 Task: Buy 1 Differential Rings & Pinions from Transmission & Drive Train section under best seller category for shipping address: Alicia Thompson, 3625 Station Street, Austin, Texas 78702, Cell Number 5122113583. Pay from credit card ending with 5759, CVV 953
Action: Key pressed amazon.com<Key.enter>
Screenshot: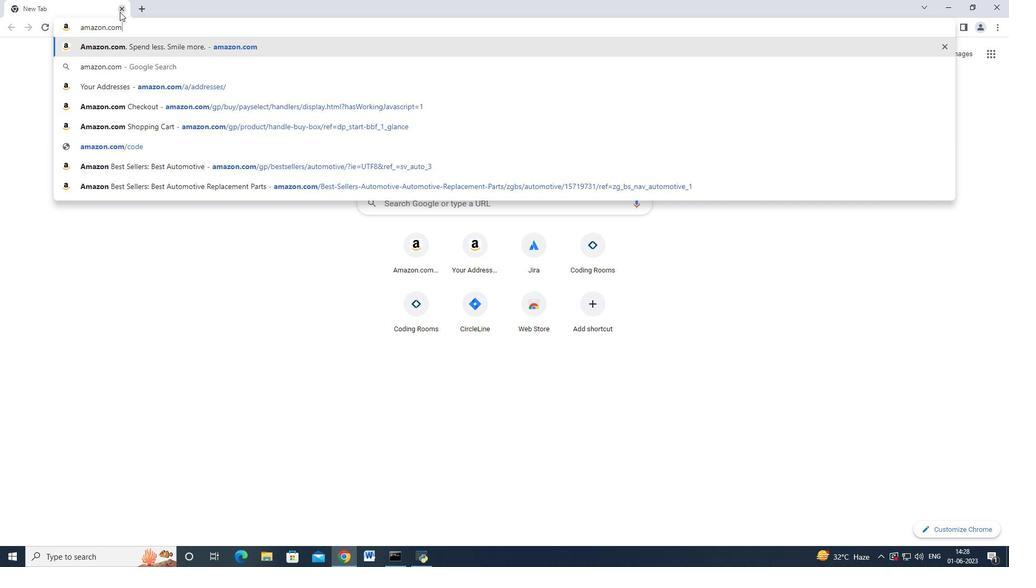 
Action: Mouse moved to (28, 74)
Screenshot: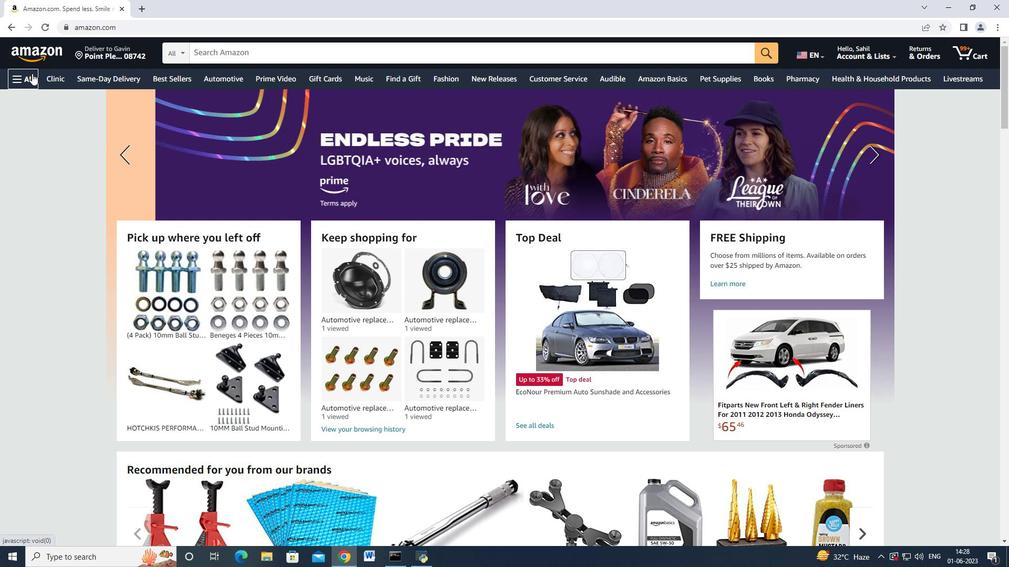 
Action: Mouse pressed left at (28, 74)
Screenshot: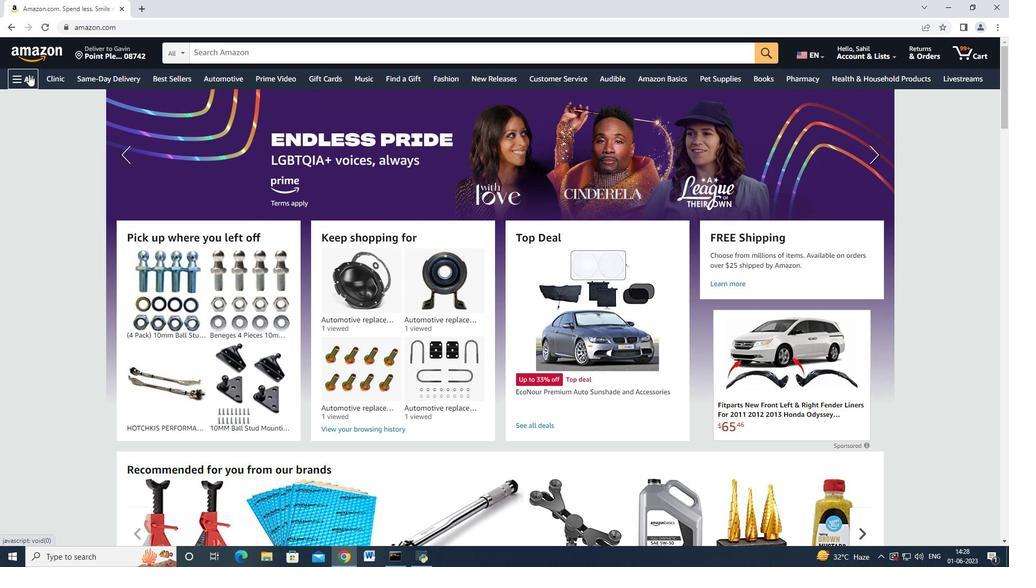 
Action: Mouse moved to (60, 126)
Screenshot: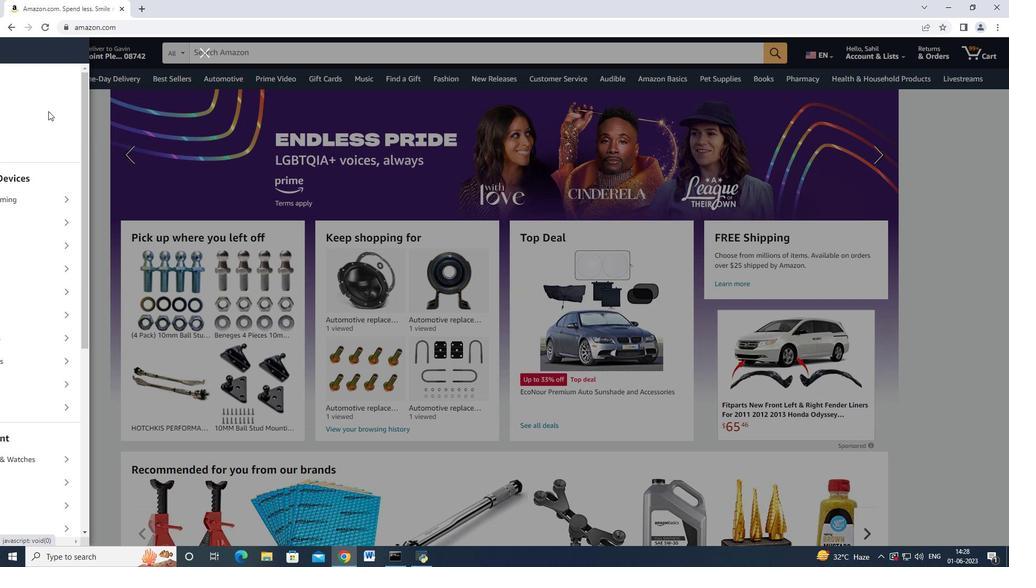 
Action: Mouse scrolled (60, 126) with delta (0, 0)
Screenshot: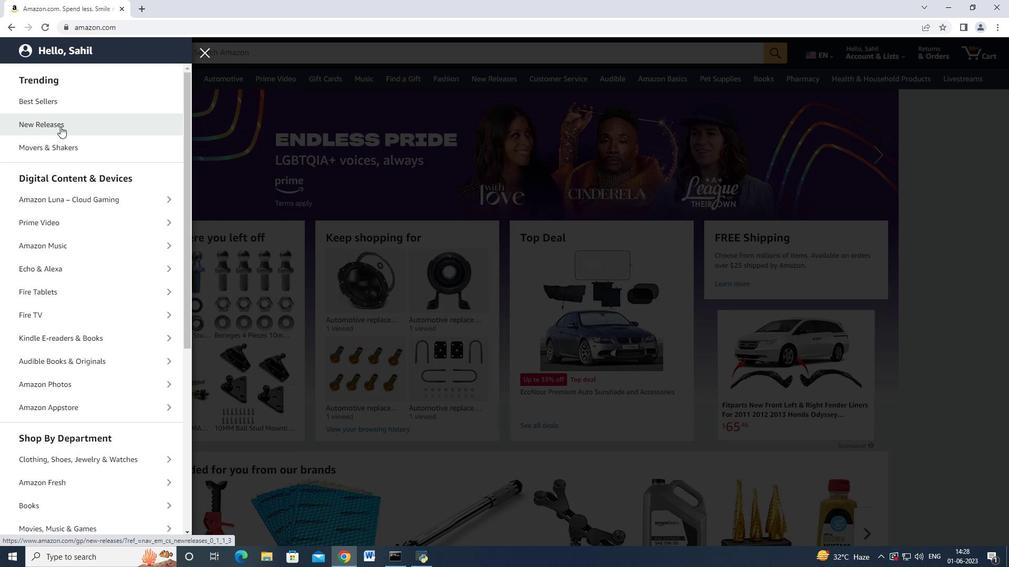
Action: Mouse scrolled (60, 126) with delta (0, 0)
Screenshot: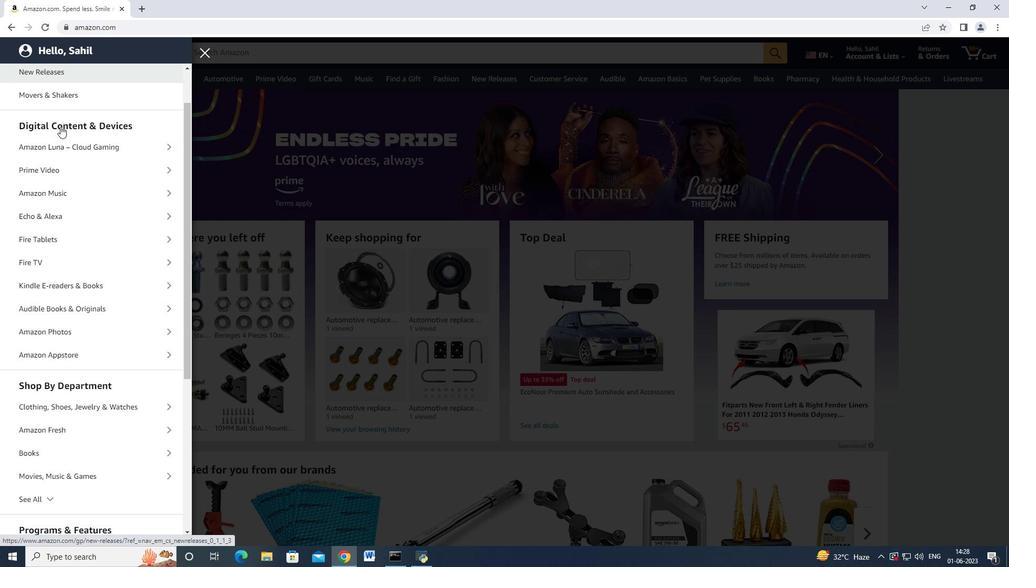 
Action: Mouse moved to (59, 126)
Screenshot: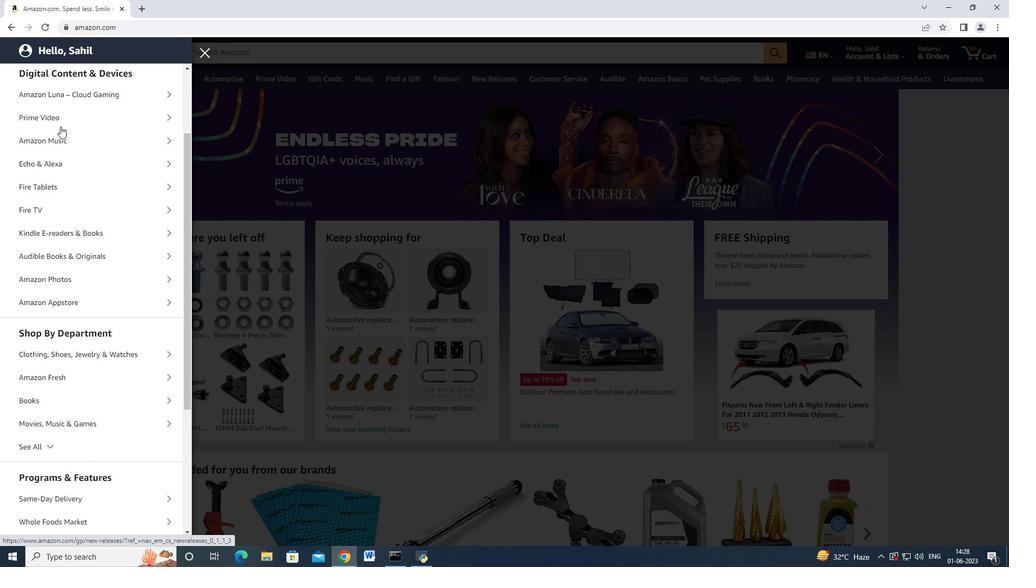 
Action: Mouse scrolled (59, 126) with delta (0, 0)
Screenshot: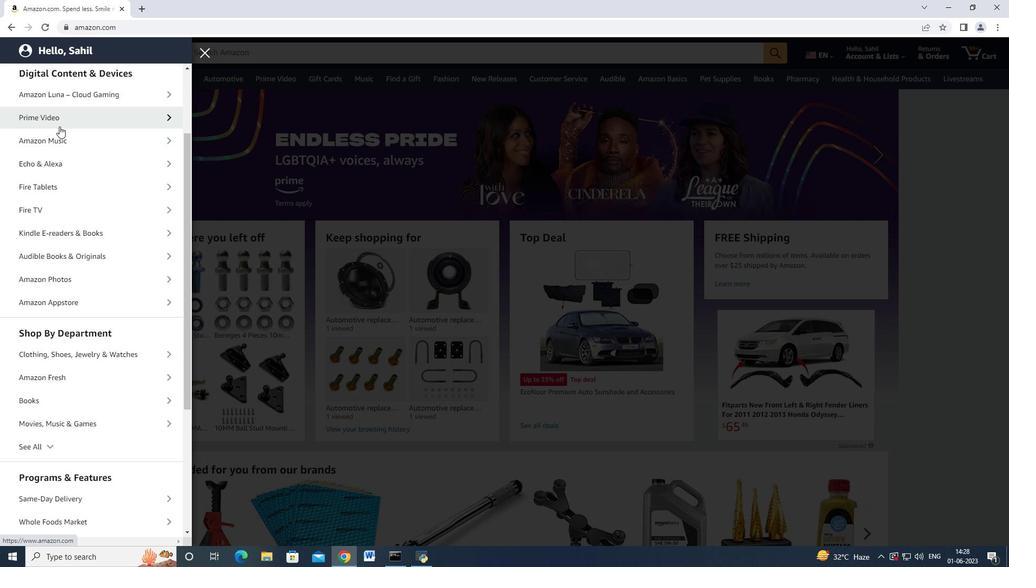 
Action: Mouse scrolled (59, 126) with delta (0, 0)
Screenshot: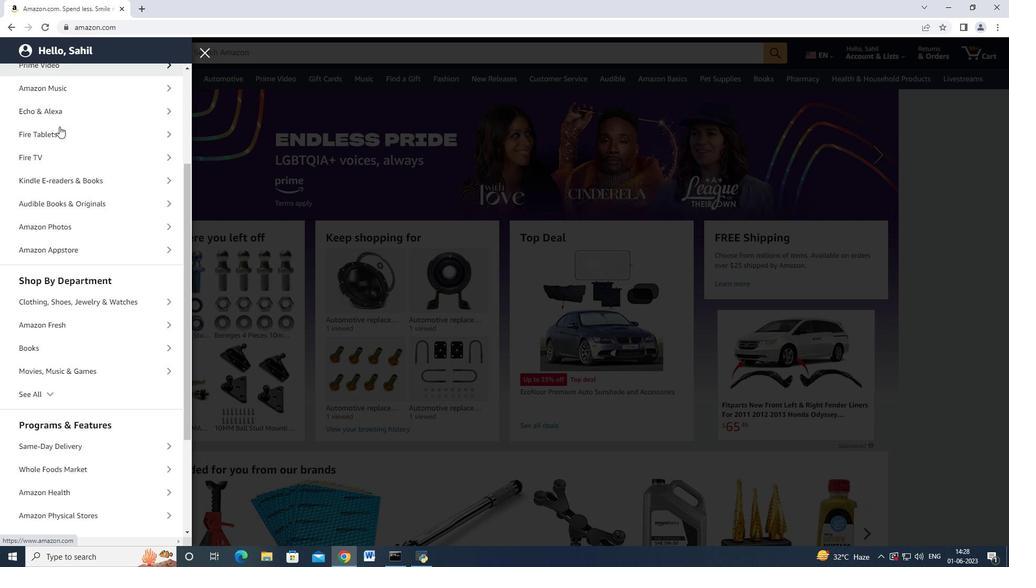 
Action: Mouse scrolled (59, 126) with delta (0, 0)
Screenshot: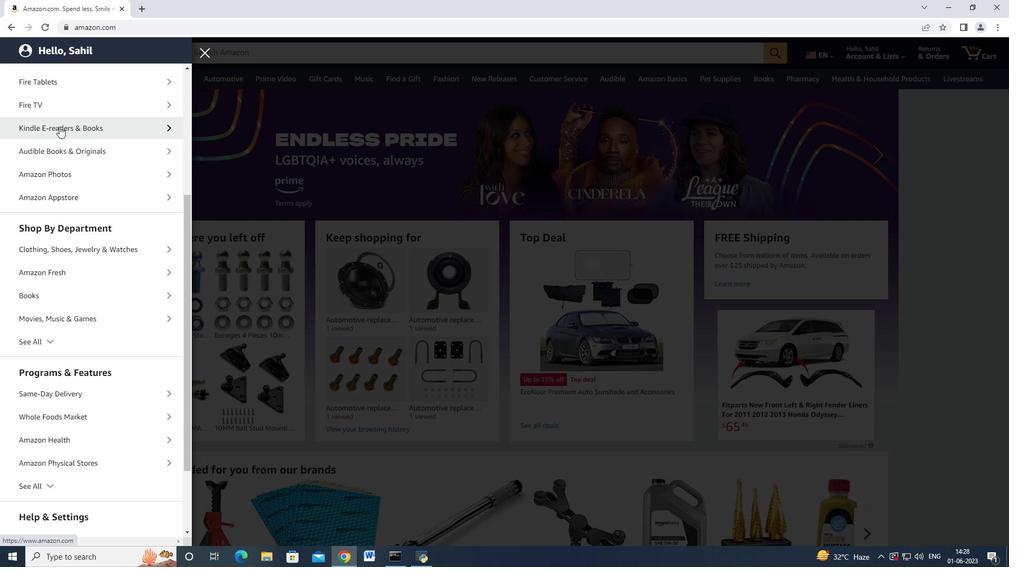
Action: Mouse scrolled (59, 126) with delta (0, 0)
Screenshot: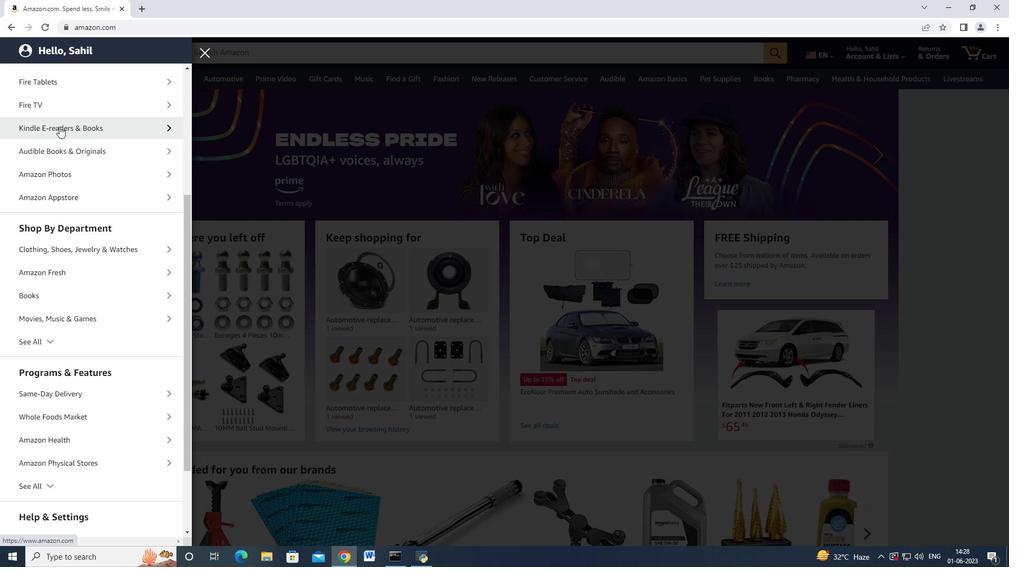 
Action: Mouse scrolled (59, 126) with delta (0, 0)
Screenshot: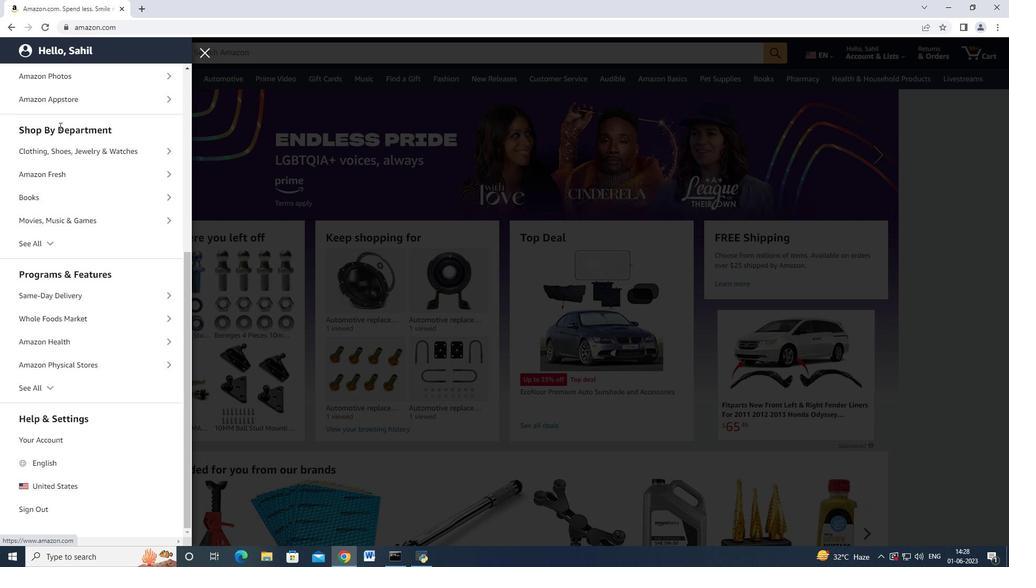 
Action: Mouse moved to (94, 160)
Screenshot: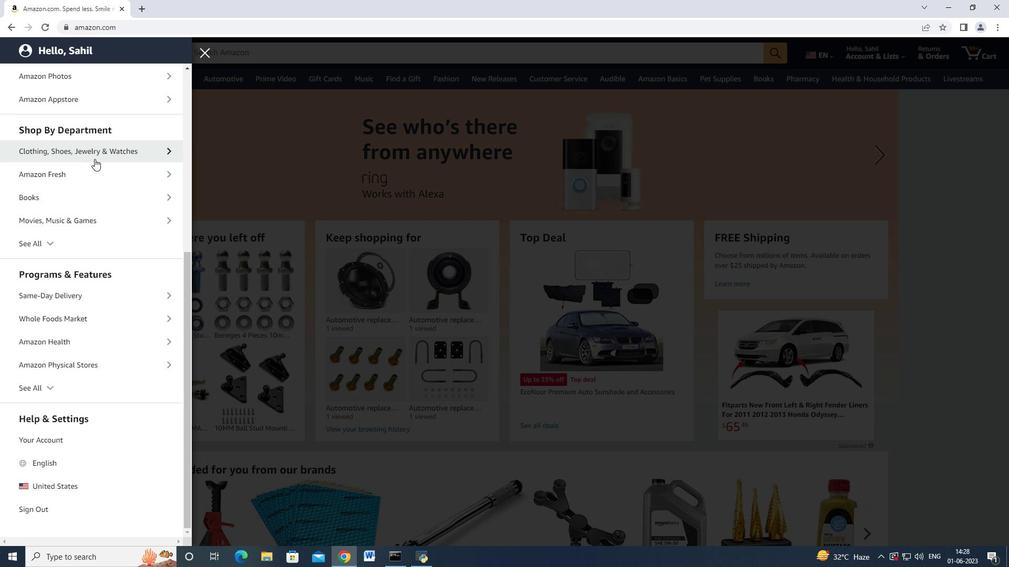
Action: Mouse scrolled (94, 160) with delta (0, 0)
Screenshot: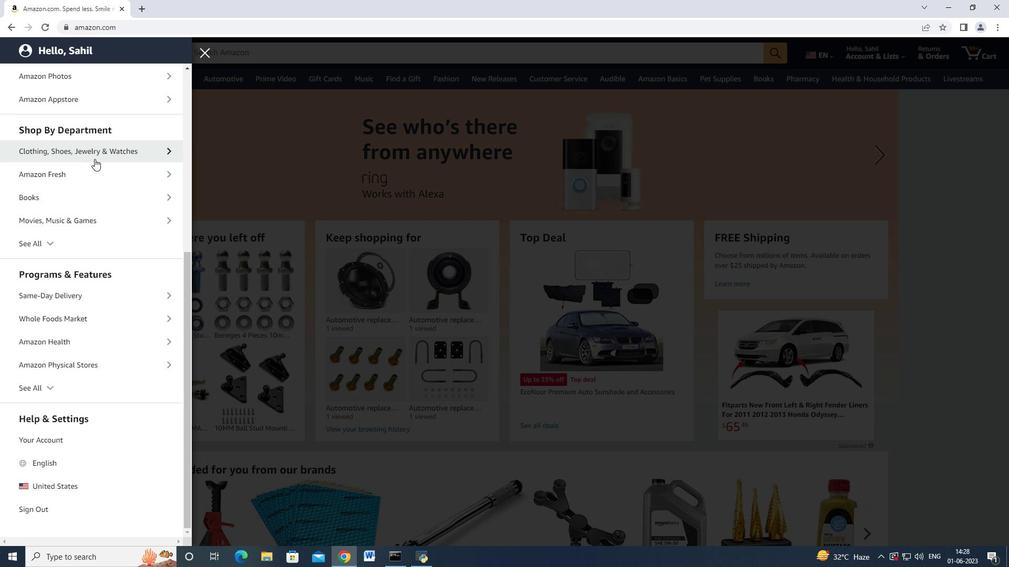 
Action: Mouse moved to (95, 180)
Screenshot: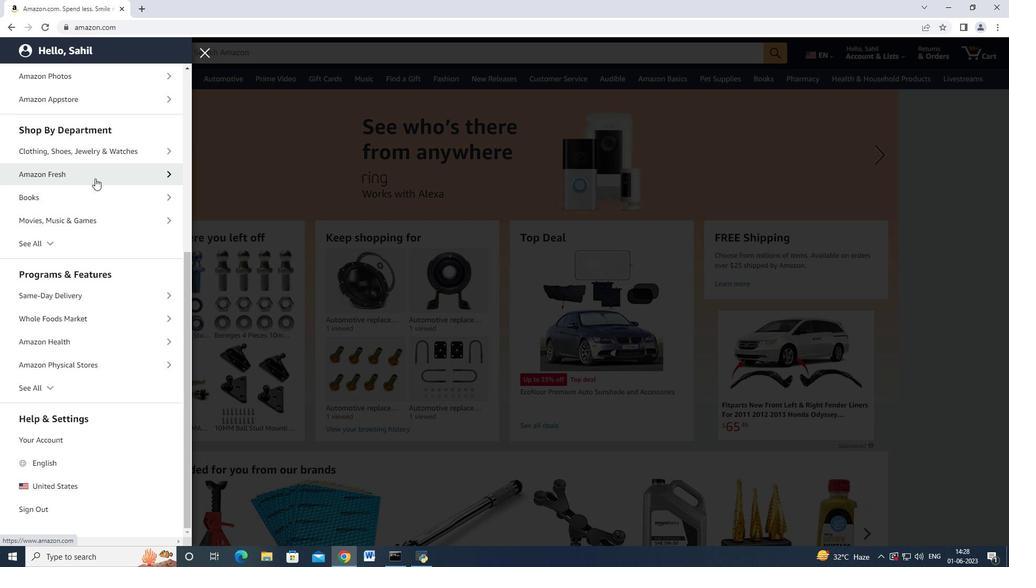 
Action: Mouse scrolled (95, 179) with delta (0, 0)
Screenshot: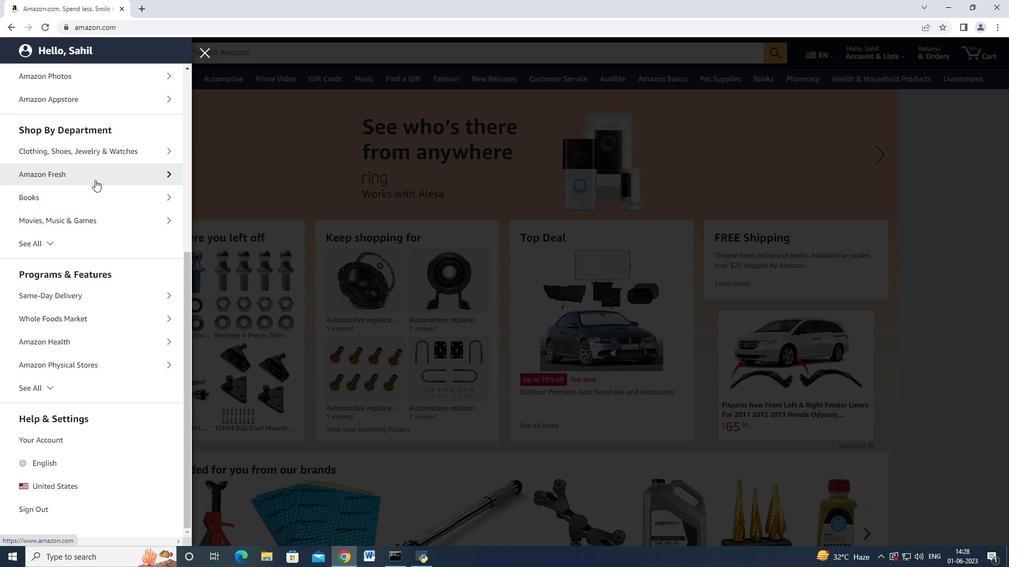 
Action: Mouse moved to (93, 188)
Screenshot: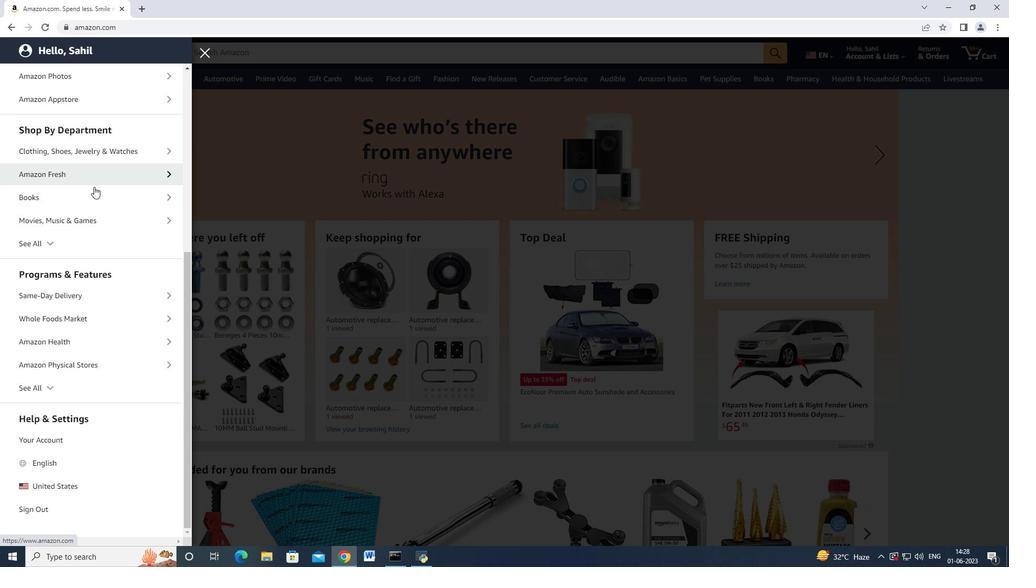
Action: Mouse scrolled (93, 188) with delta (0, 0)
Screenshot: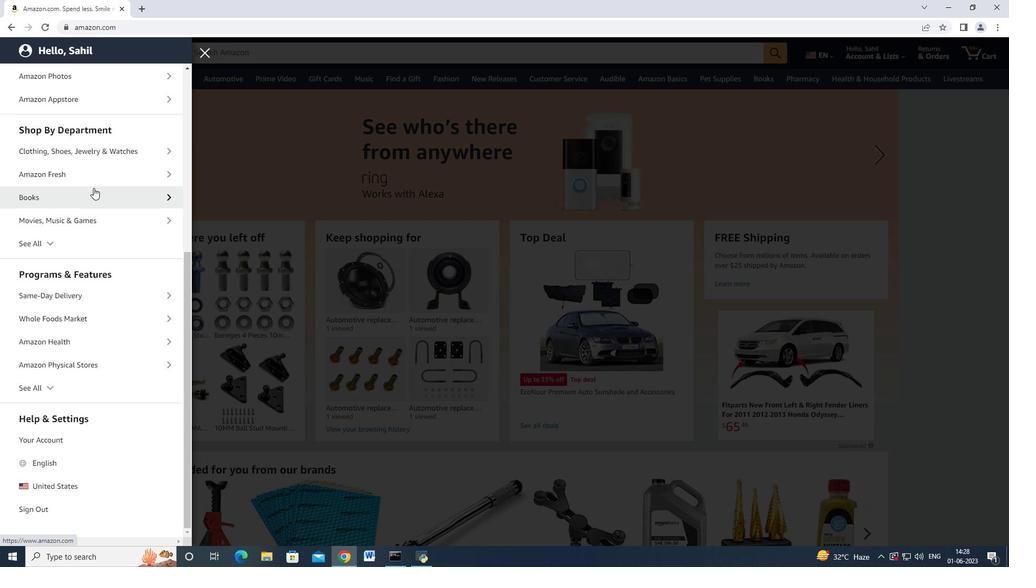 
Action: Mouse moved to (70, 241)
Screenshot: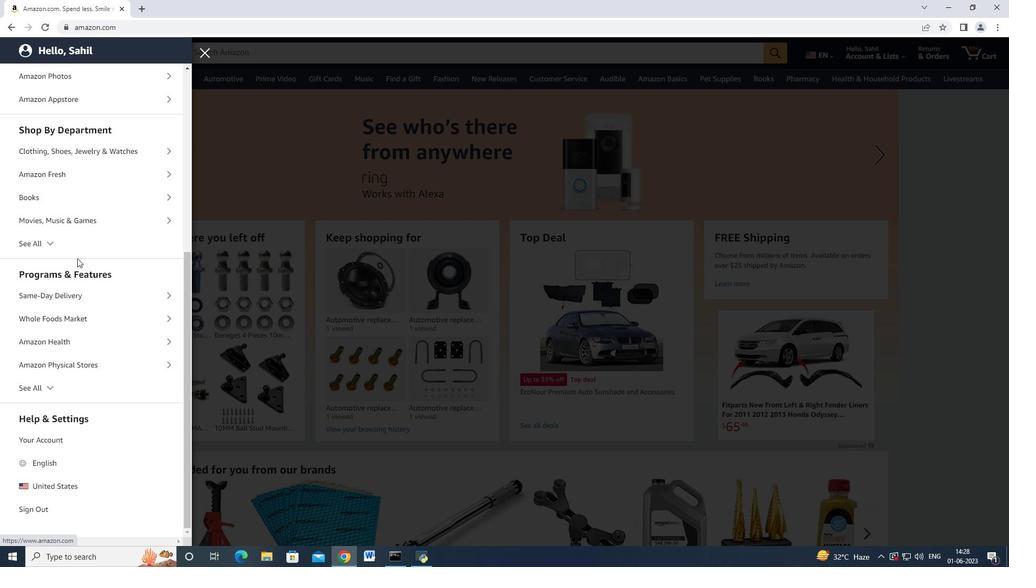 
Action: Mouse pressed left at (70, 241)
Screenshot: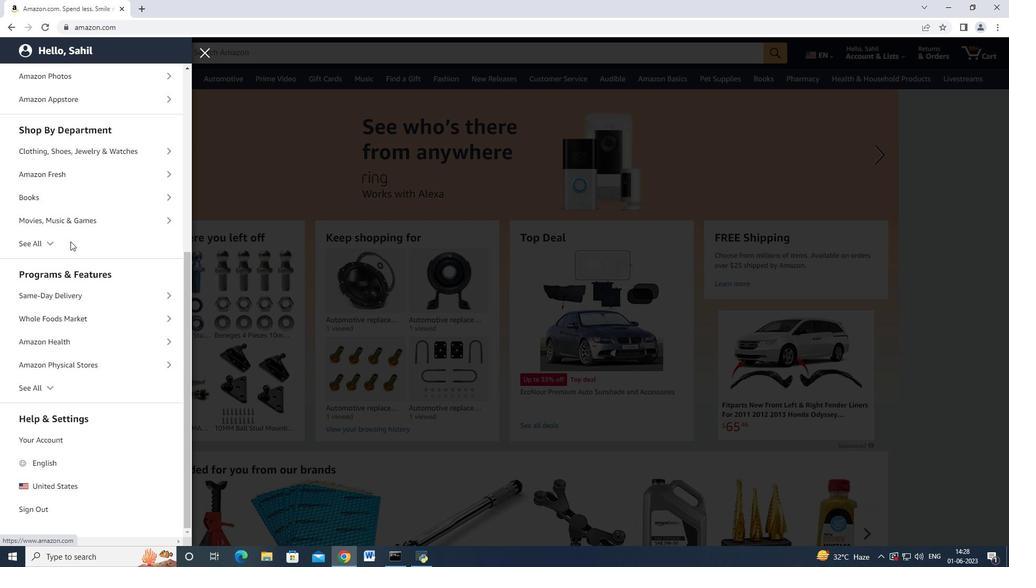 
Action: Mouse scrolled (70, 241) with delta (0, 0)
Screenshot: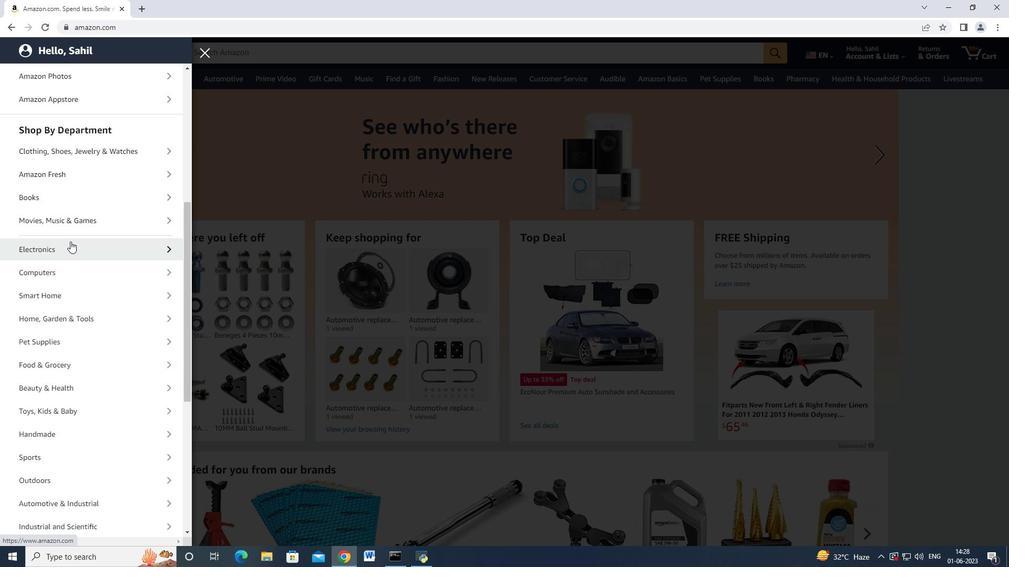 
Action: Mouse moved to (73, 246)
Screenshot: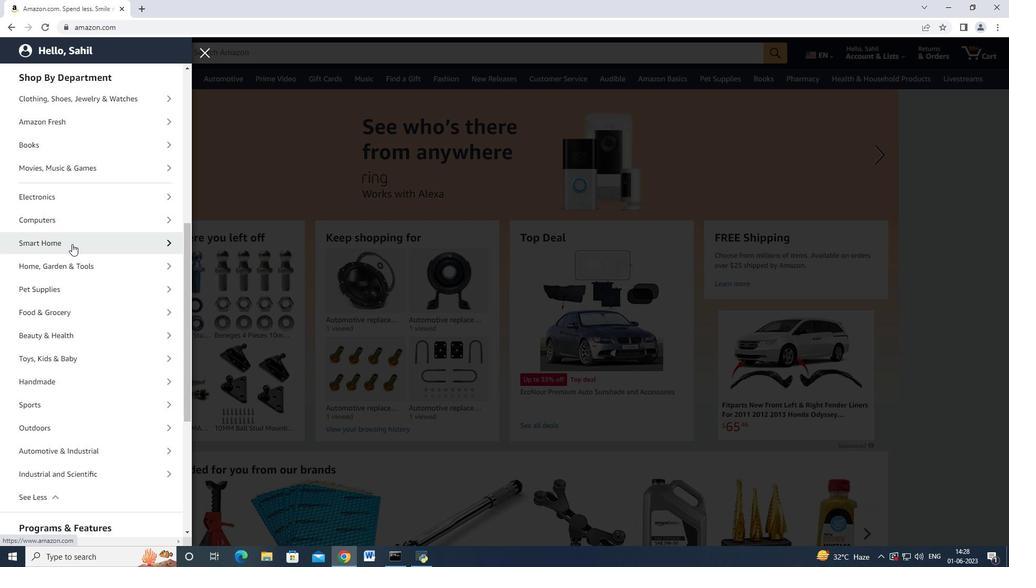 
Action: Mouse scrolled (73, 245) with delta (0, 0)
Screenshot: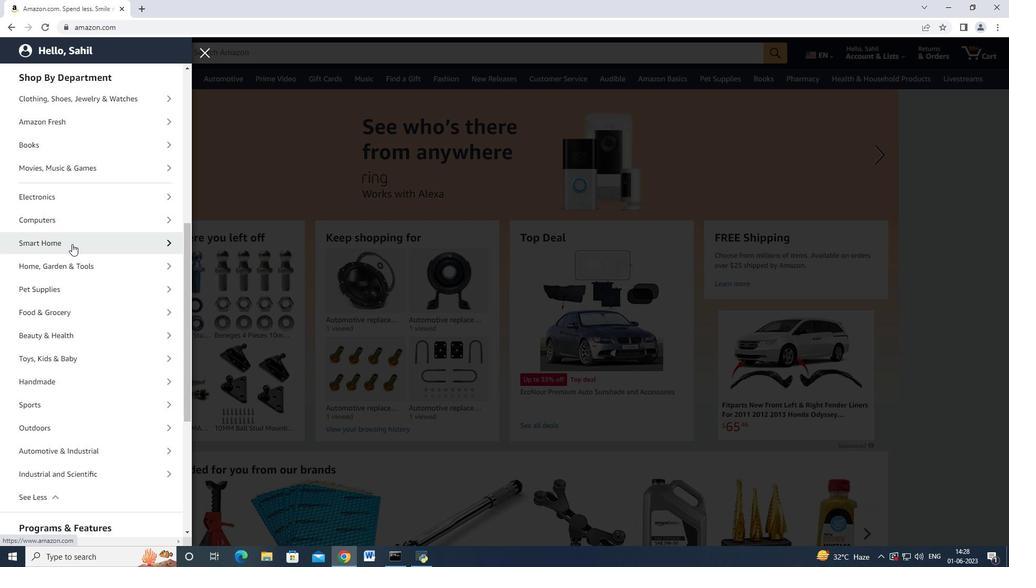 
Action: Mouse moved to (75, 252)
Screenshot: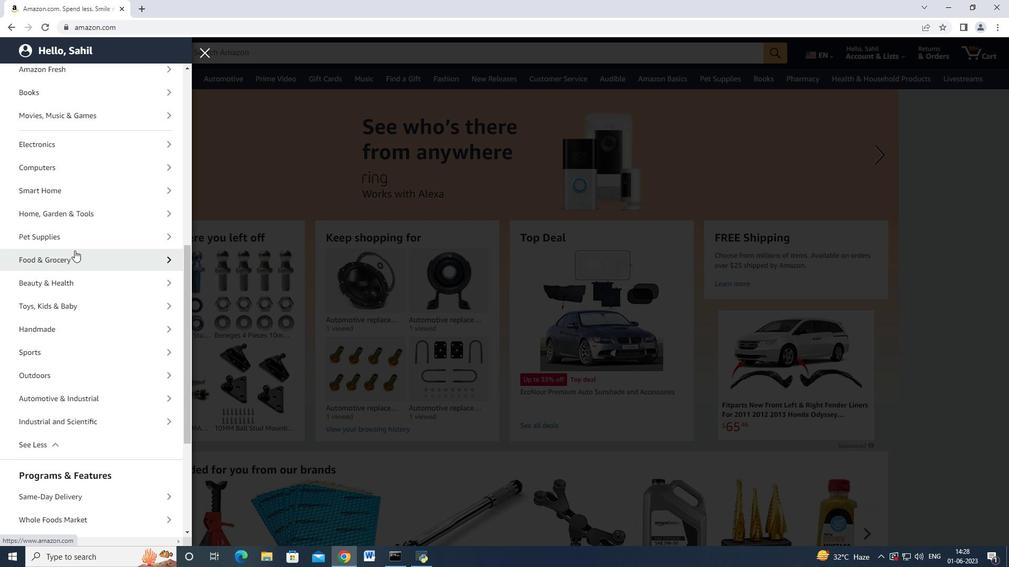 
Action: Mouse scrolled (75, 251) with delta (0, 0)
Screenshot: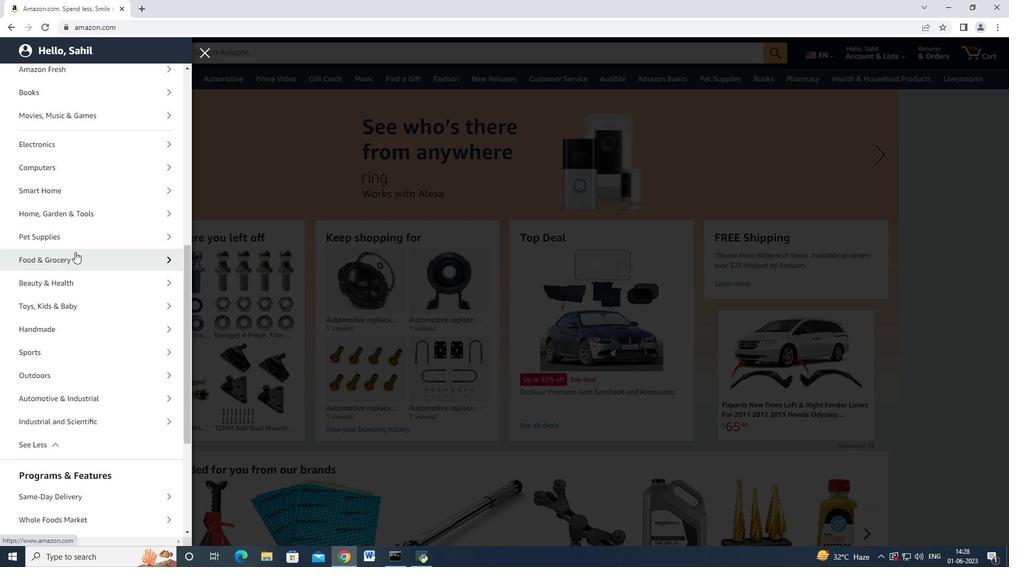 
Action: Mouse moved to (74, 263)
Screenshot: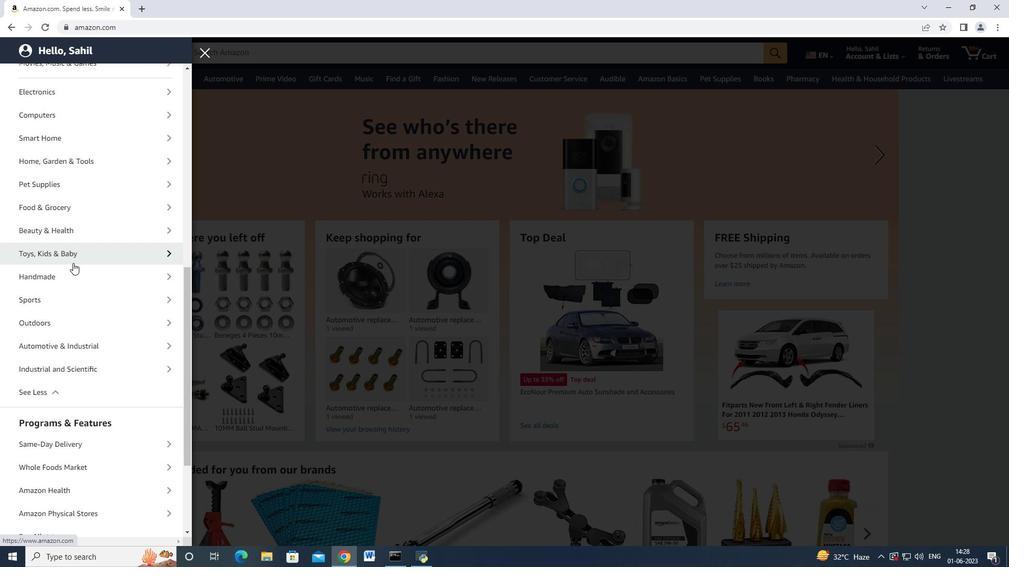 
Action: Mouse scrolled (74, 263) with delta (0, 0)
Screenshot: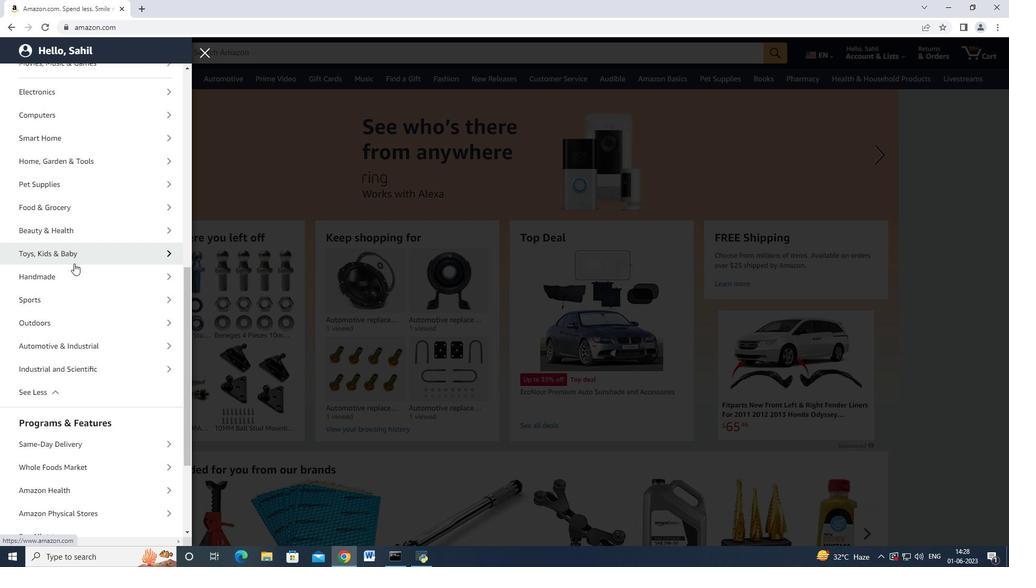 
Action: Mouse scrolled (74, 263) with delta (0, 0)
Screenshot: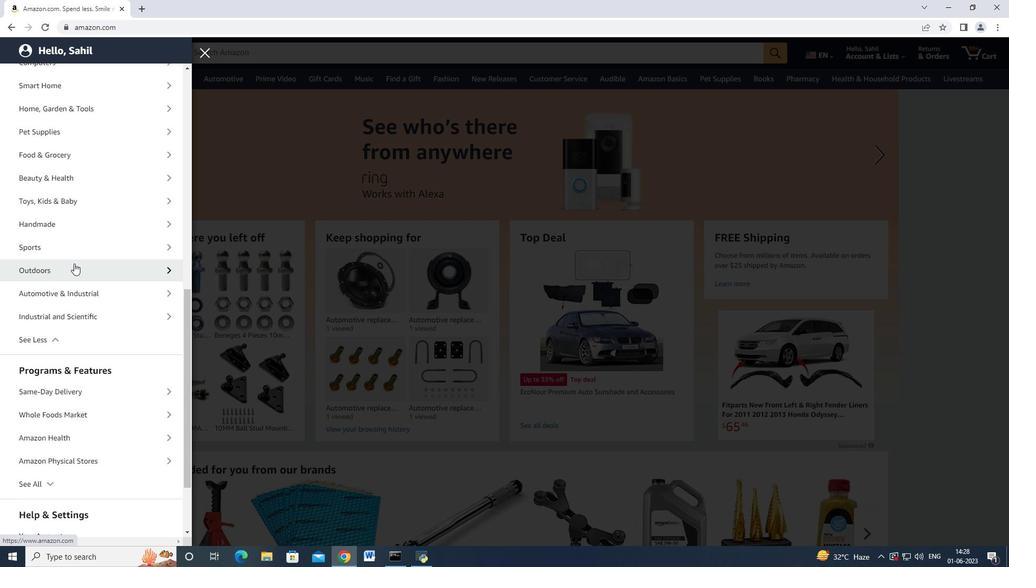 
Action: Mouse moved to (74, 265)
Screenshot: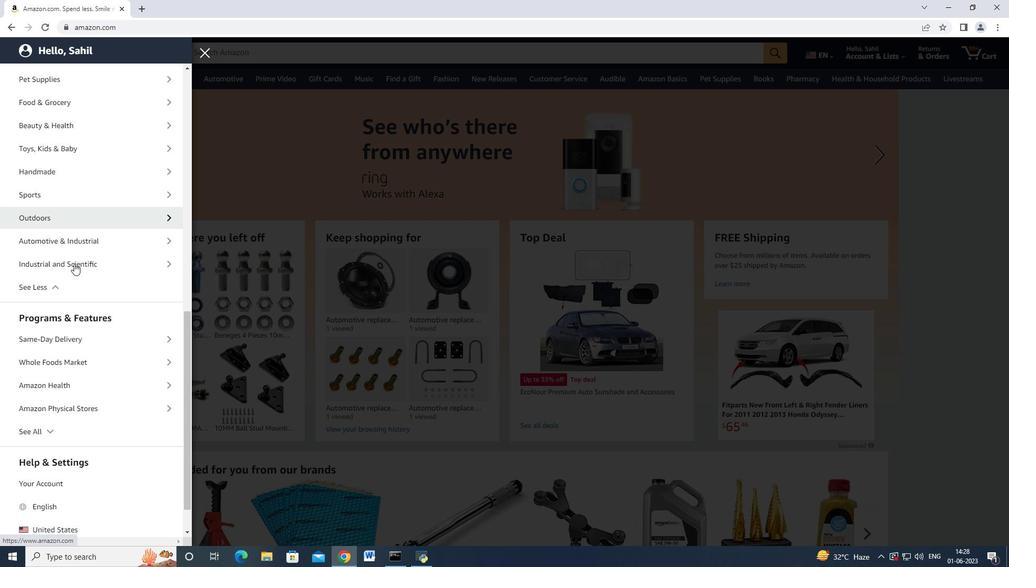 
Action: Mouse scrolled (74, 264) with delta (0, 0)
Screenshot: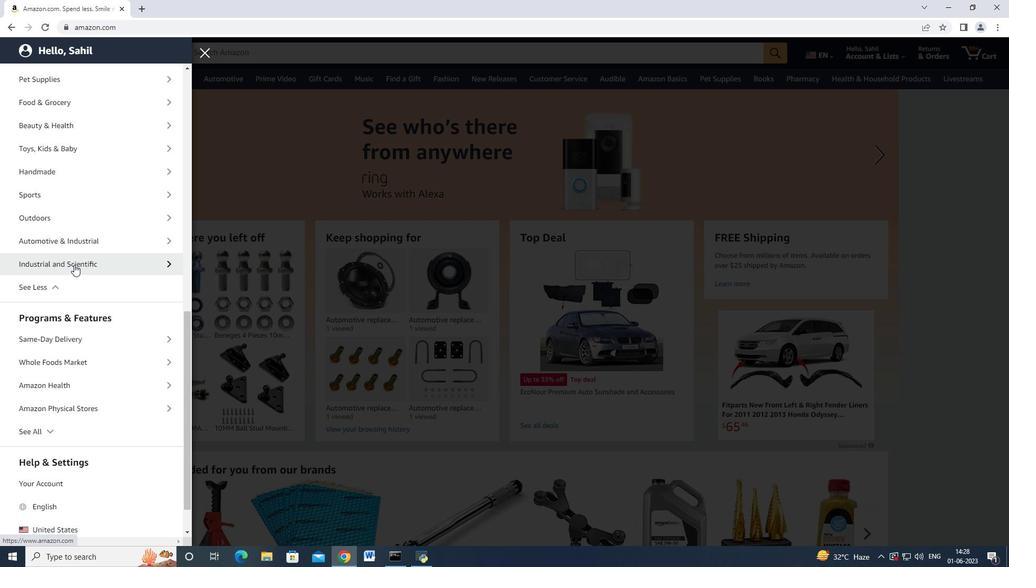 
Action: Mouse moved to (87, 197)
Screenshot: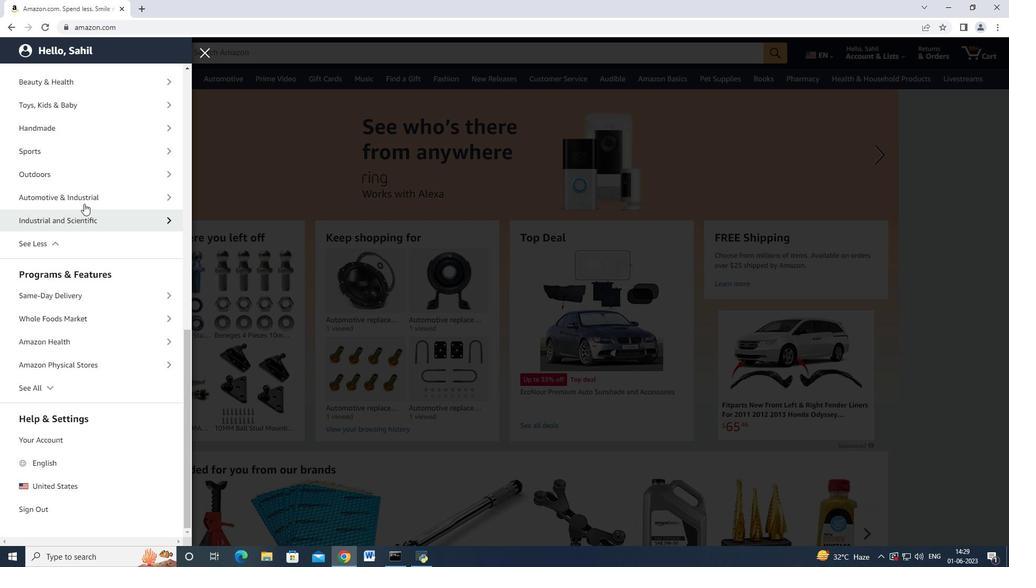 
Action: Mouse pressed left at (87, 197)
Screenshot: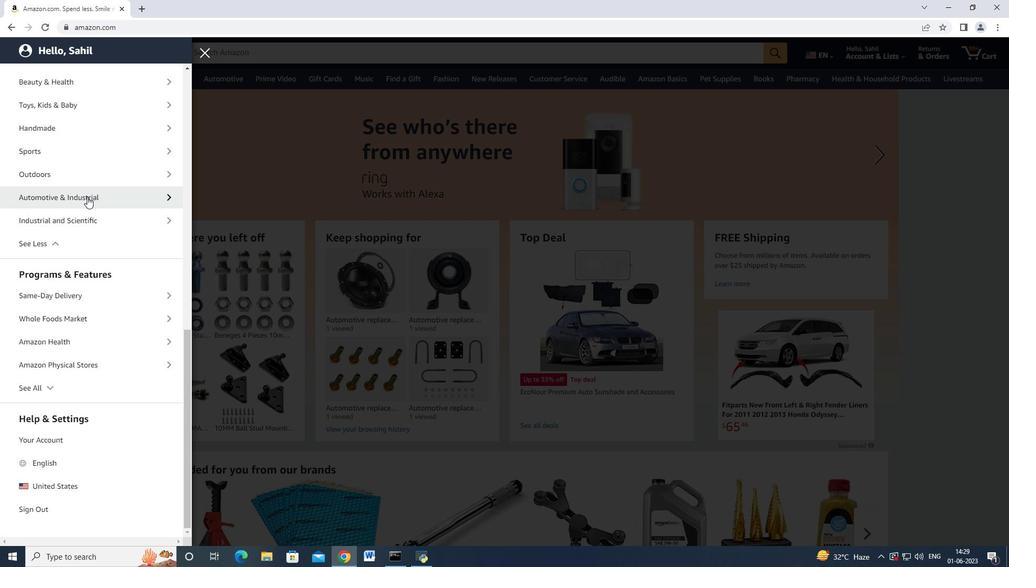 
Action: Mouse moved to (94, 174)
Screenshot: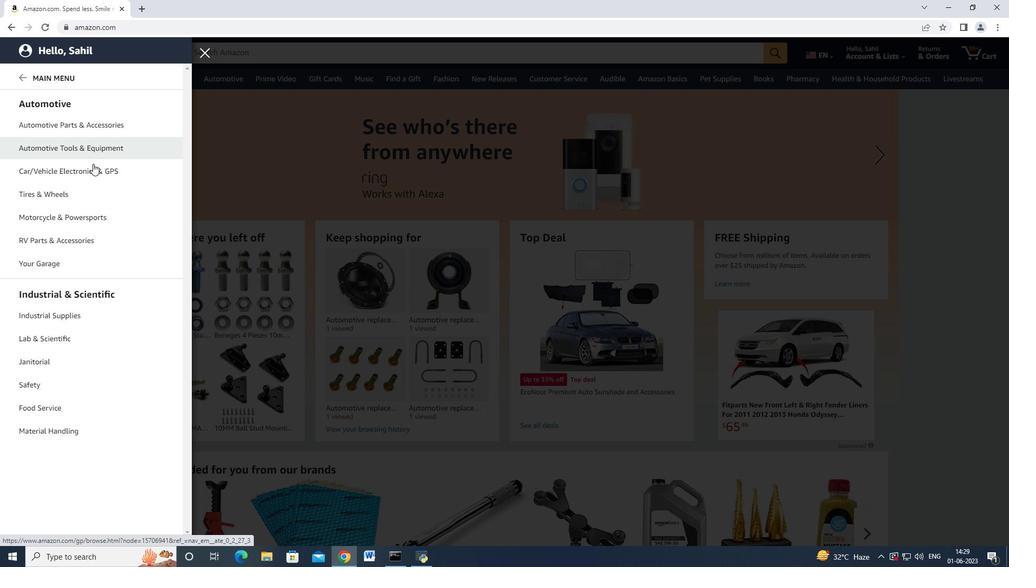 
Action: Mouse scrolled (94, 175) with delta (0, 0)
Screenshot: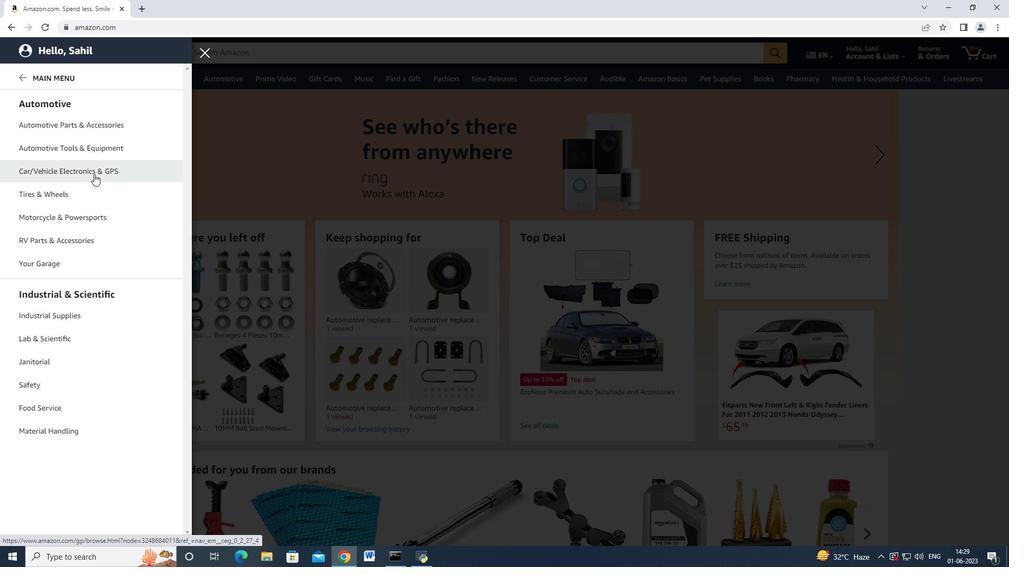 
Action: Mouse scrolled (94, 175) with delta (0, 0)
Screenshot: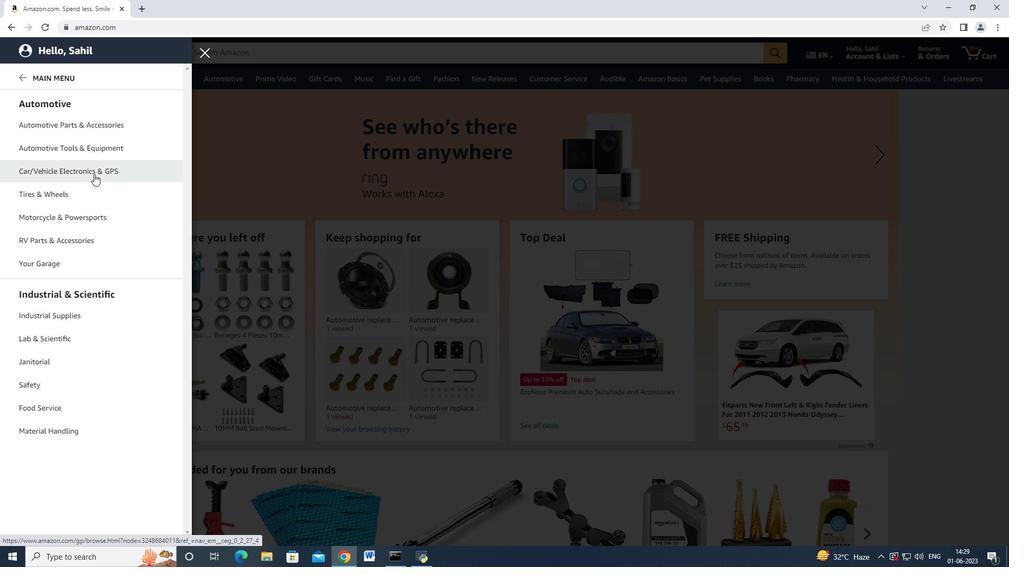 
Action: Mouse scrolled (94, 175) with delta (0, 0)
Screenshot: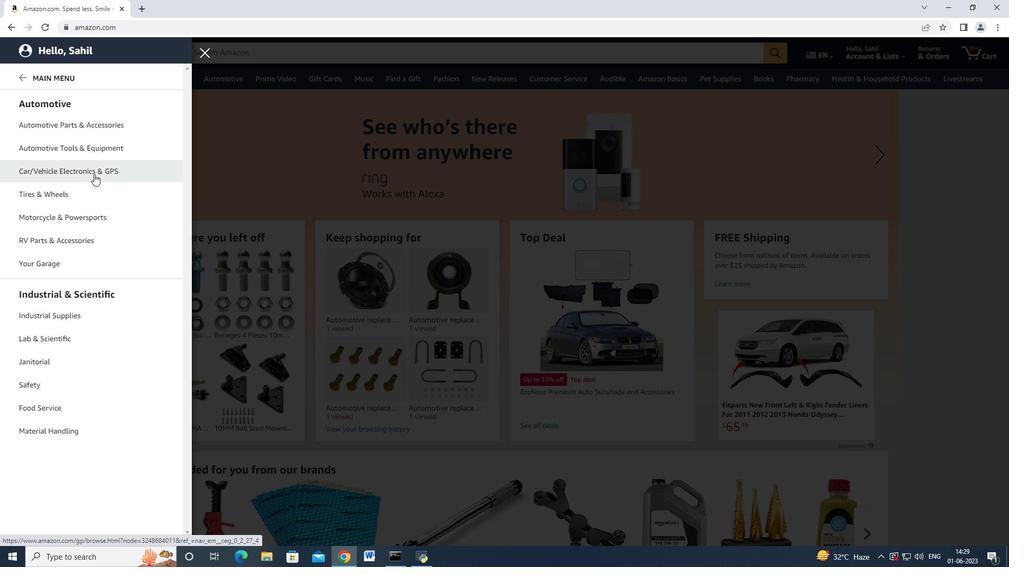 
Action: Mouse scrolled (94, 175) with delta (0, 0)
Screenshot: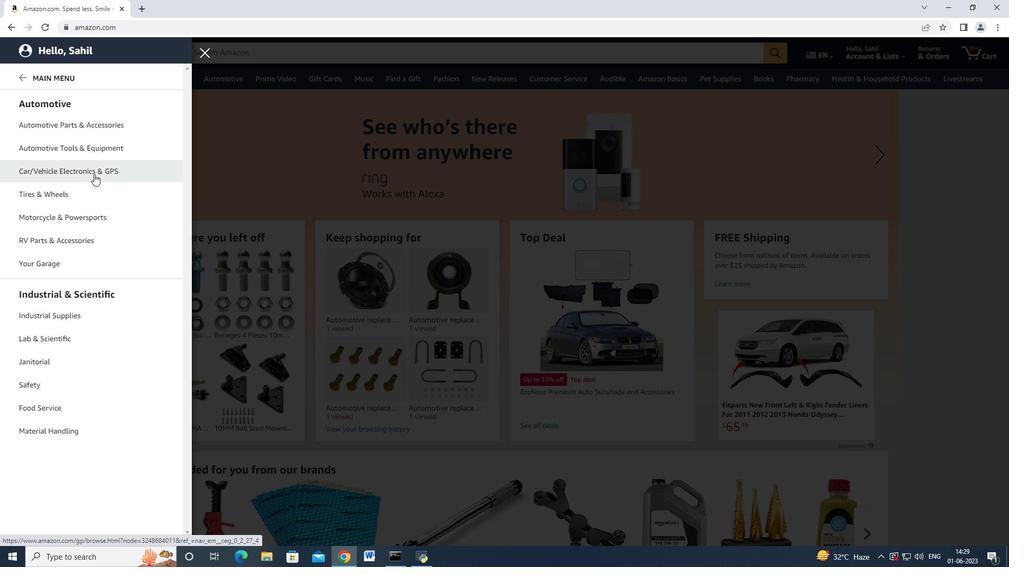 
Action: Mouse scrolled (94, 175) with delta (0, 0)
Screenshot: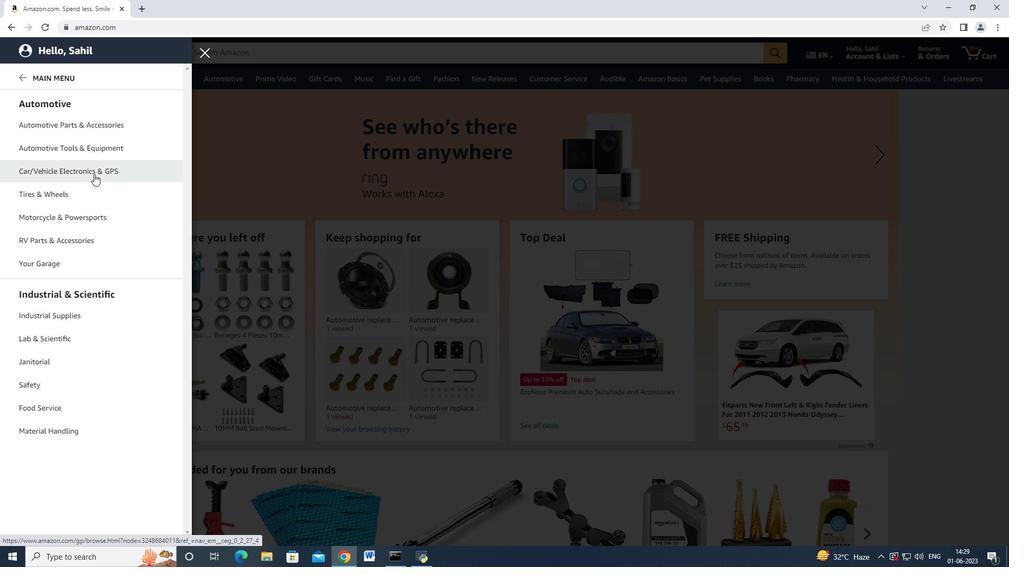 
Action: Mouse scrolled (94, 174) with delta (0, 0)
Screenshot: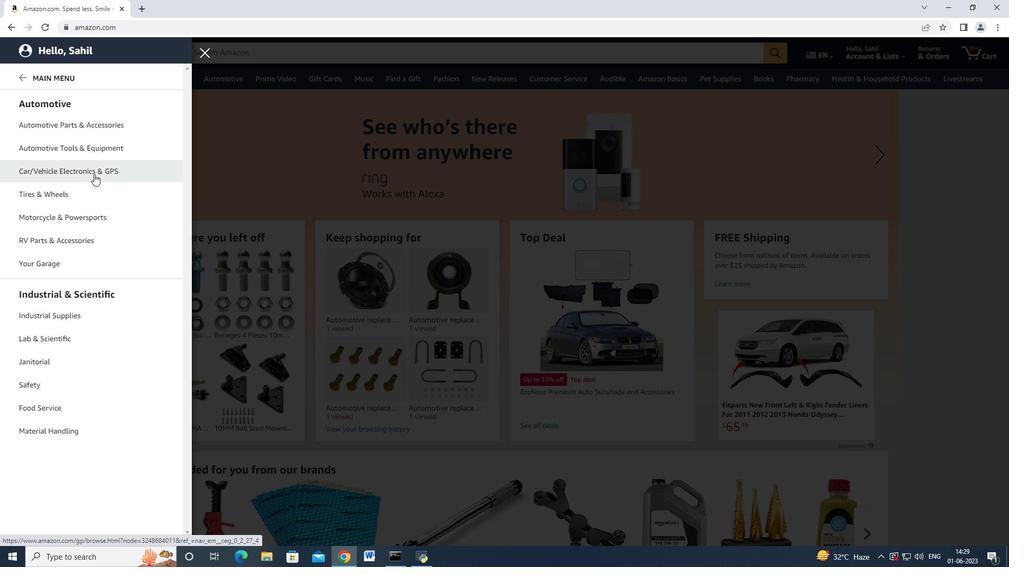 
Action: Mouse moved to (87, 122)
Screenshot: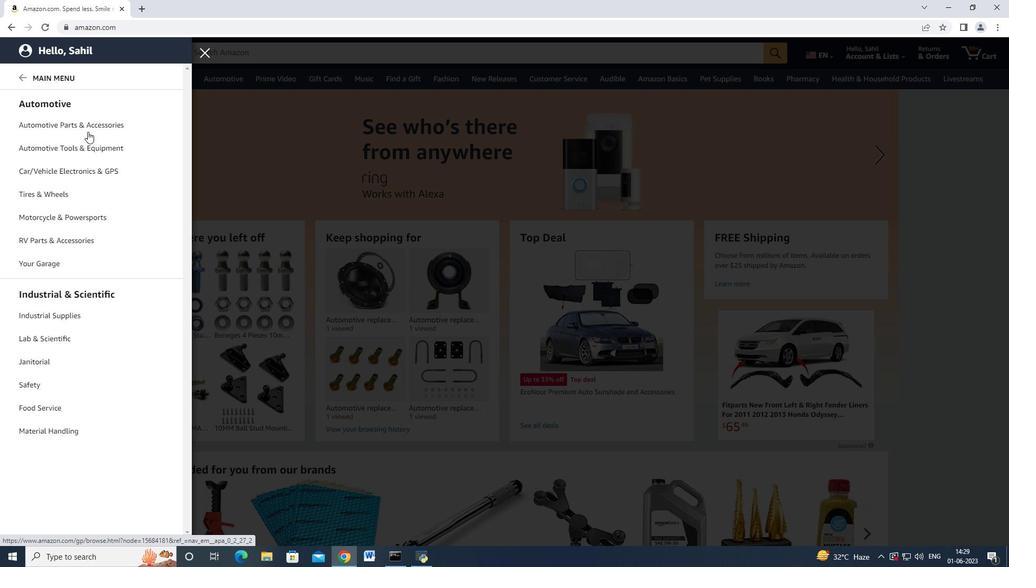 
Action: Mouse pressed left at (87, 122)
Screenshot: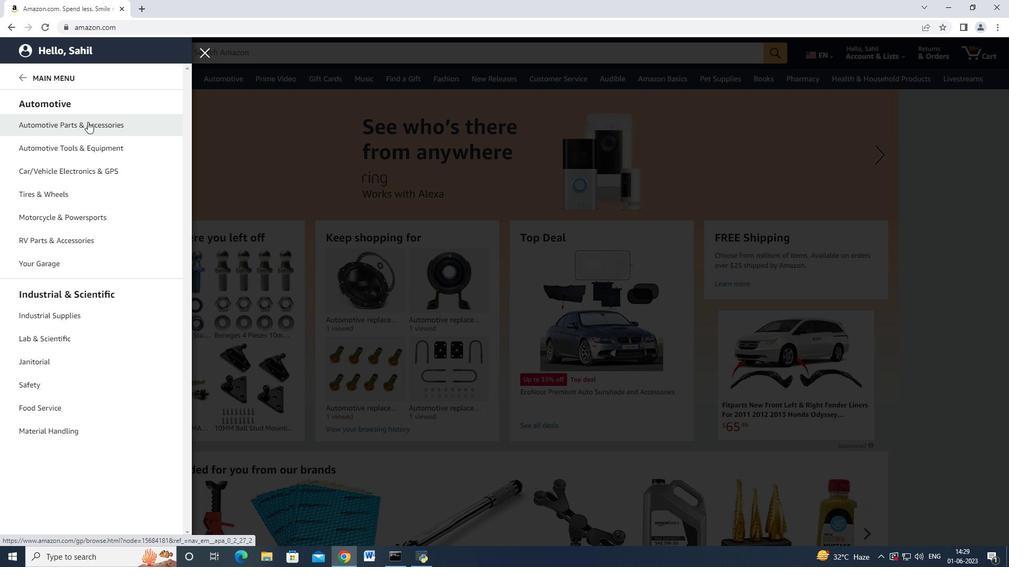 
Action: Mouse moved to (178, 101)
Screenshot: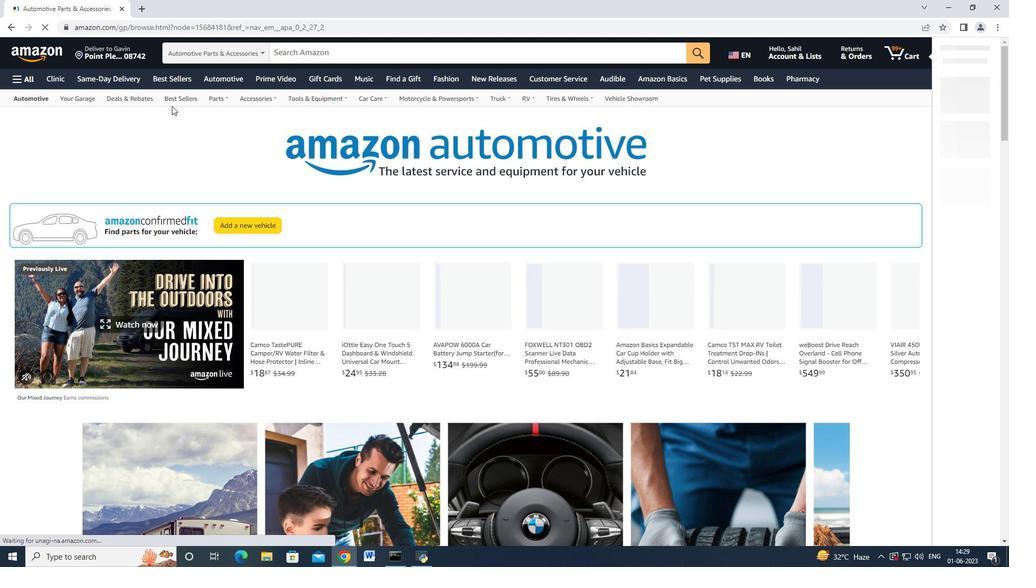 
Action: Mouse pressed left at (178, 101)
Screenshot: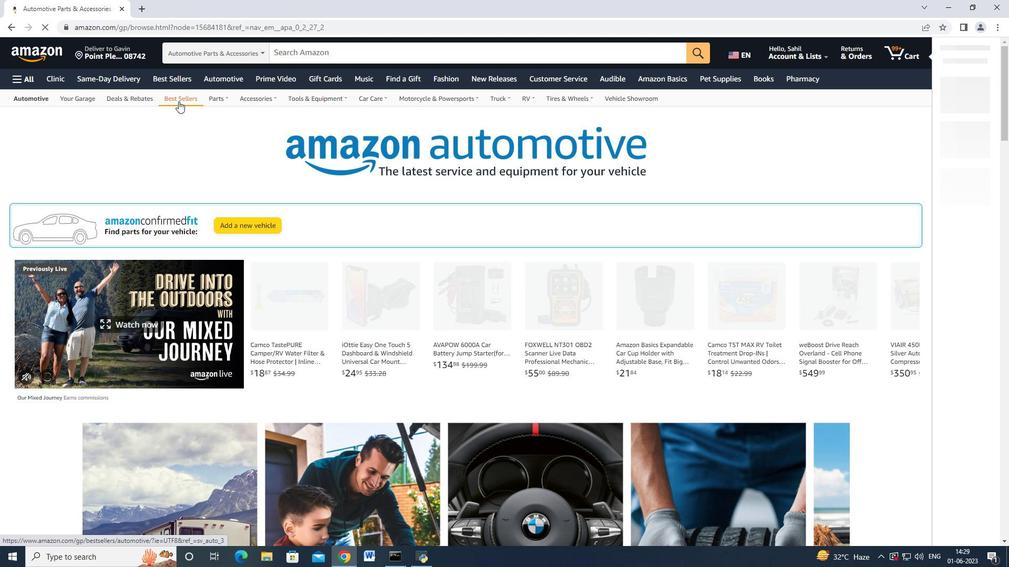 
Action: Mouse moved to (199, 100)
Screenshot: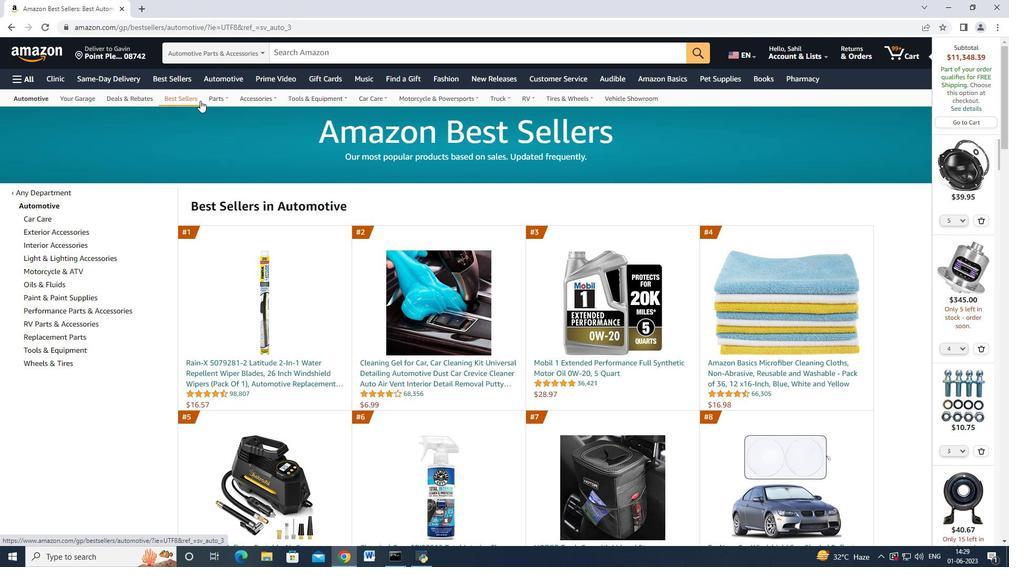 
Action: Mouse scrolled (199, 100) with delta (0, 0)
Screenshot: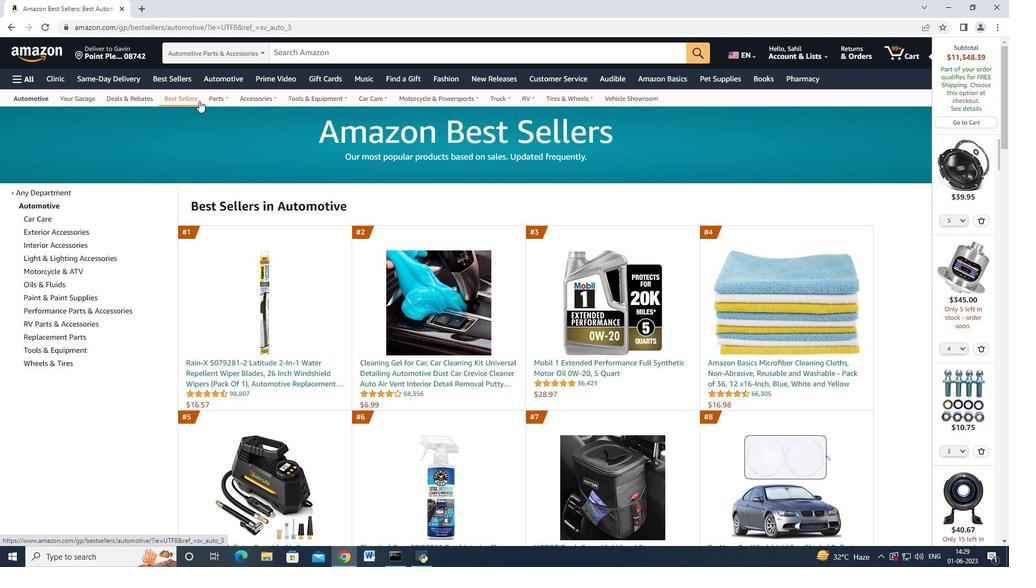 
Action: Mouse moved to (197, 103)
Screenshot: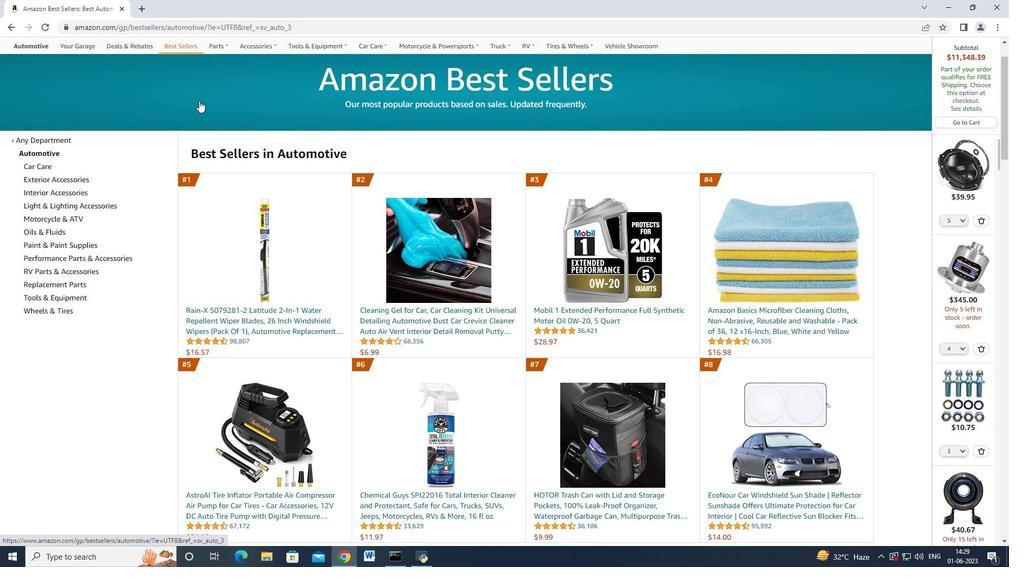 
Action: Mouse scrolled (197, 103) with delta (0, 0)
Screenshot: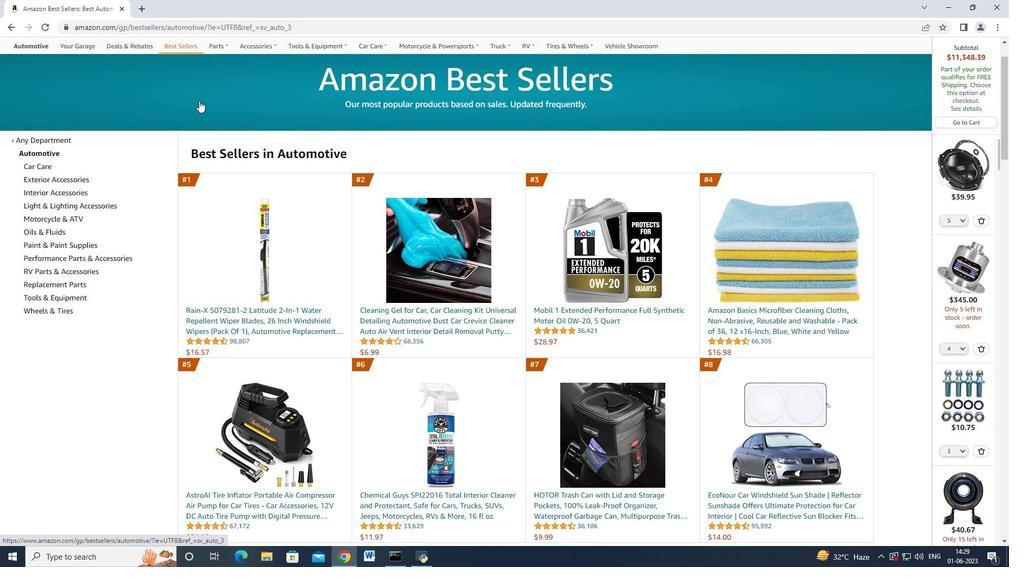 
Action: Mouse moved to (71, 336)
Screenshot: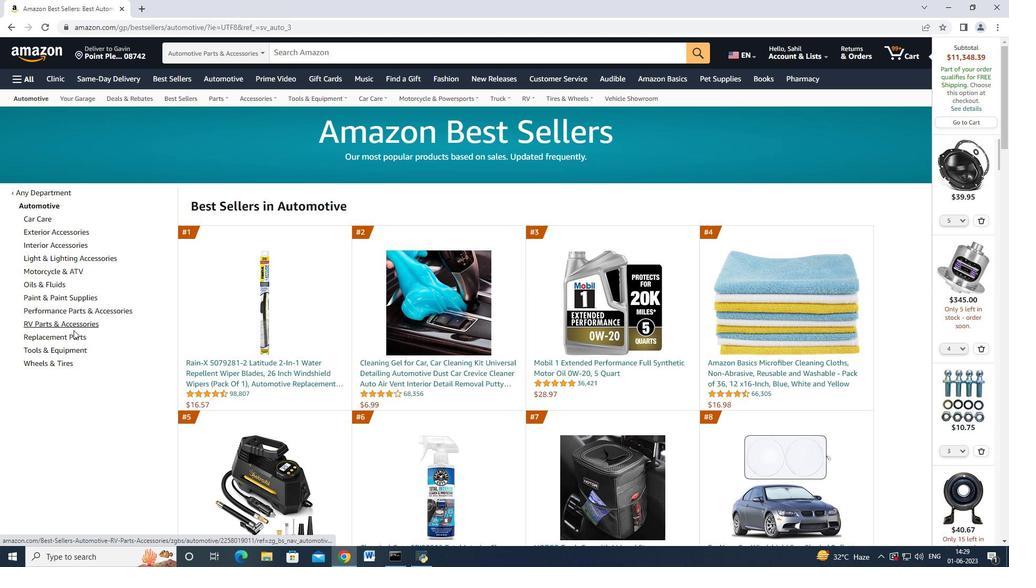 
Action: Mouse pressed left at (71, 336)
Screenshot: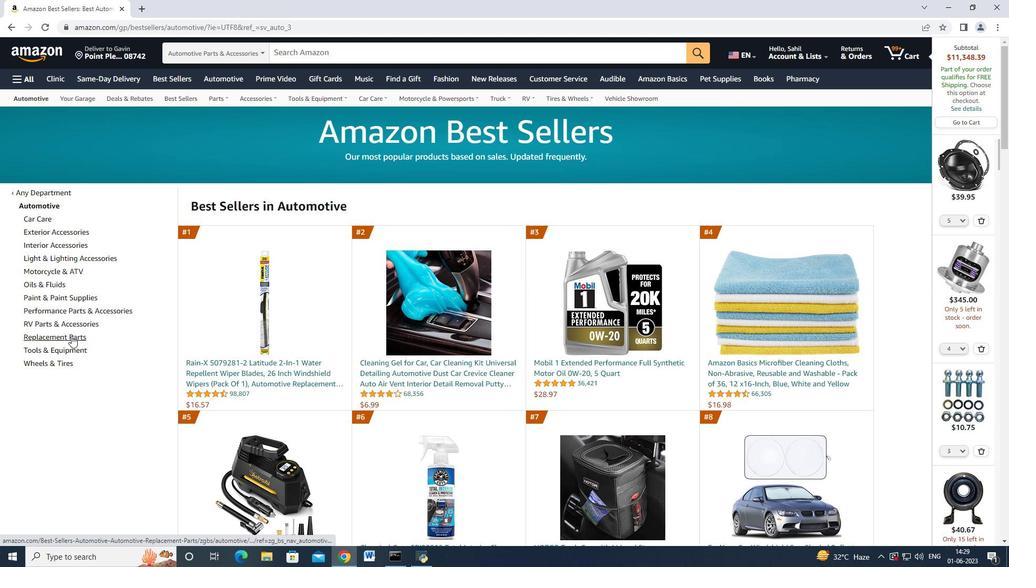 
Action: Mouse moved to (182, 308)
Screenshot: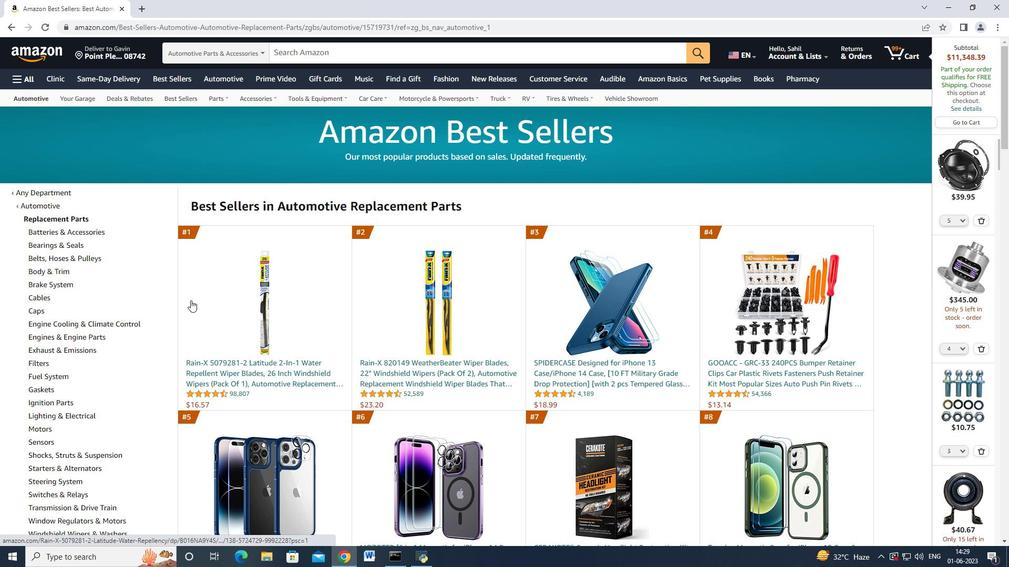 
Action: Mouse scrolled (182, 307) with delta (0, 0)
Screenshot: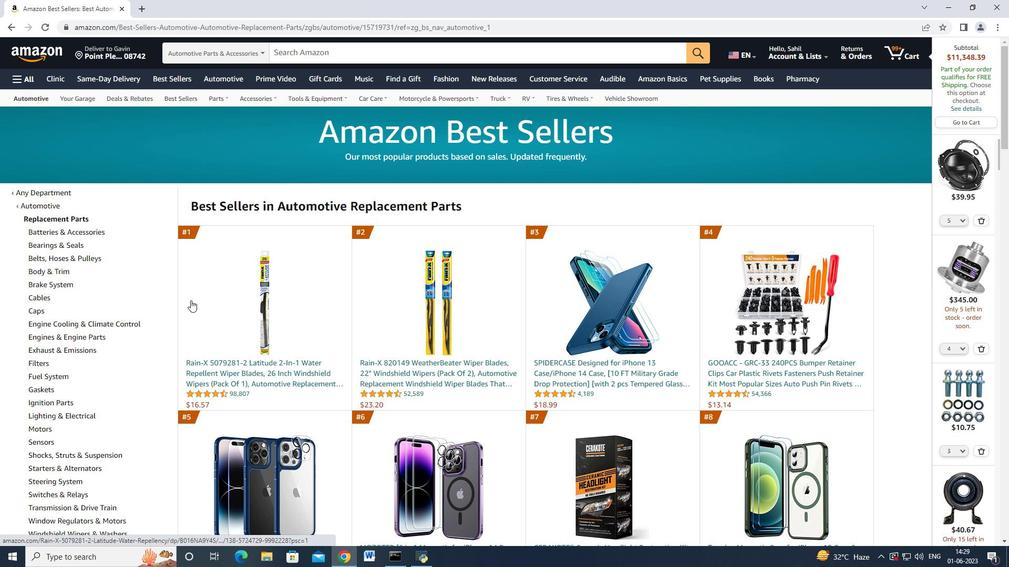 
Action: Mouse moved to (181, 309)
Screenshot: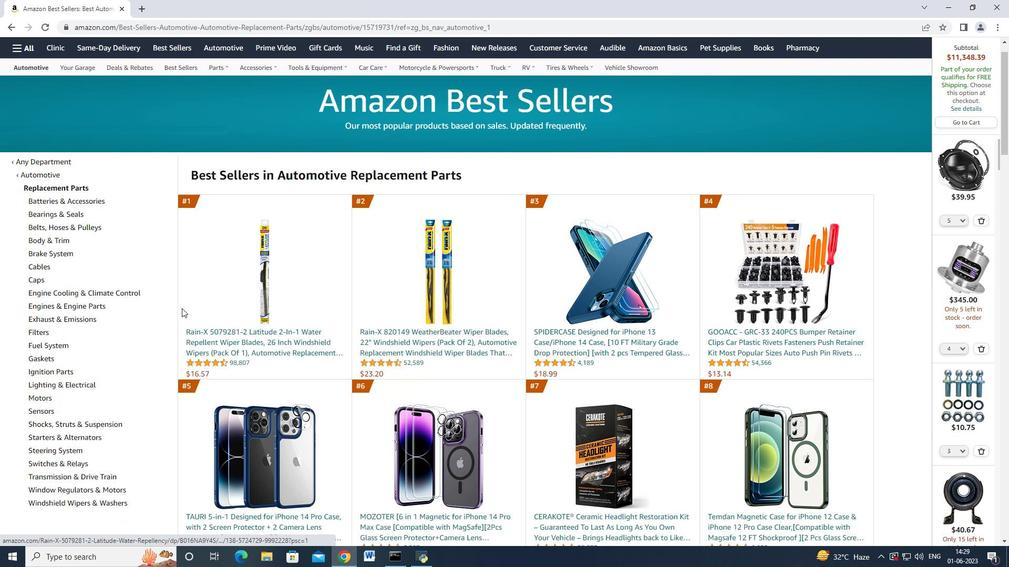 
Action: Mouse scrolled (181, 308) with delta (0, 0)
Screenshot: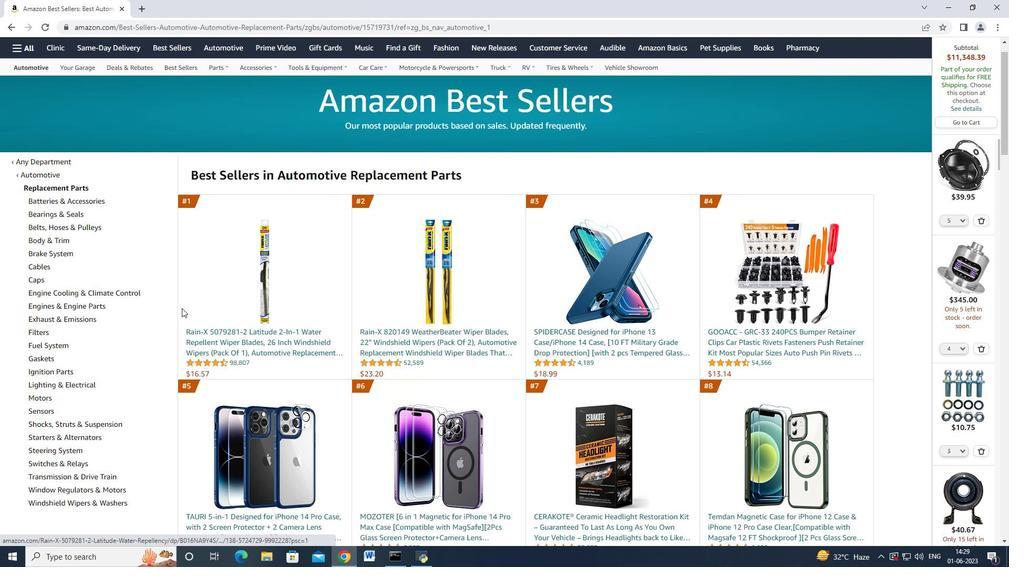 
Action: Mouse moved to (117, 272)
Screenshot: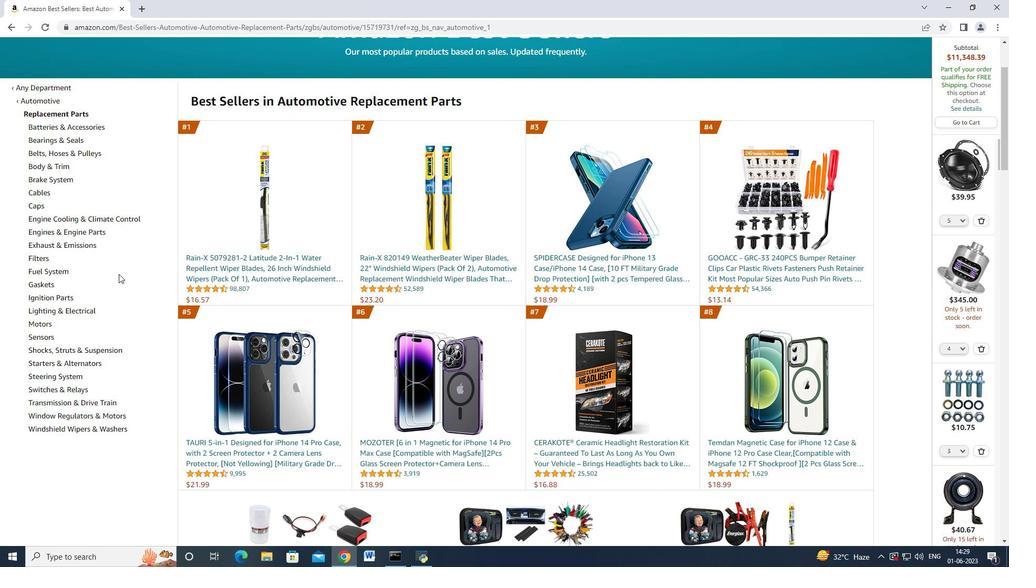 
Action: Mouse scrolled (118, 271) with delta (0, 0)
Screenshot: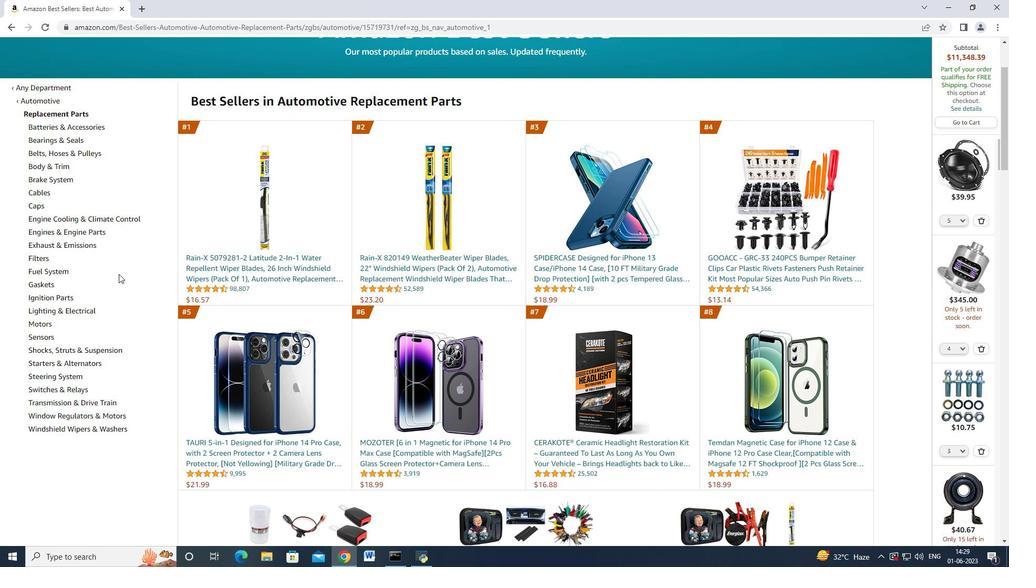 
Action: Mouse moved to (116, 275)
Screenshot: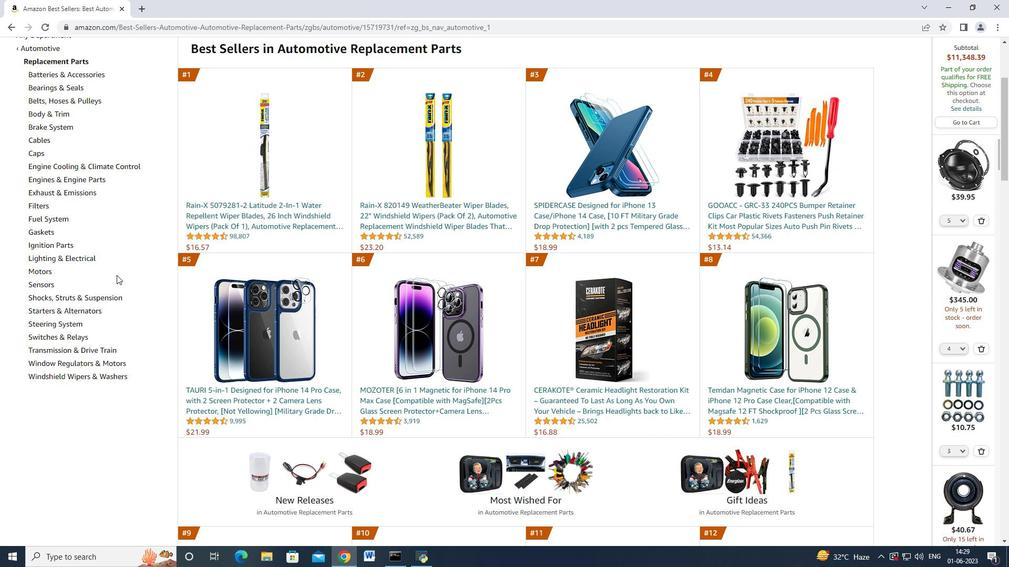 
Action: Mouse scrolled (116, 275) with delta (0, 0)
Screenshot: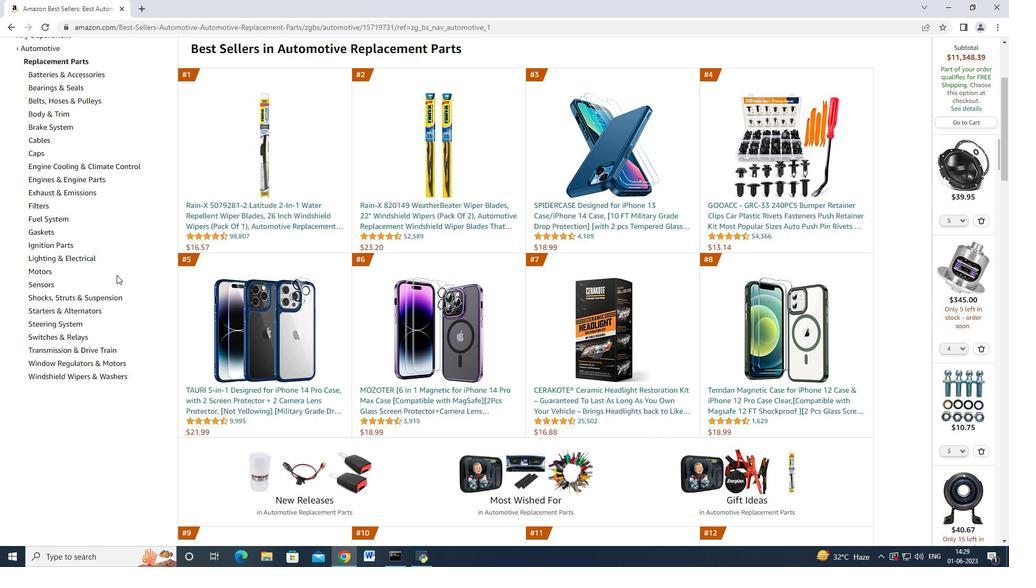 
Action: Mouse moved to (116, 275)
Screenshot: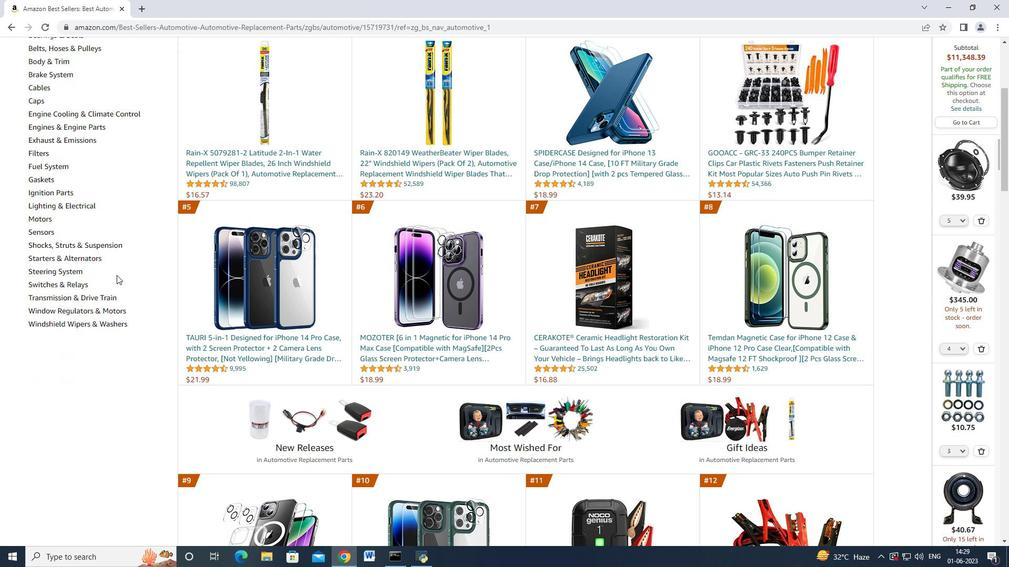 
Action: Mouse scrolled (116, 276) with delta (0, 0)
Screenshot: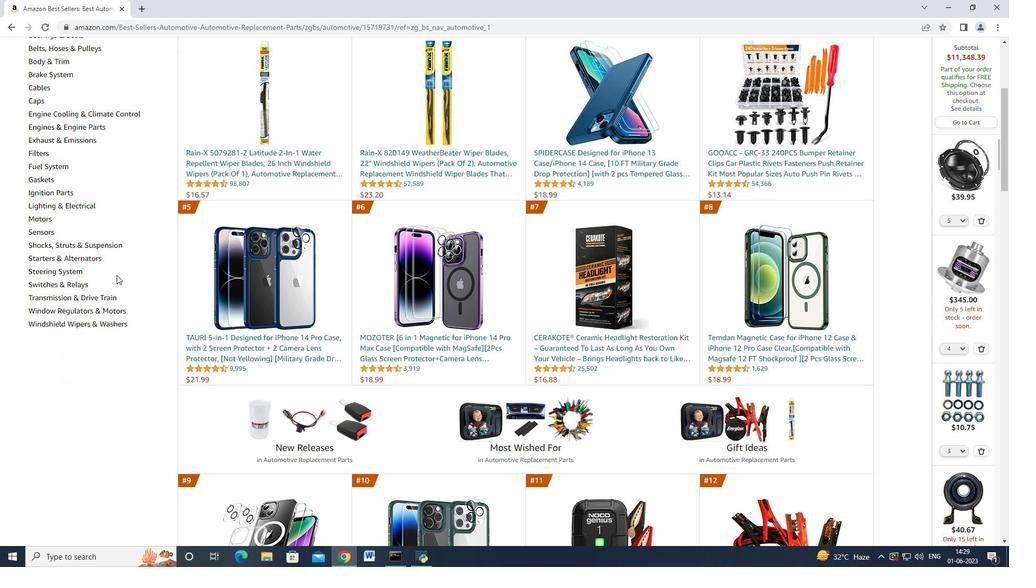 
Action: Mouse moved to (63, 348)
Screenshot: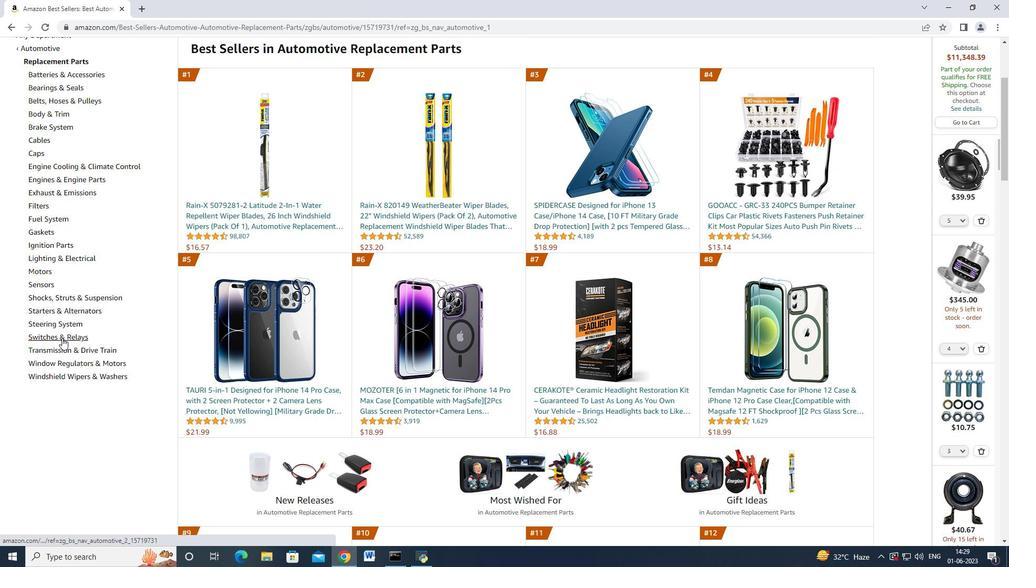 
Action: Mouse pressed left at (63, 348)
Screenshot: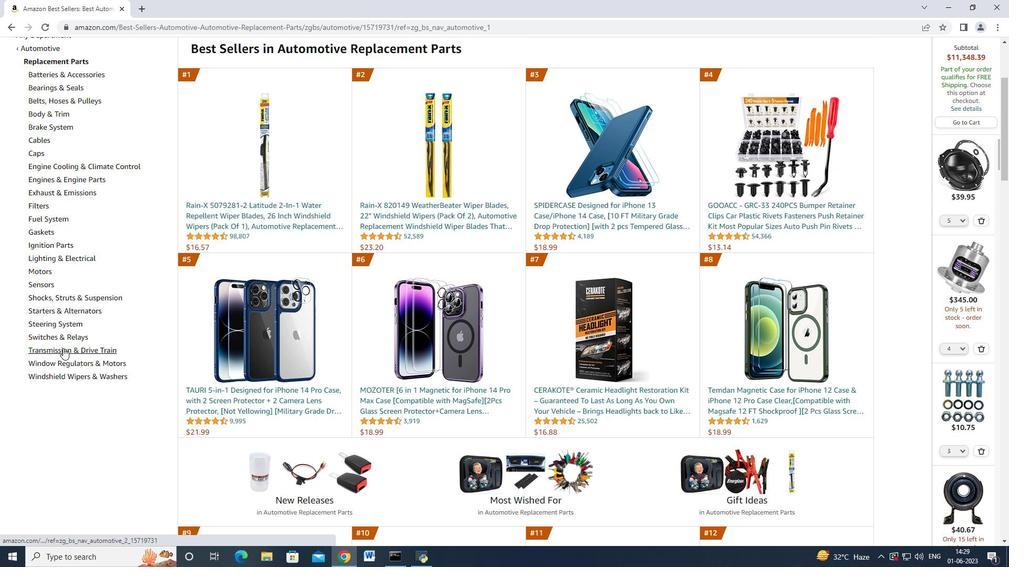
Action: Mouse moved to (78, 353)
Screenshot: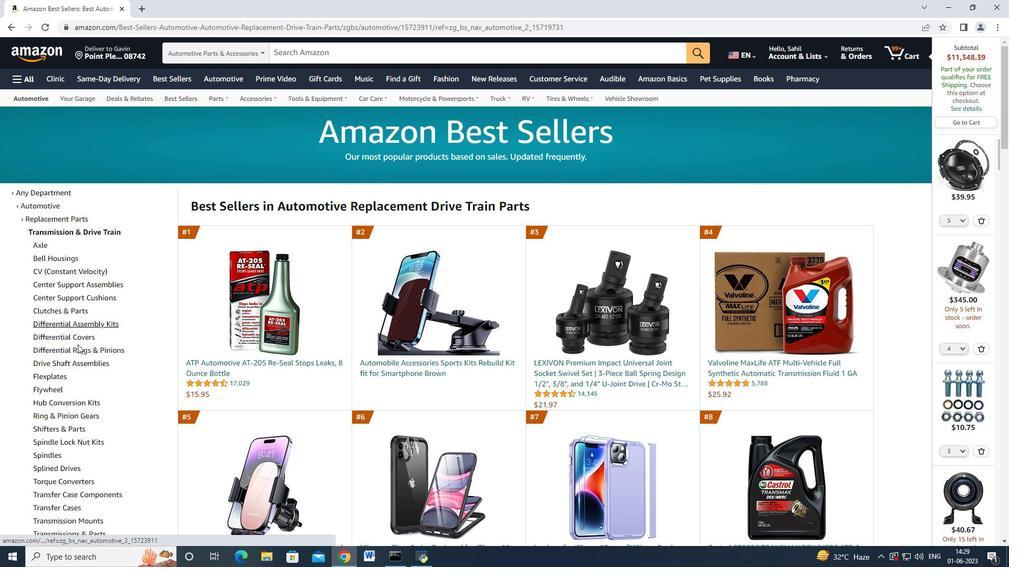 
Action: Mouse pressed left at (78, 353)
Screenshot: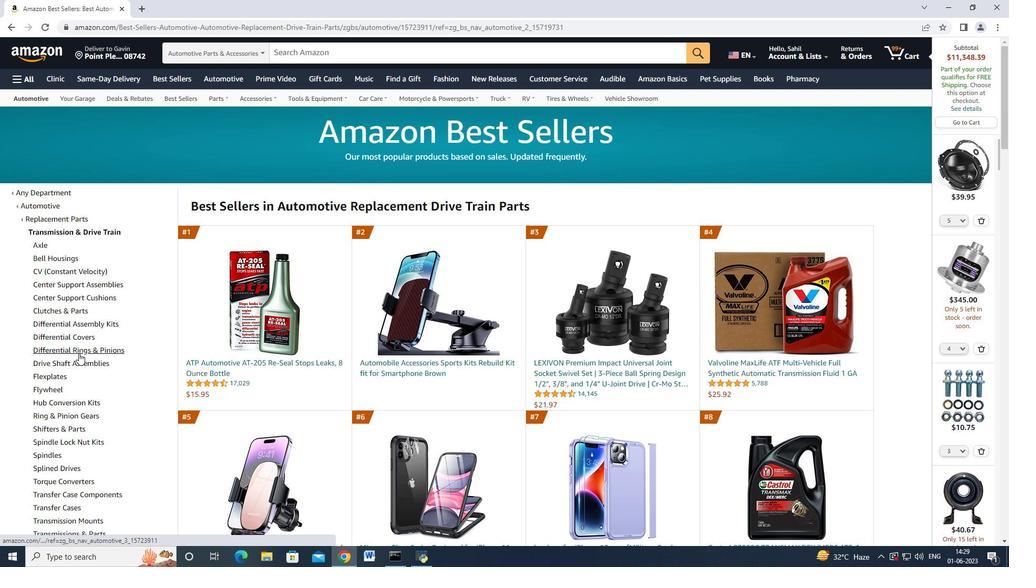 
Action: Mouse moved to (307, 357)
Screenshot: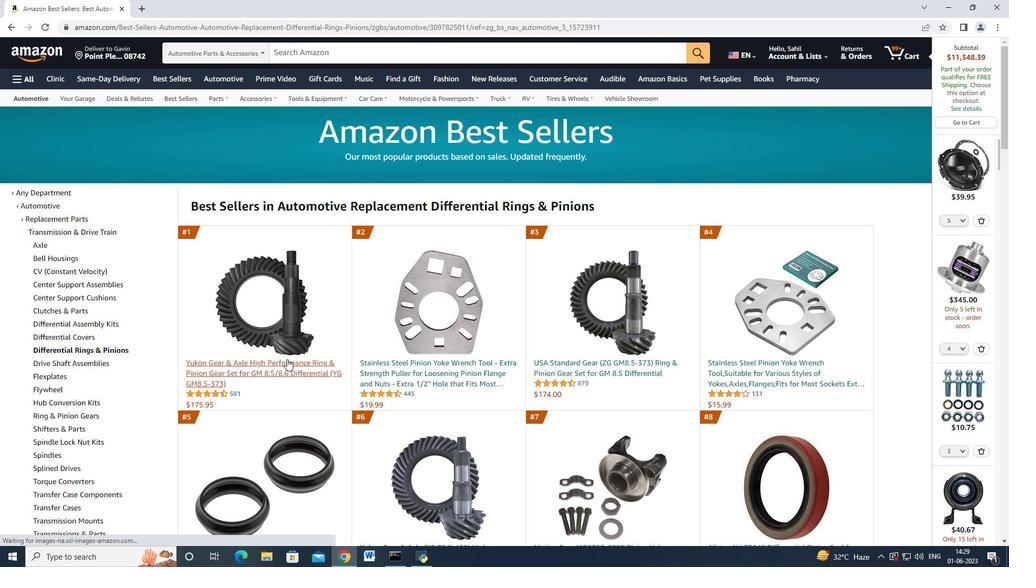 
Action: Mouse scrolled (307, 356) with delta (0, 0)
Screenshot: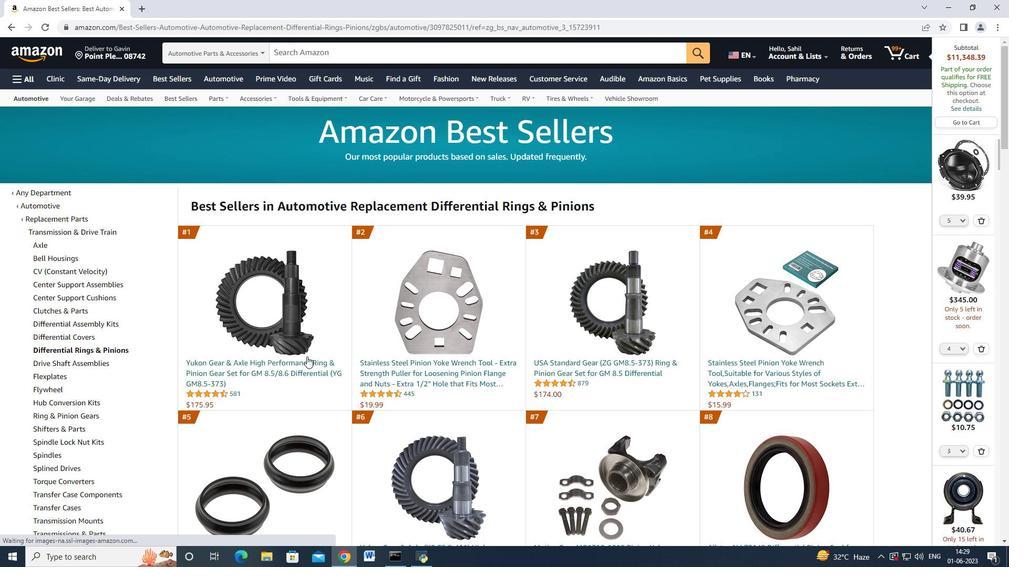 
Action: Mouse moved to (307, 358)
Screenshot: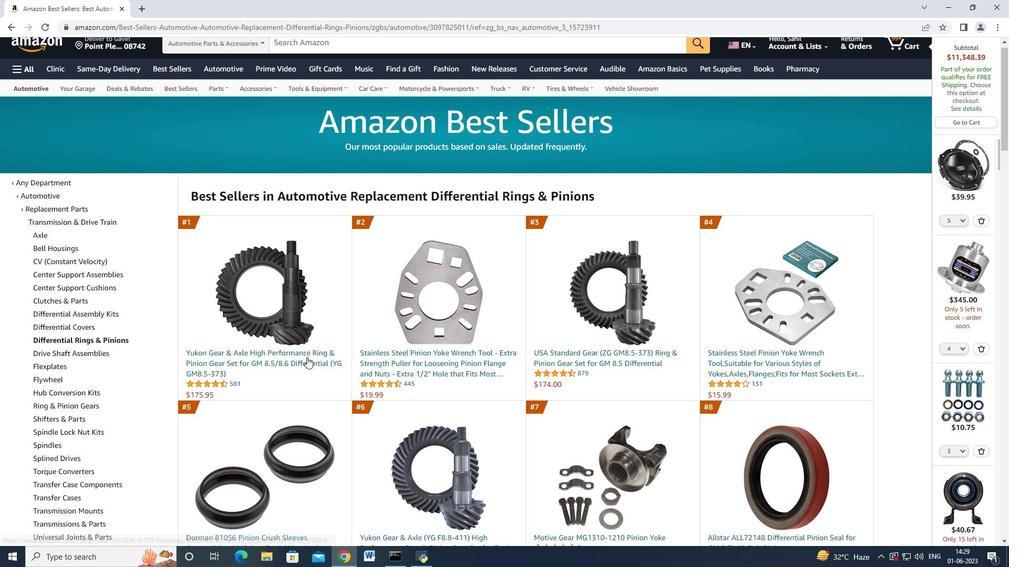 
Action: Mouse scrolled (307, 357) with delta (0, 0)
Screenshot: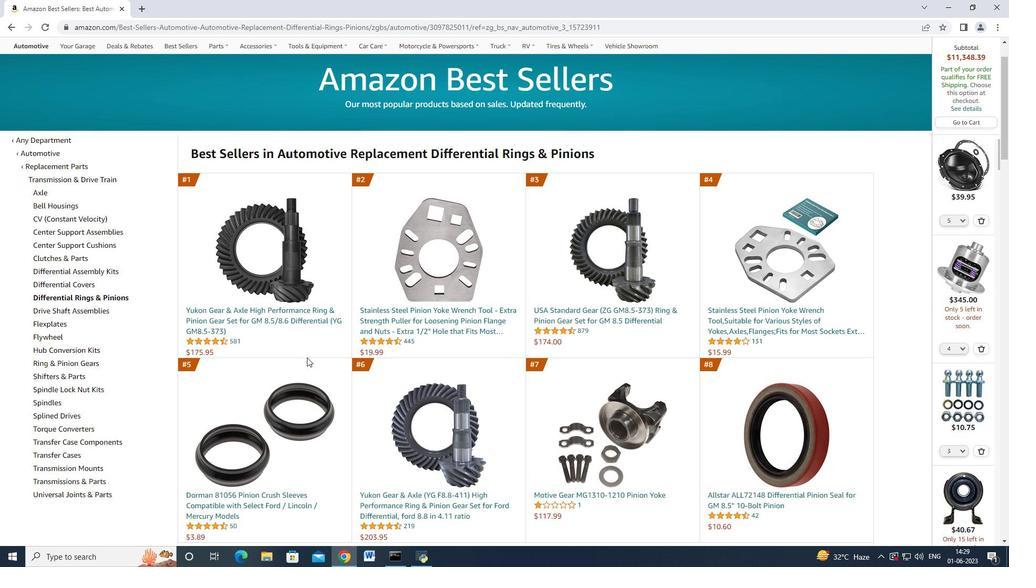 
Action: Mouse scrolled (307, 357) with delta (0, 0)
Screenshot: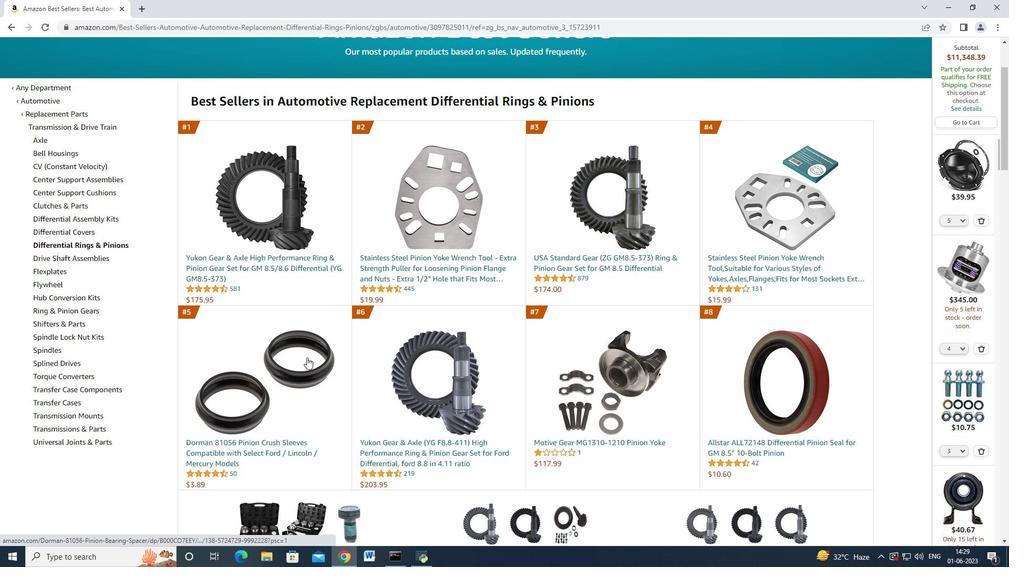 
Action: Mouse moved to (307, 358)
Screenshot: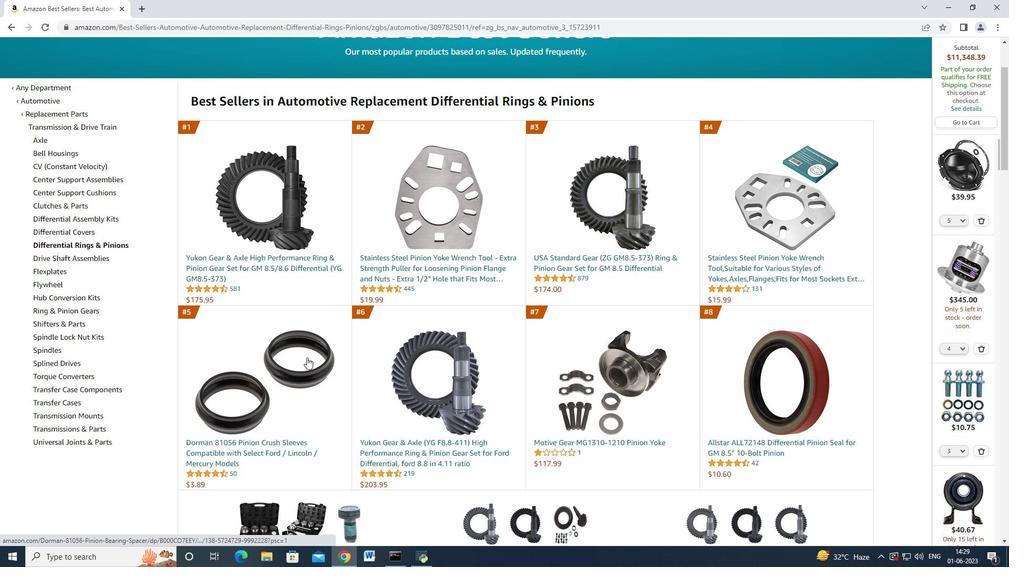 
Action: Mouse scrolled (307, 358) with delta (0, 0)
Screenshot: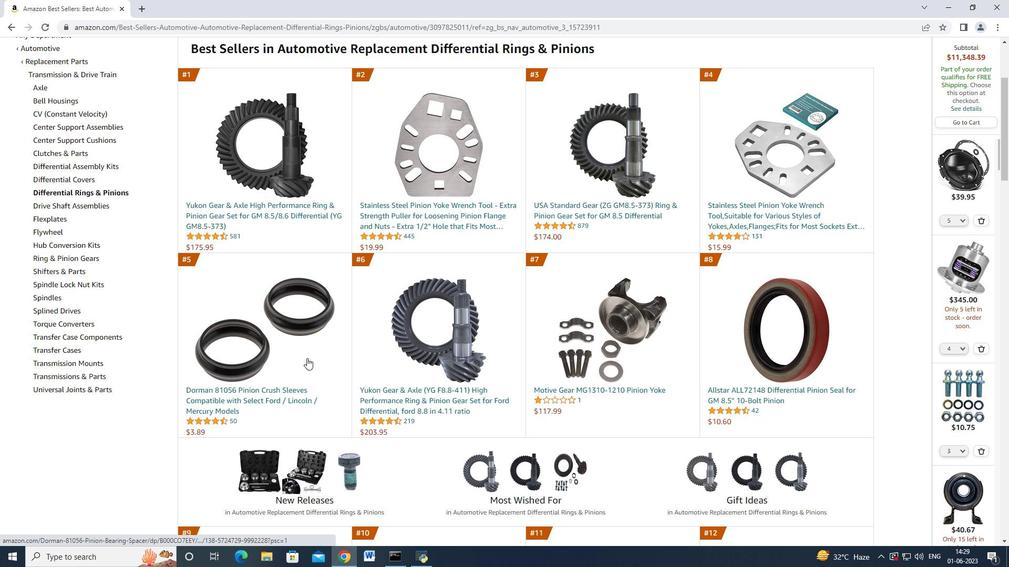 
Action: Mouse moved to (307, 359)
Screenshot: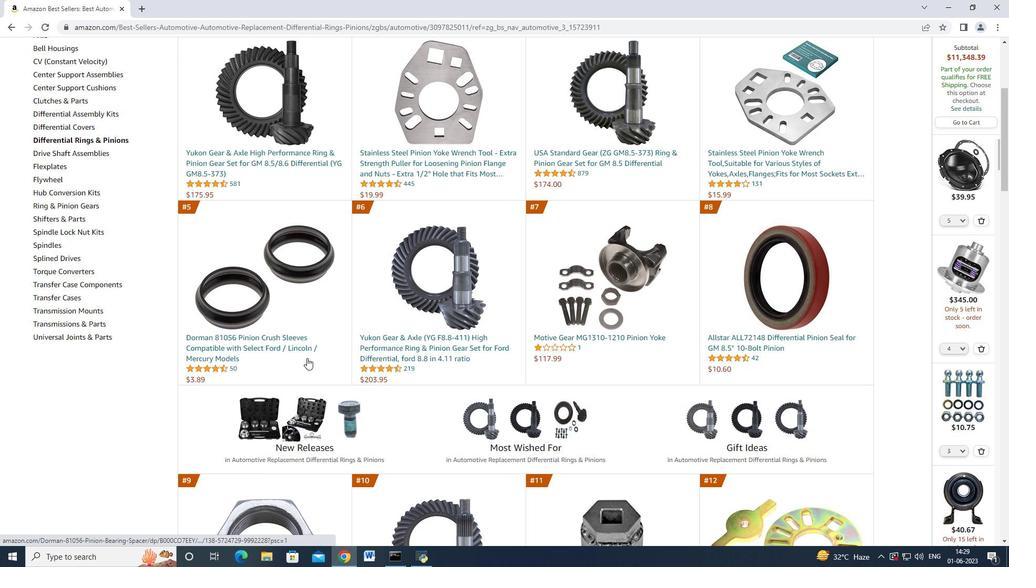 
Action: Mouse scrolled (307, 359) with delta (0, 0)
Screenshot: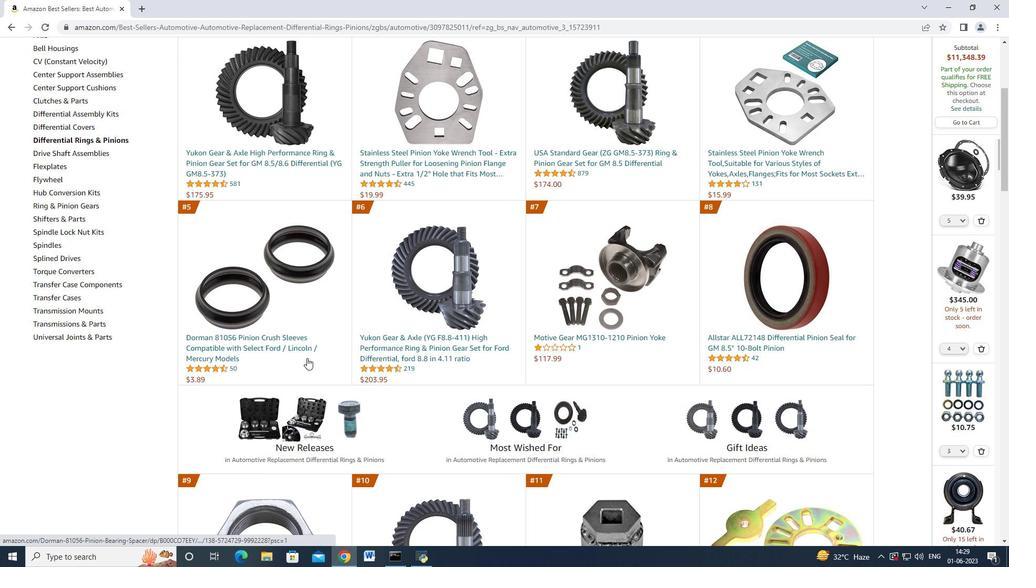 
Action: Mouse moved to (308, 360)
Screenshot: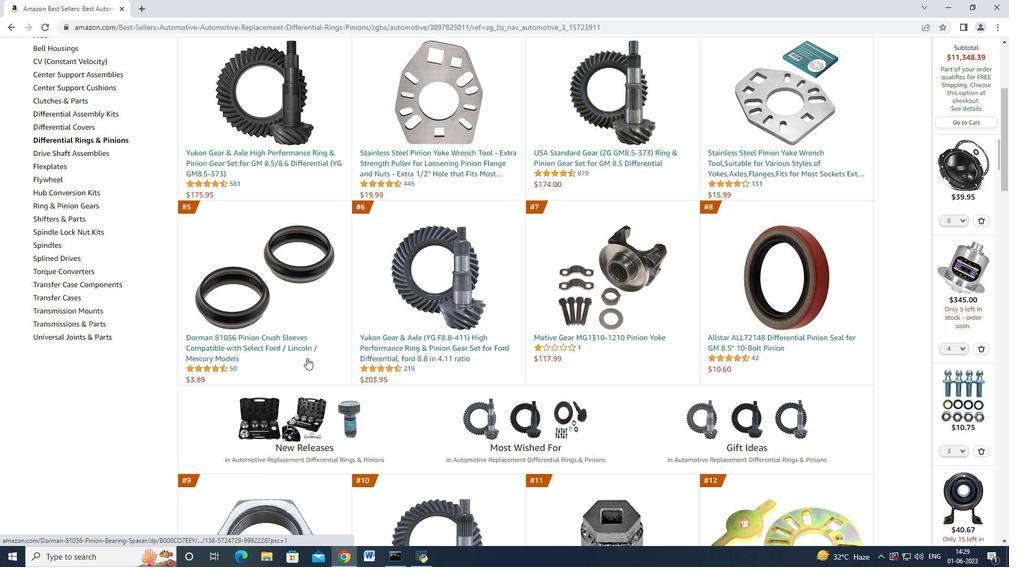 
Action: Mouse scrolled (308, 360) with delta (0, 0)
Screenshot: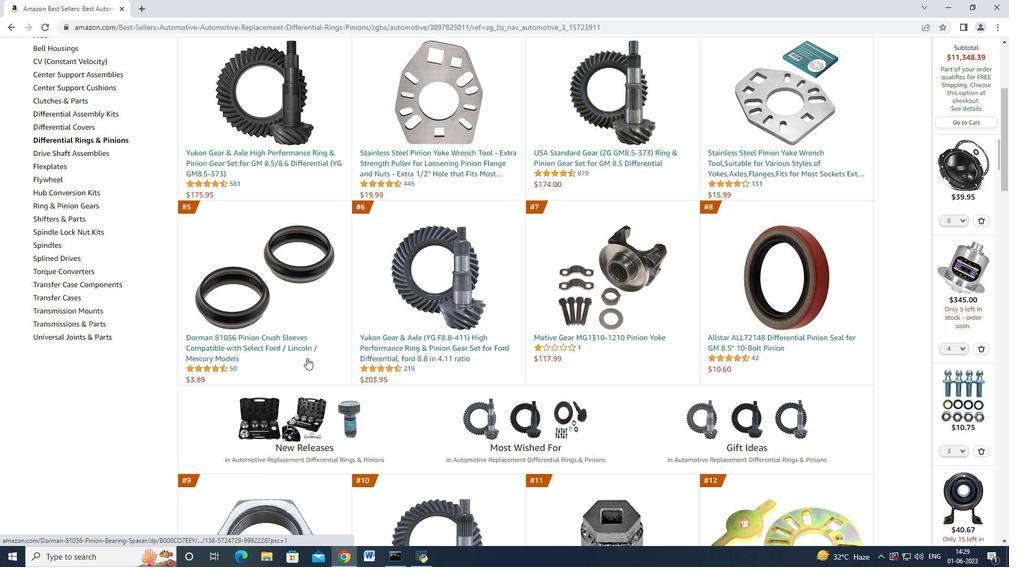 
Action: Mouse moved to (302, 366)
Screenshot: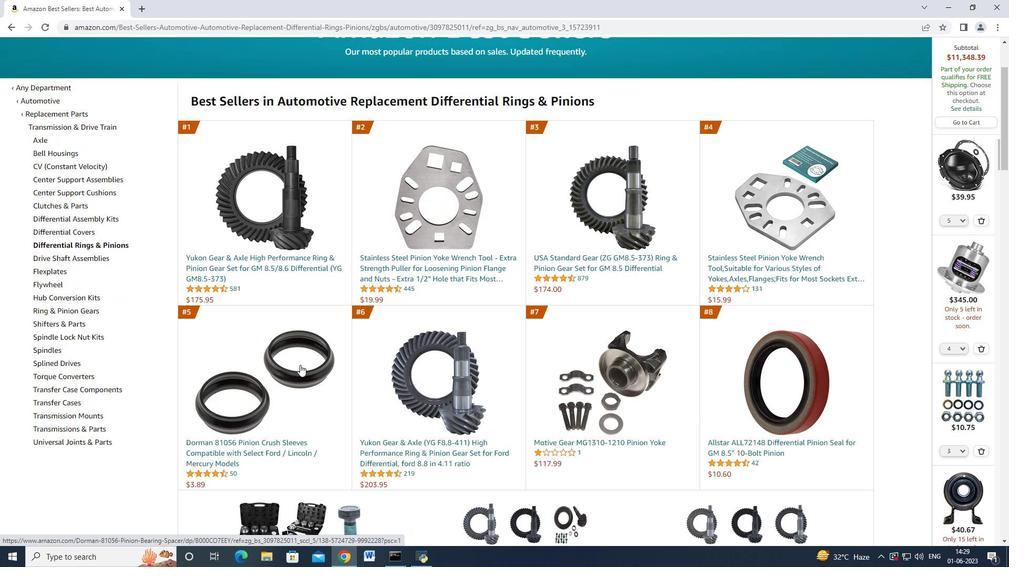 
Action: Mouse scrolled (302, 367) with delta (0, 0)
Screenshot: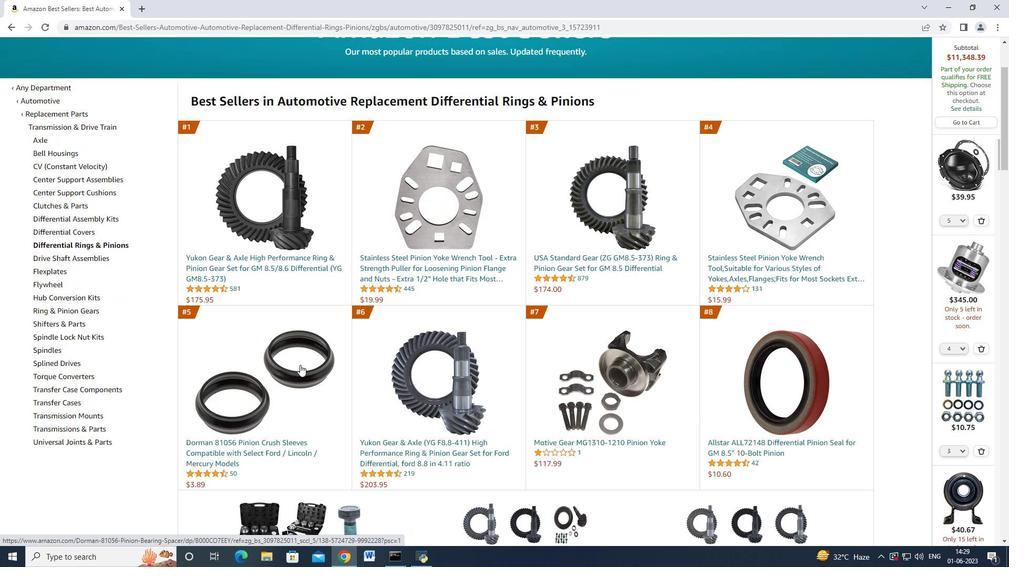 
Action: Mouse moved to (286, 313)
Screenshot: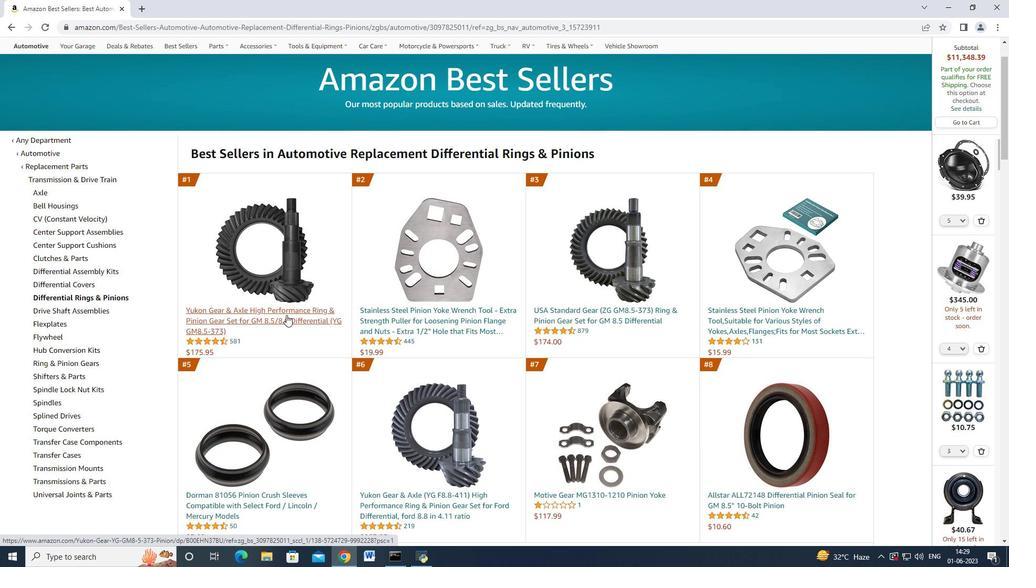 
Action: Mouse pressed left at (286, 313)
Screenshot: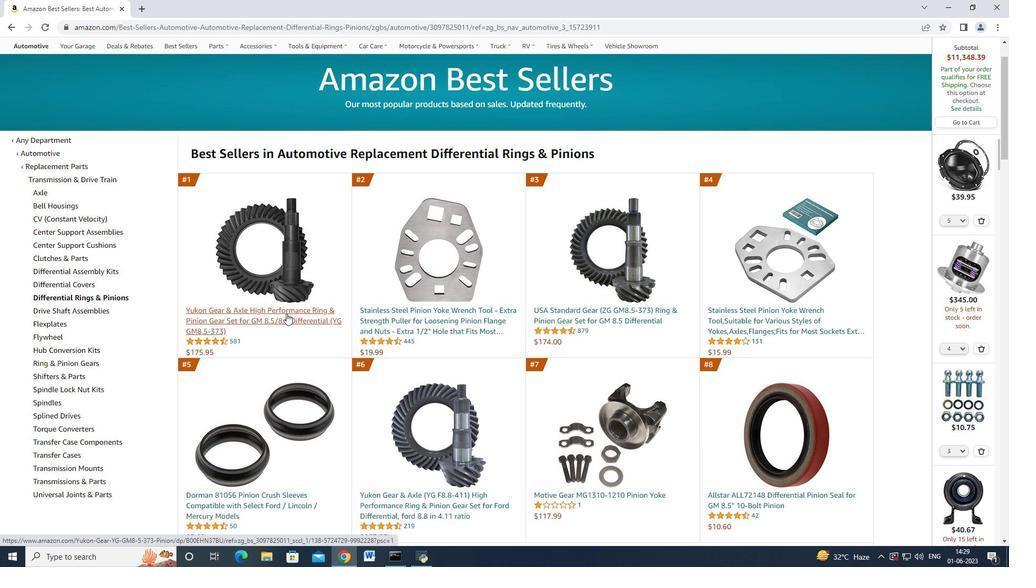 
Action: Mouse moved to (786, 350)
Screenshot: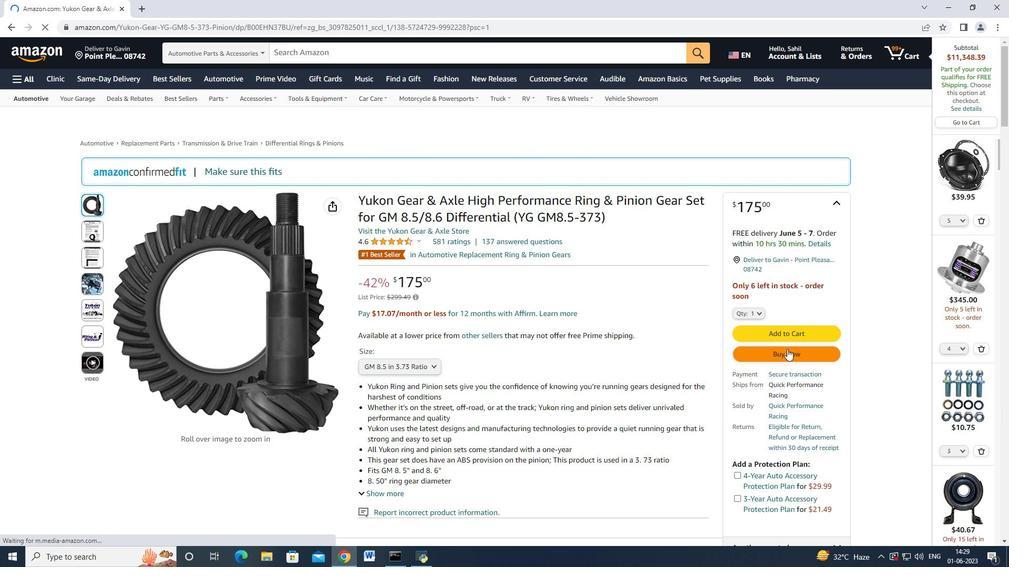 
Action: Mouse pressed left at (786, 350)
Screenshot: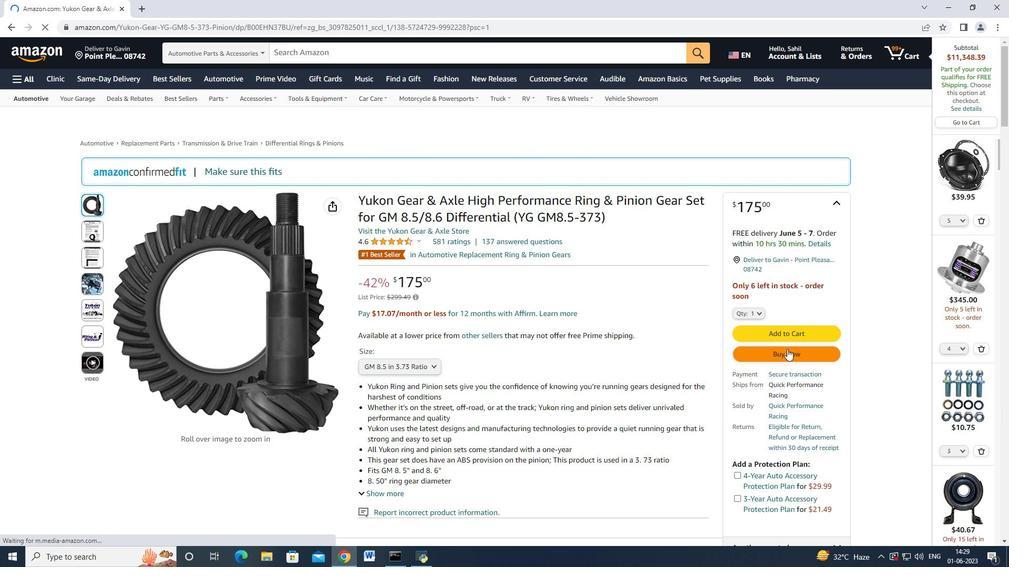
Action: Mouse moved to (349, 247)
Screenshot: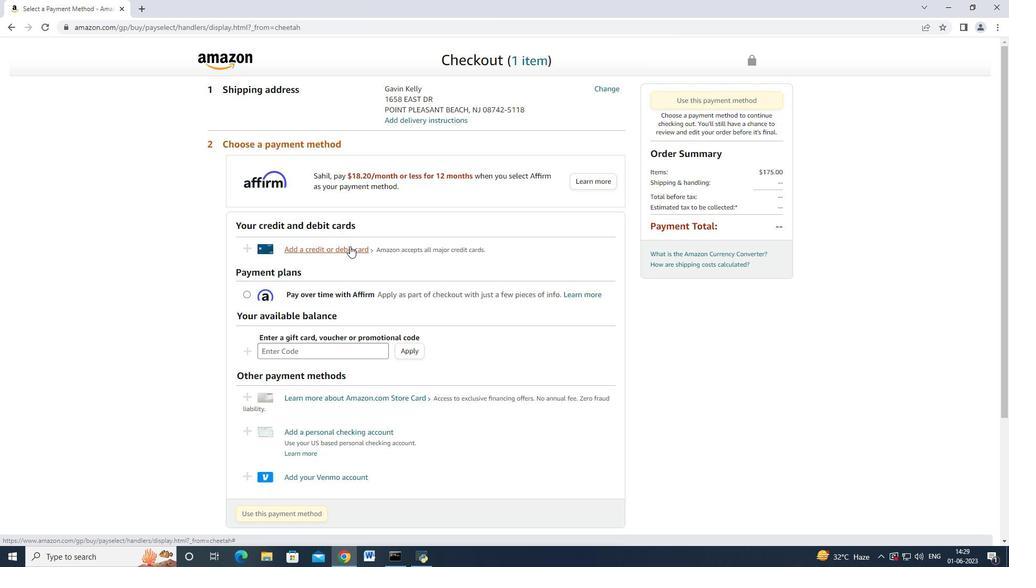 
Action: Mouse pressed left at (349, 247)
Screenshot: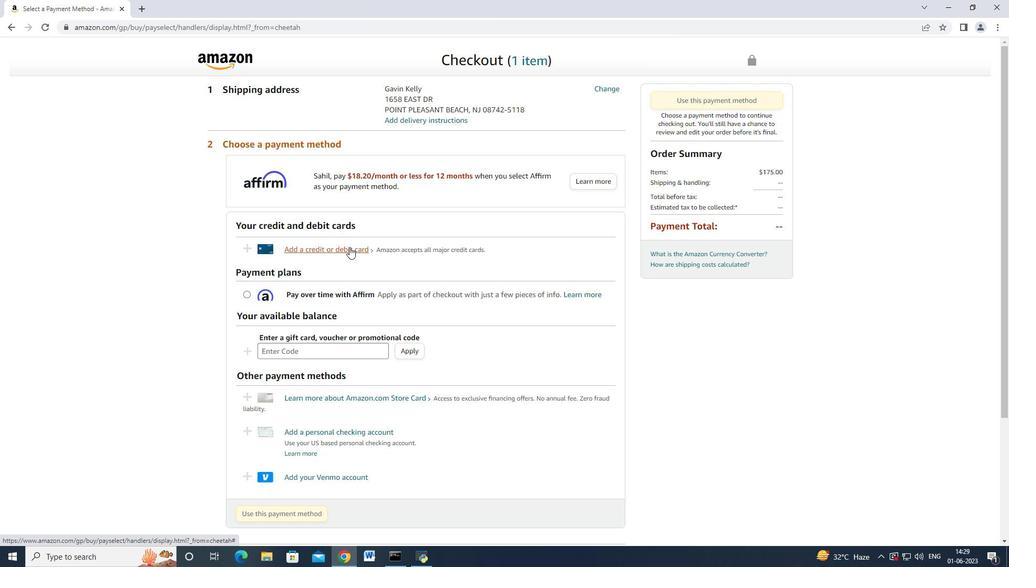 
Action: Mouse moved to (610, 87)
Screenshot: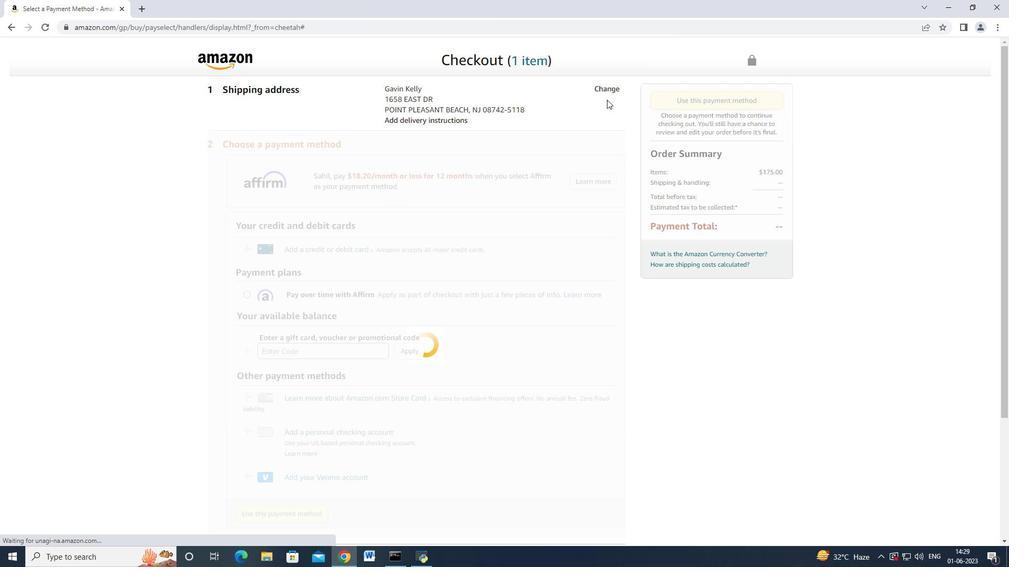 
Action: Mouse pressed left at (610, 87)
Screenshot: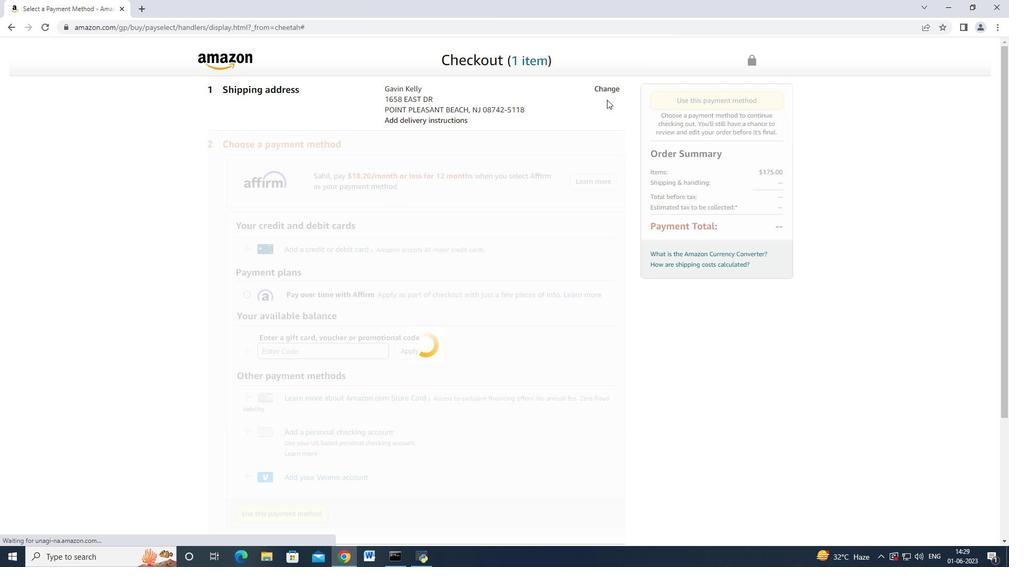 
Action: Mouse moved to (682, 212)
Screenshot: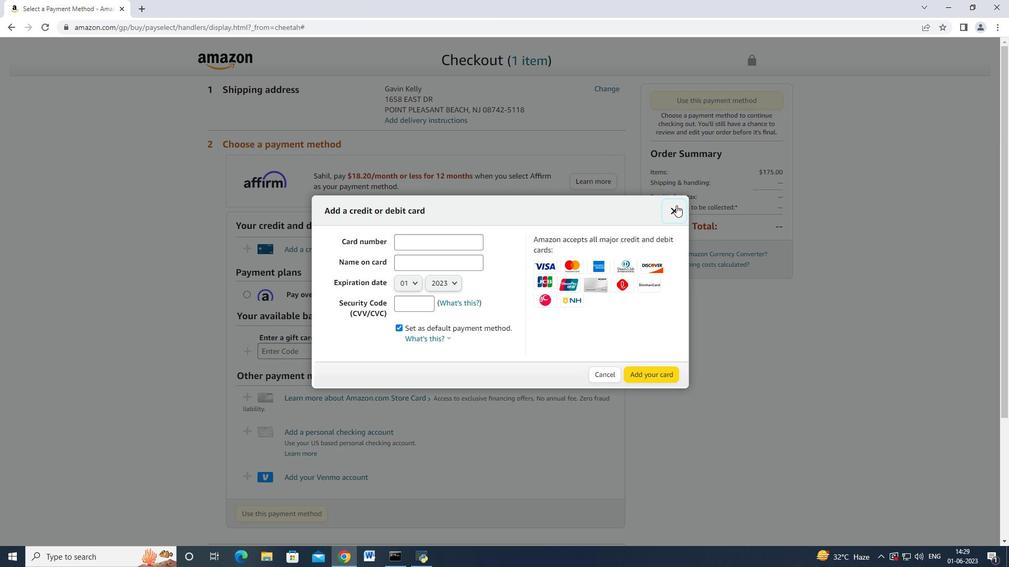 
Action: Mouse pressed left at (682, 212)
Screenshot: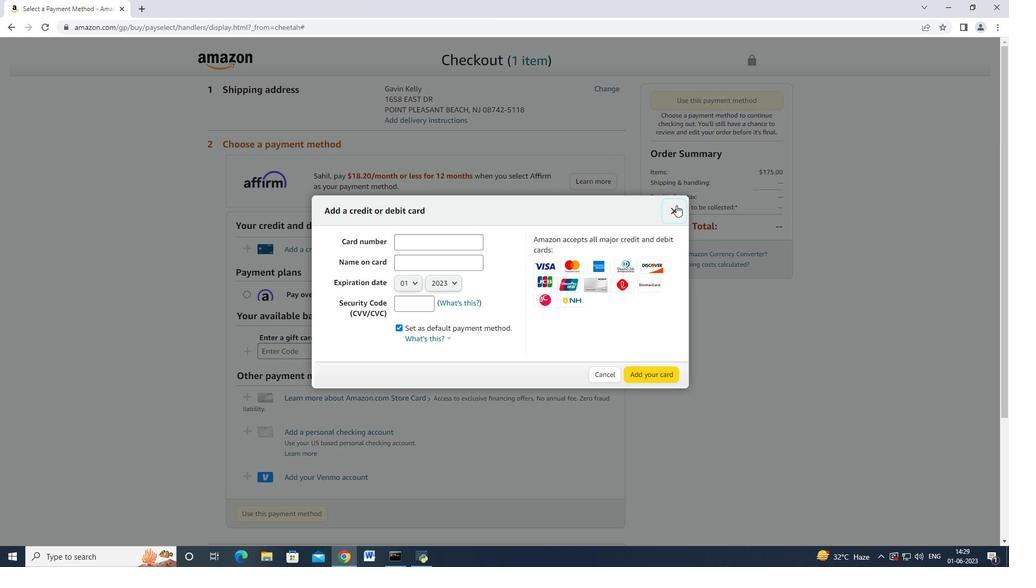 
Action: Mouse moved to (603, 90)
Screenshot: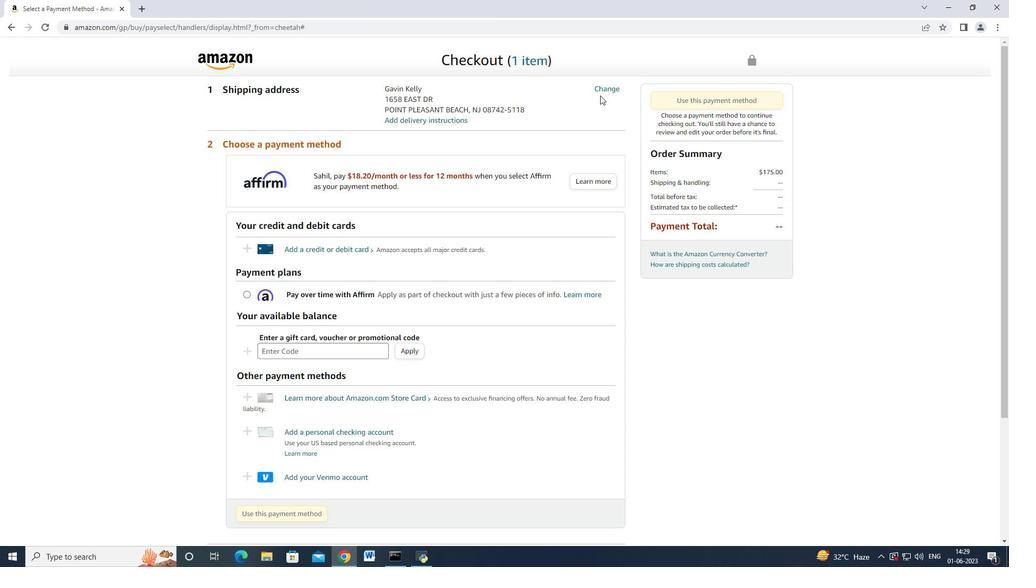 
Action: Mouse pressed left at (603, 90)
Screenshot: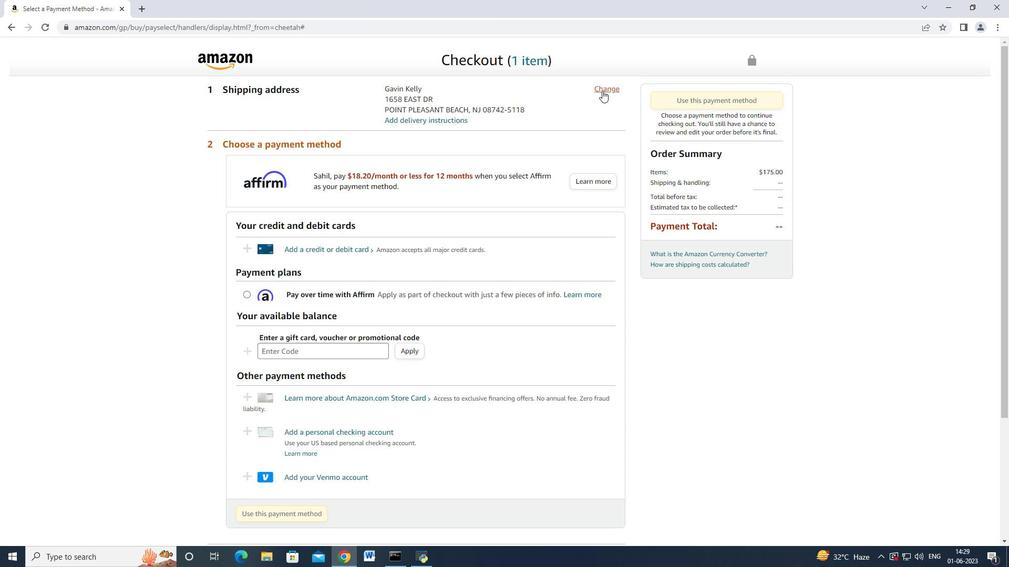 
Action: Mouse moved to (1003, 58)
Screenshot: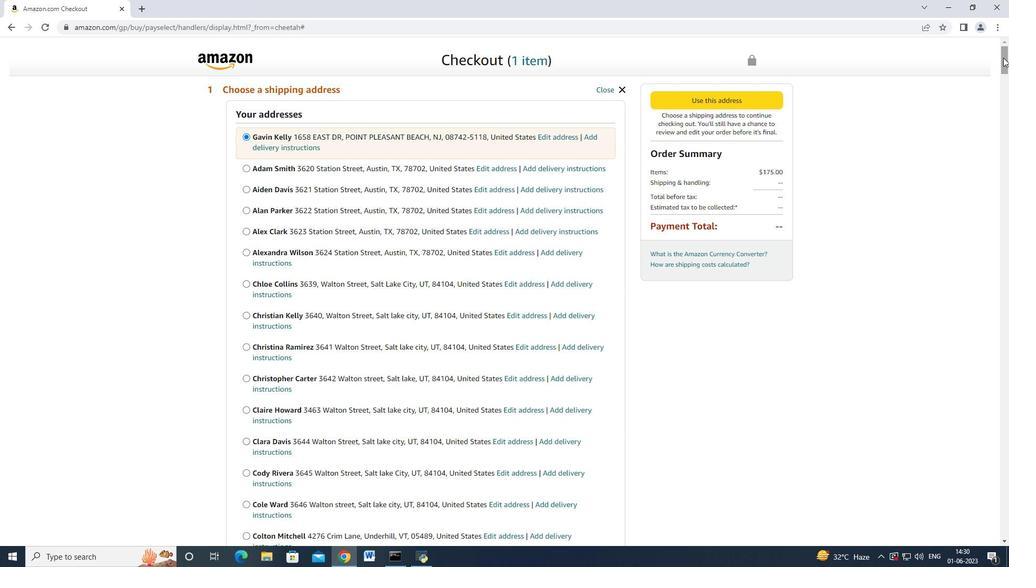 
Action: Mouse pressed left at (1003, 58)
Screenshot: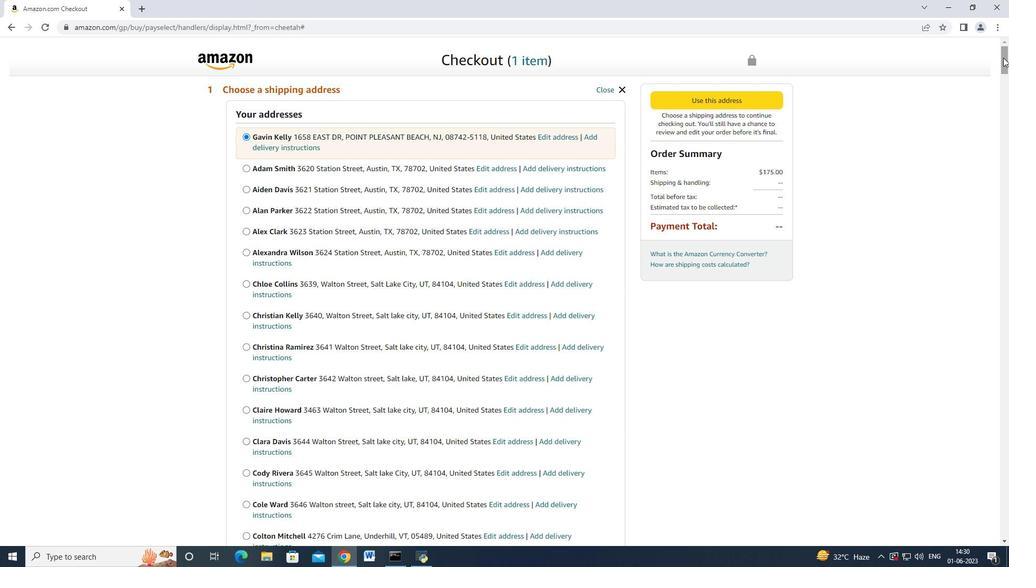 
Action: Mouse moved to (286, 410)
Screenshot: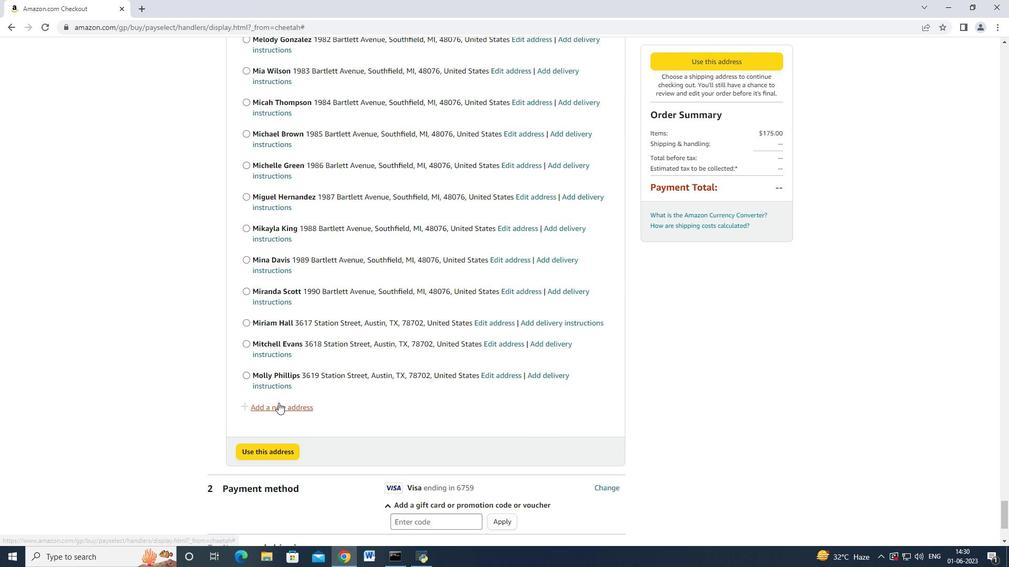 
Action: Mouse pressed left at (286, 410)
Screenshot: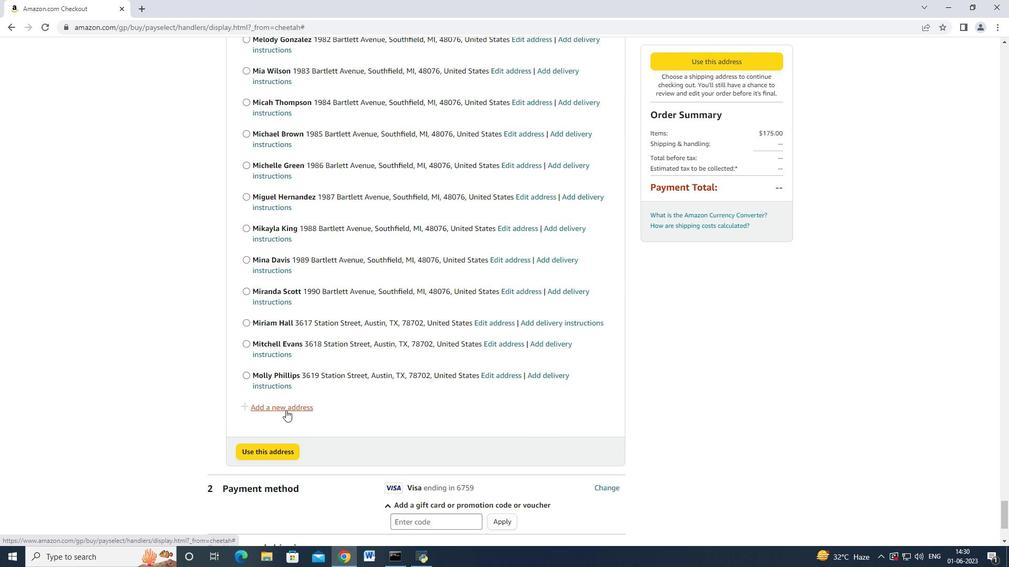 
Action: Mouse moved to (359, 252)
Screenshot: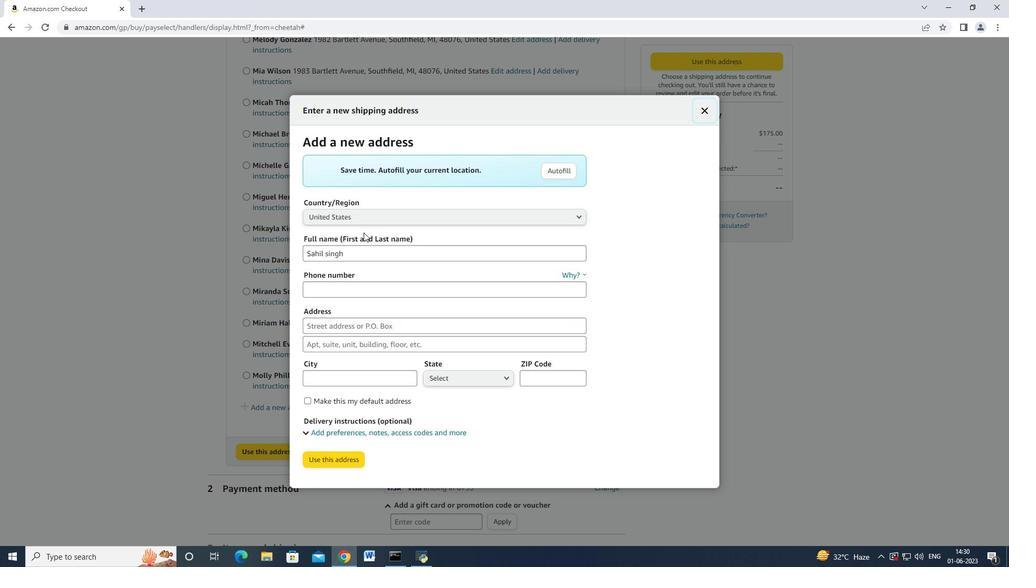 
Action: Mouse pressed left at (359, 252)
Screenshot: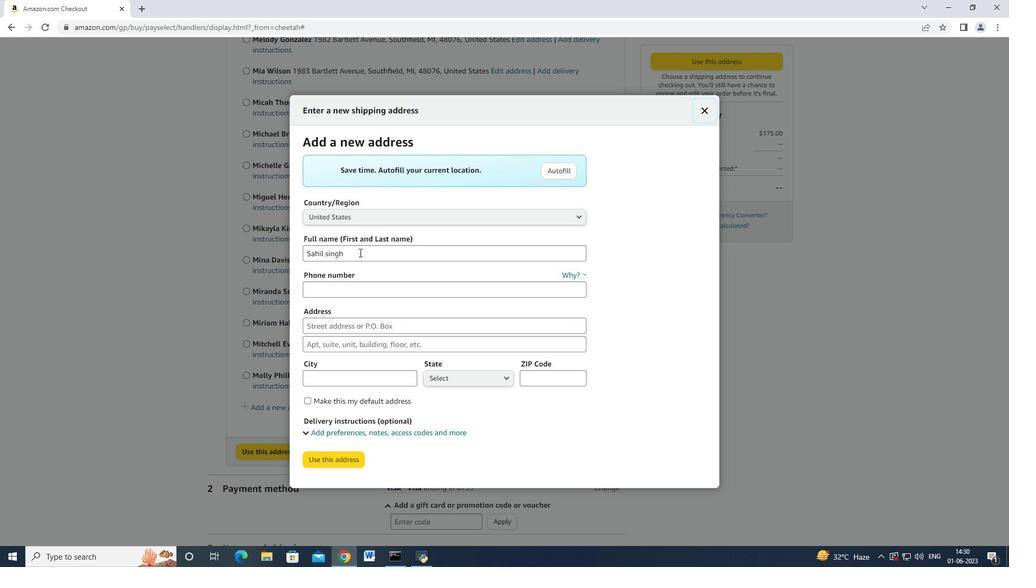
Action: Mouse moved to (308, 252)
Screenshot: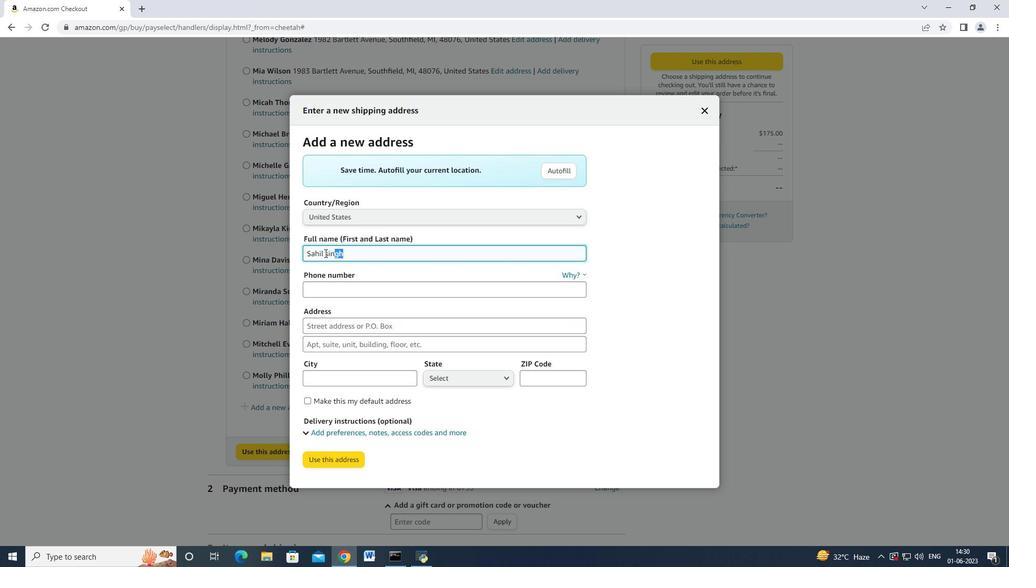 
Action: Key pressed <Key.backspace><Key.shift>Alicia<Key.space><Key.shift>THom<Key.backspace><Key.backspace><Key.backspace>hompson<Key.tab><Key.tab>5122113589<Key.tab>
Screenshot: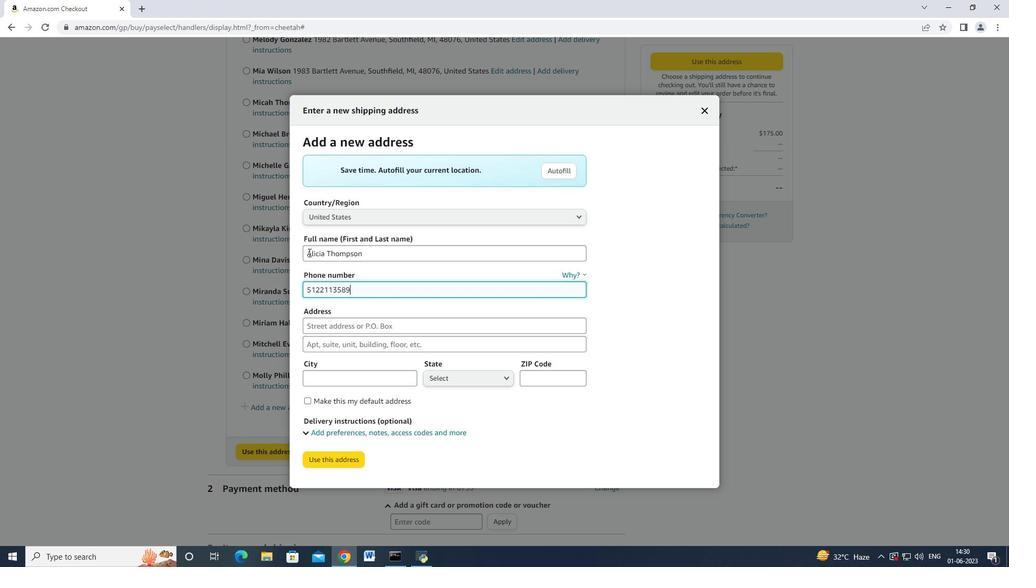 
Action: Mouse moved to (361, 295)
Screenshot: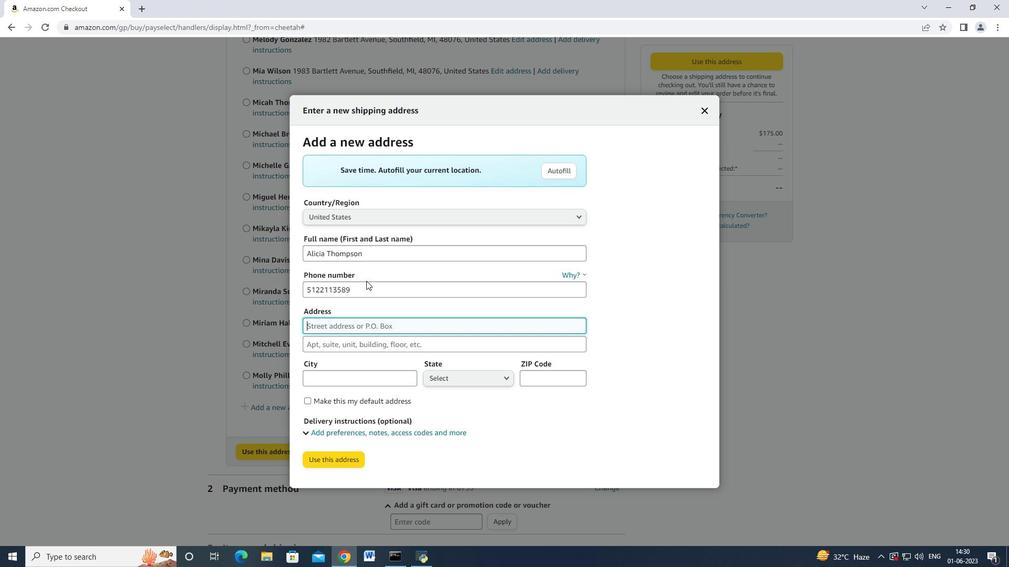 
Action: Mouse pressed left at (361, 295)
Screenshot: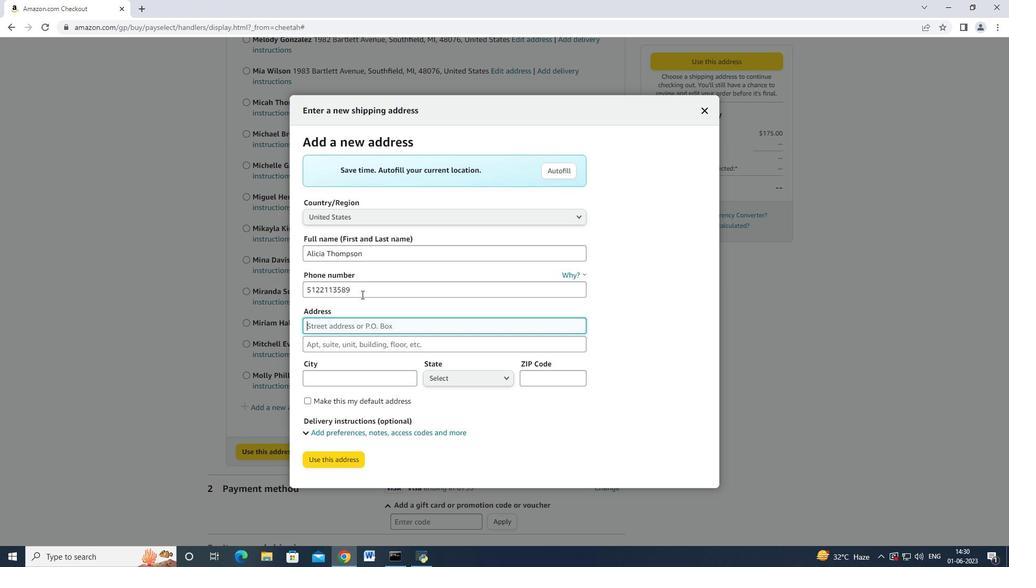 
Action: Key pressed <Key.backspace>3<Key.tab>3625<Key.space><Key.shift>Station<Key.space><Key.shift_r>Street<Key.tab><Key.tab><Key.shift_r>Text<Key.backspace>as<Key.space>
Screenshot: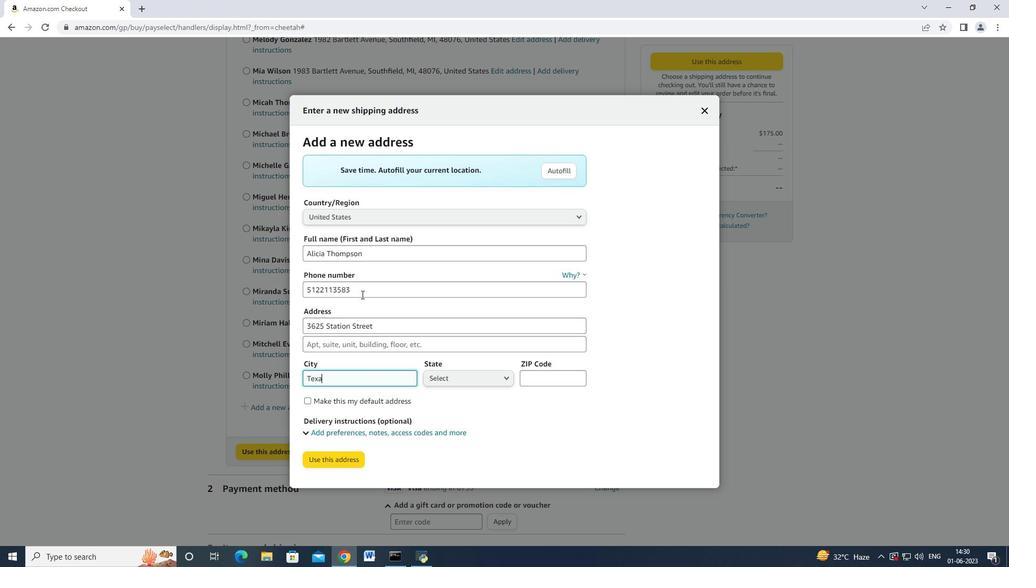 
Action: Mouse moved to (449, 373)
Screenshot: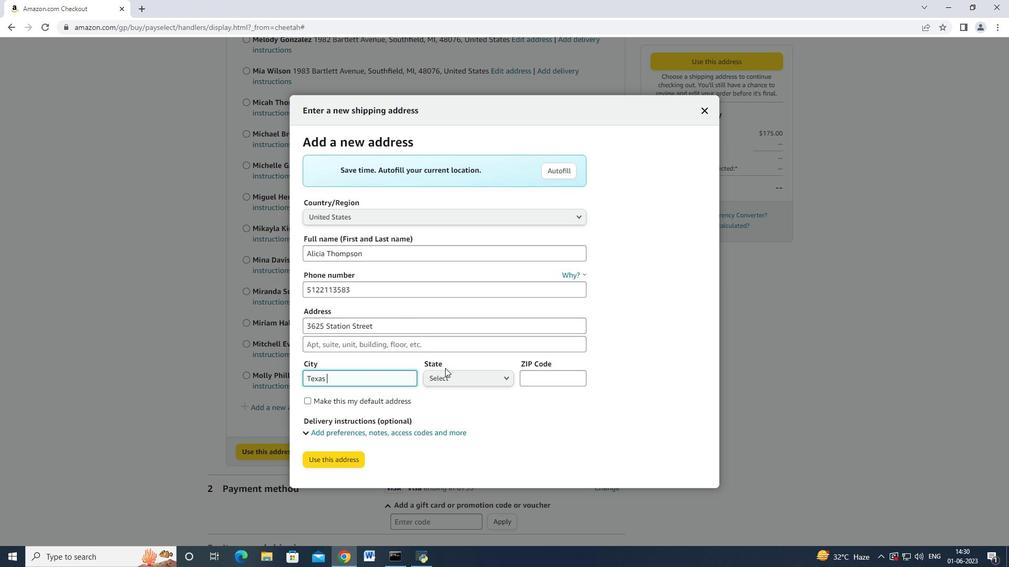 
Action: Mouse pressed left at (449, 373)
Screenshot: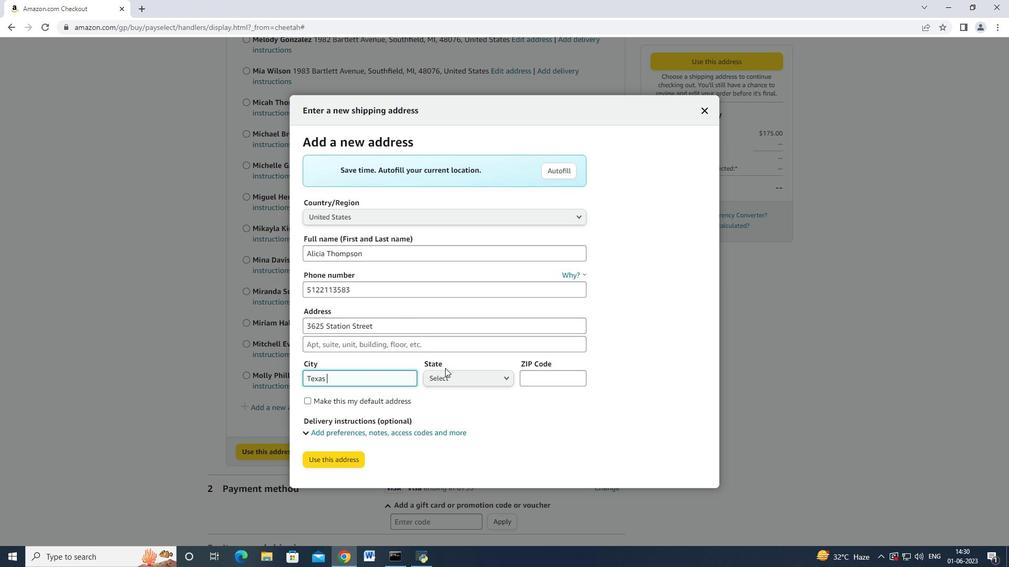 
Action: Mouse moved to (485, 301)
Screenshot: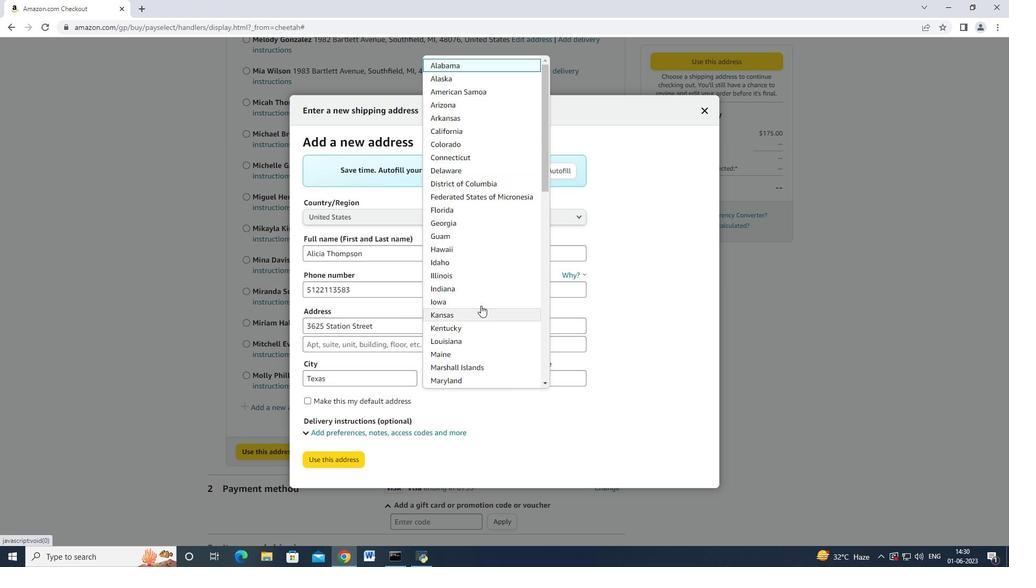 
Action: Mouse scrolled (485, 301) with delta (0, 0)
Screenshot: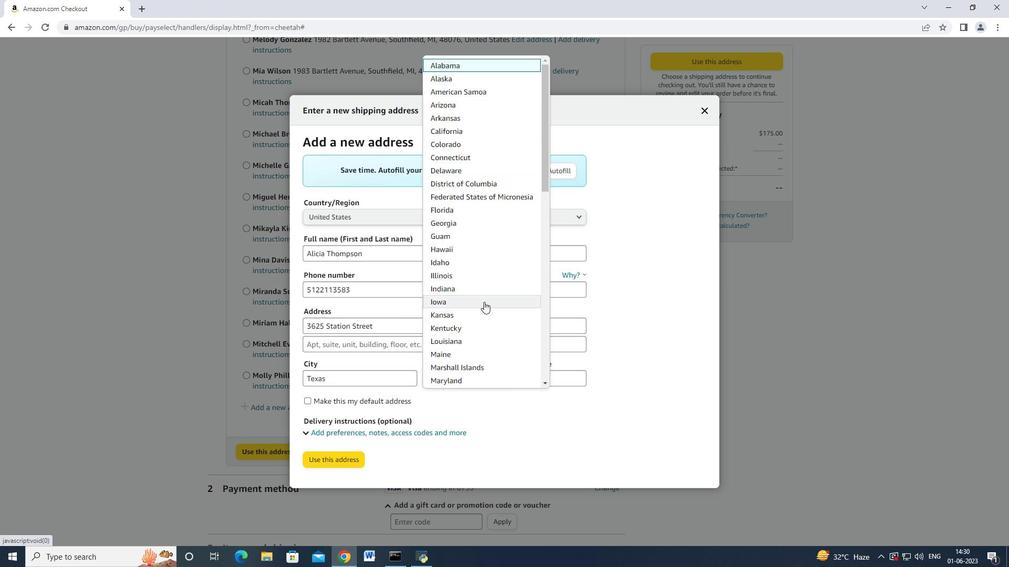 
Action: Mouse scrolled (485, 301) with delta (0, 0)
Screenshot: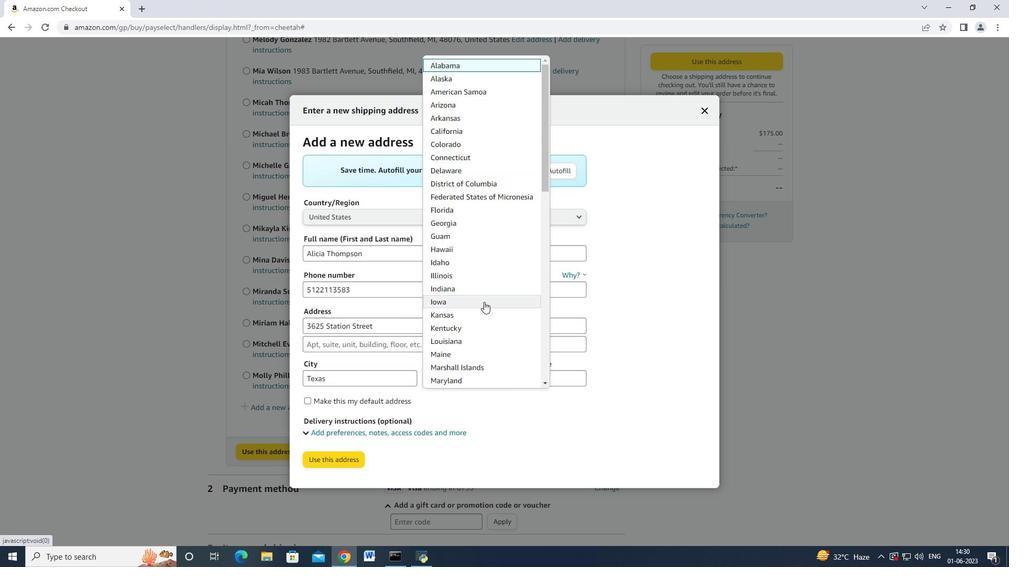 
Action: Mouse scrolled (485, 301) with delta (0, 0)
Screenshot: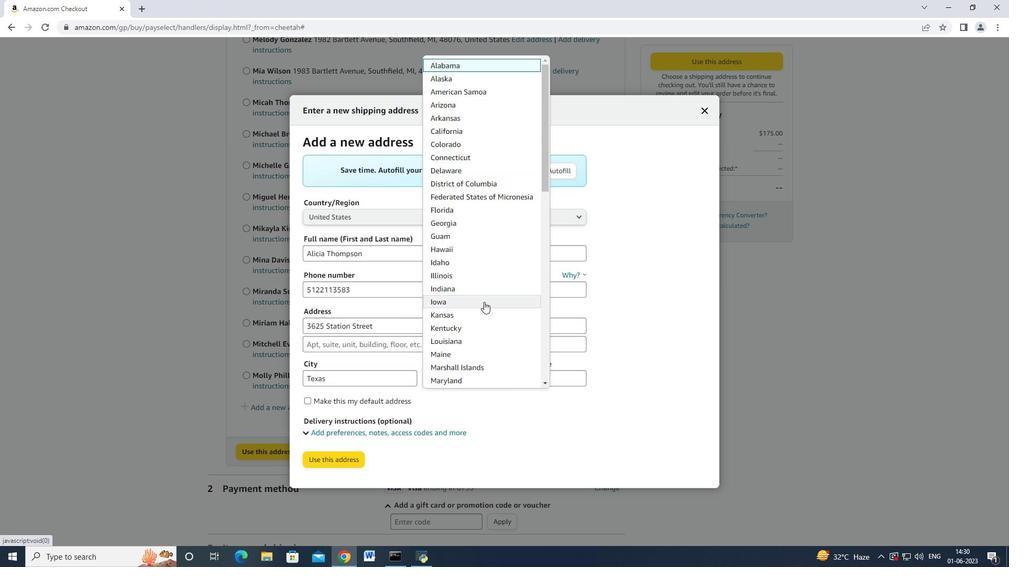 
Action: Mouse moved to (485, 301)
Screenshot: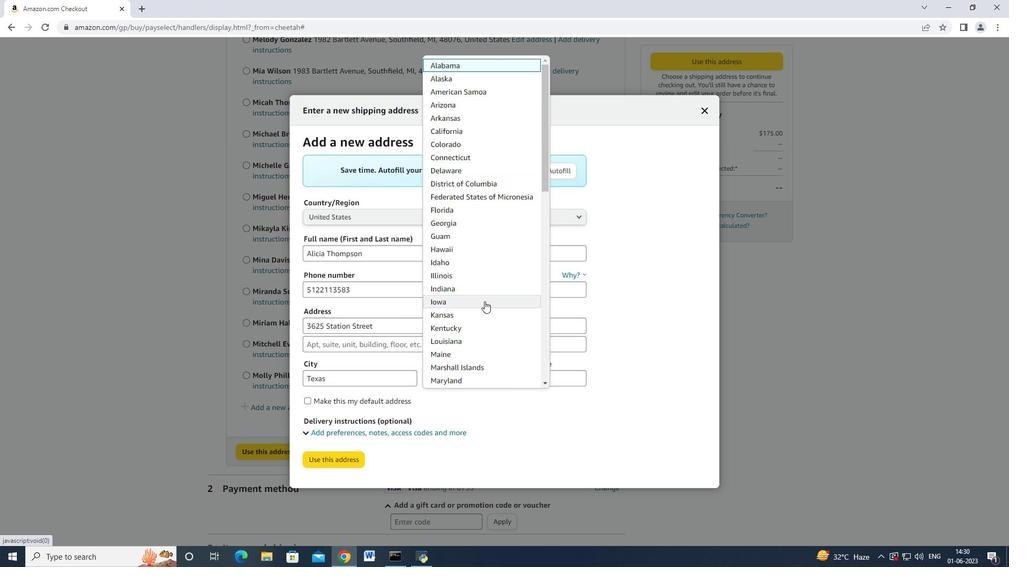 
Action: Mouse scrolled (485, 301) with delta (0, 0)
Screenshot: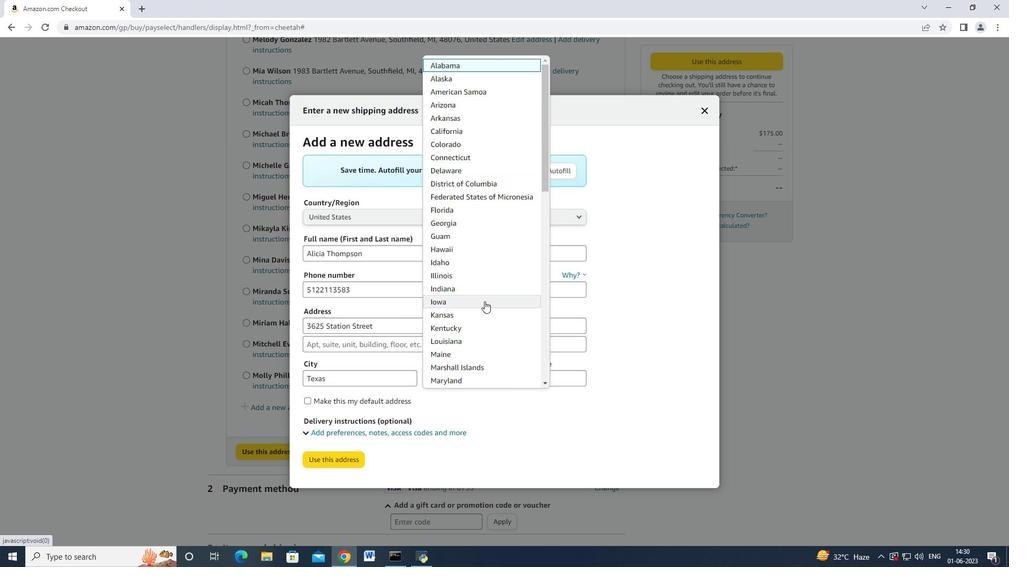 
Action: Mouse moved to (485, 301)
Screenshot: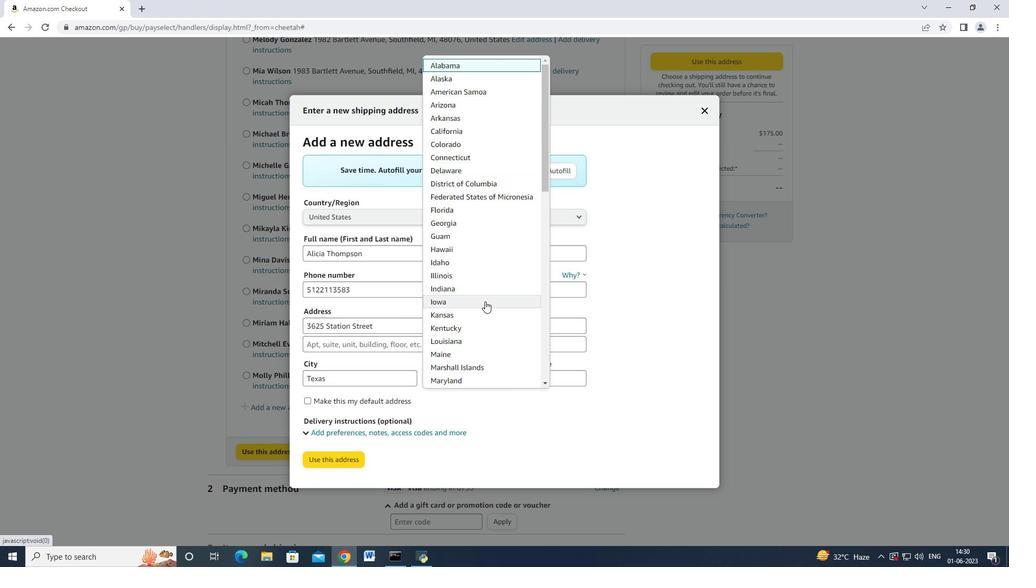 
Action: Mouse scrolled (485, 301) with delta (0, 0)
Screenshot: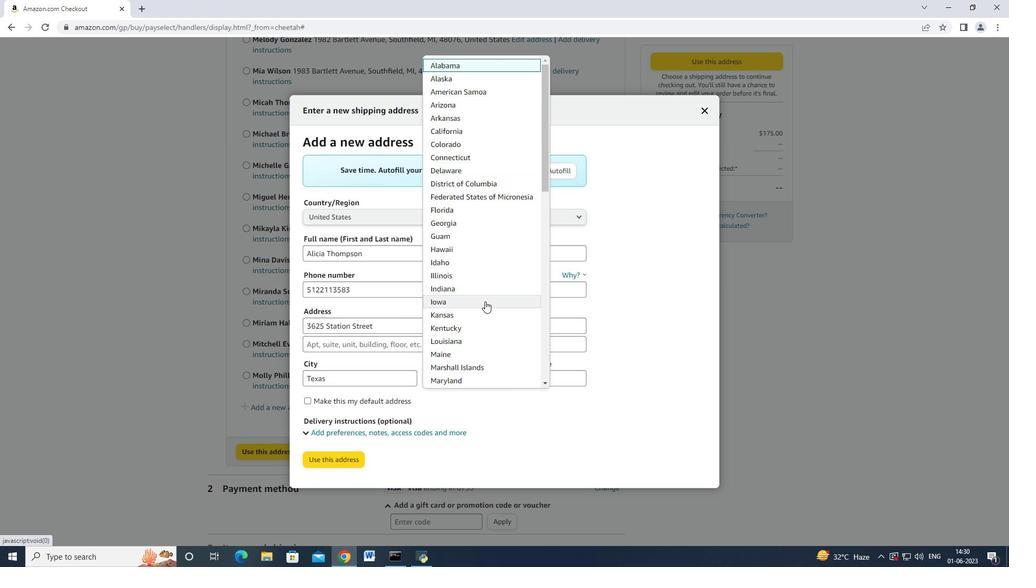 
Action: Mouse moved to (486, 305)
Screenshot: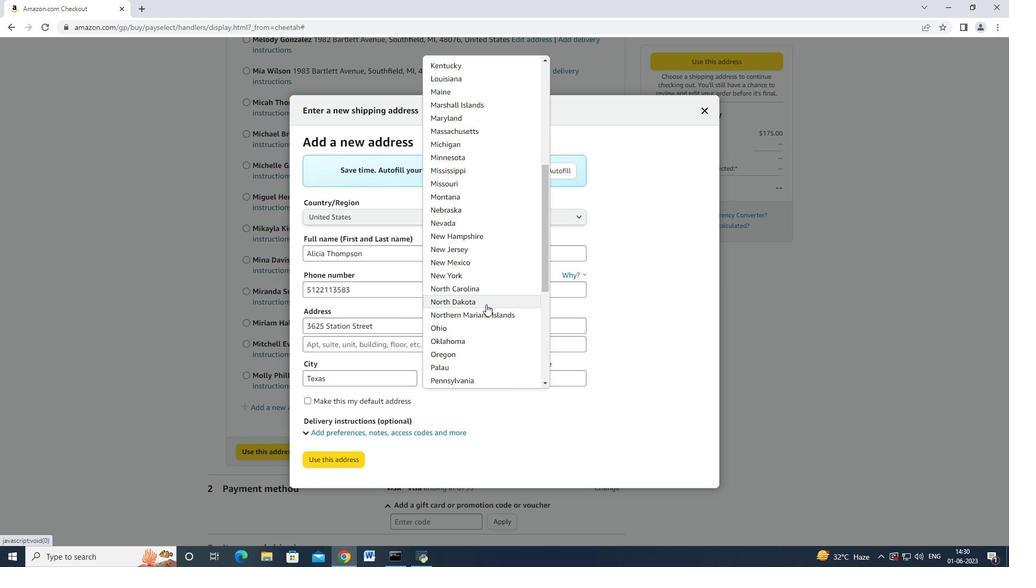 
Action: Mouse scrolled (486, 304) with delta (0, 0)
Screenshot: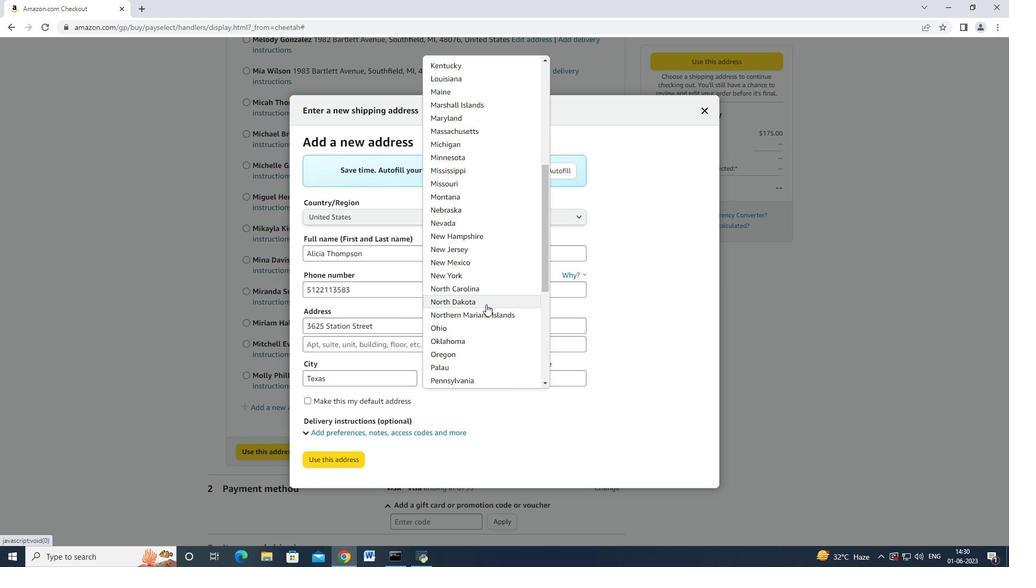 
Action: Mouse moved to (486, 305)
Screenshot: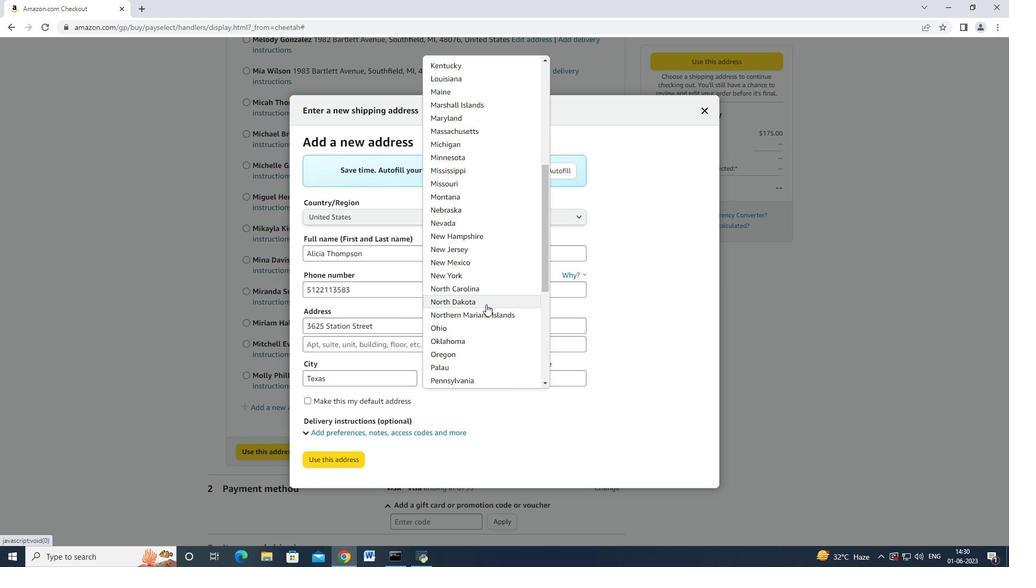 
Action: Mouse scrolled (486, 304) with delta (0, 0)
Screenshot: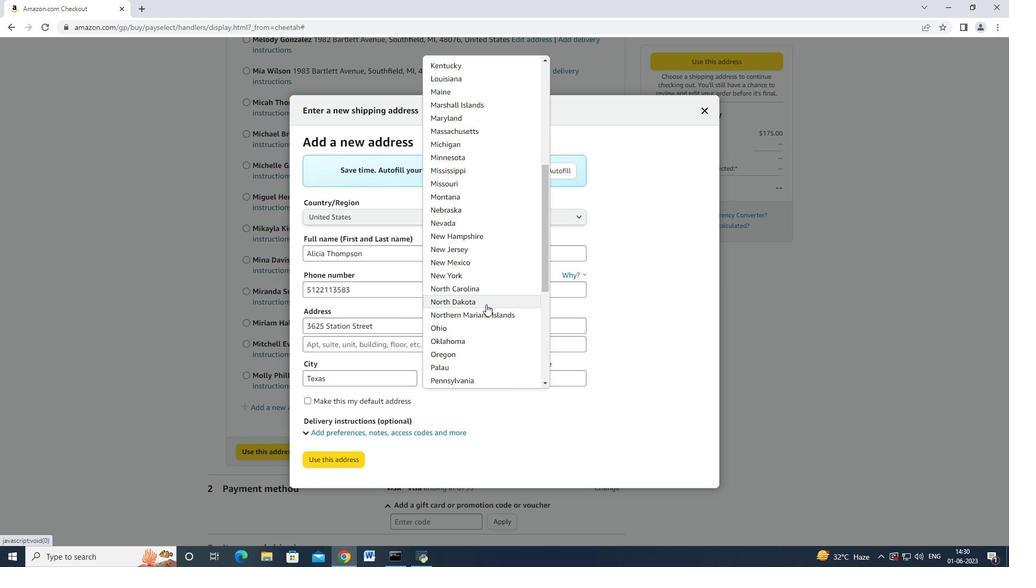 
Action: Mouse scrolled (486, 304) with delta (0, 0)
Screenshot: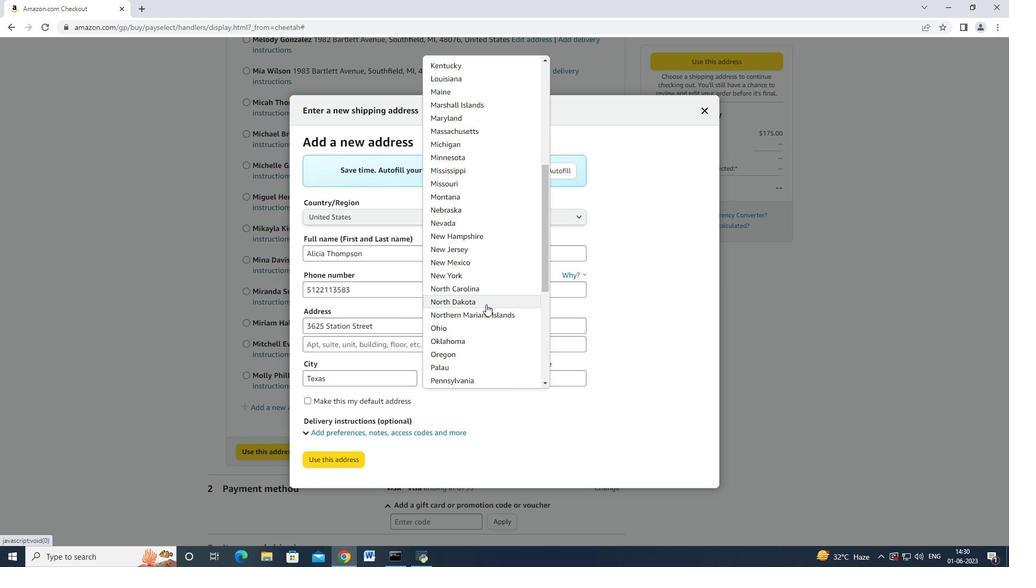 
Action: Mouse scrolled (486, 304) with delta (0, 0)
Screenshot: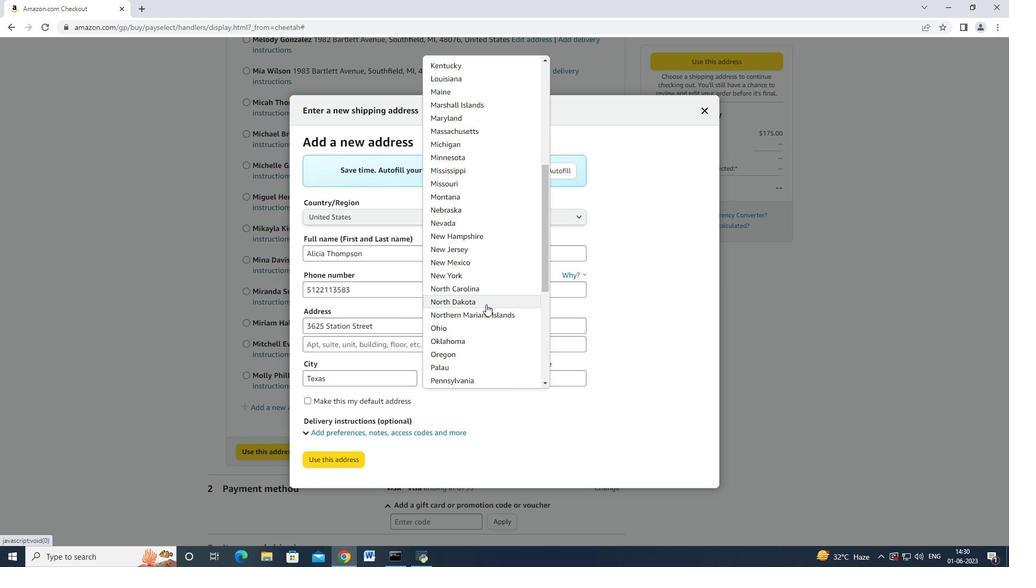 
Action: Mouse scrolled (486, 304) with delta (0, 0)
Screenshot: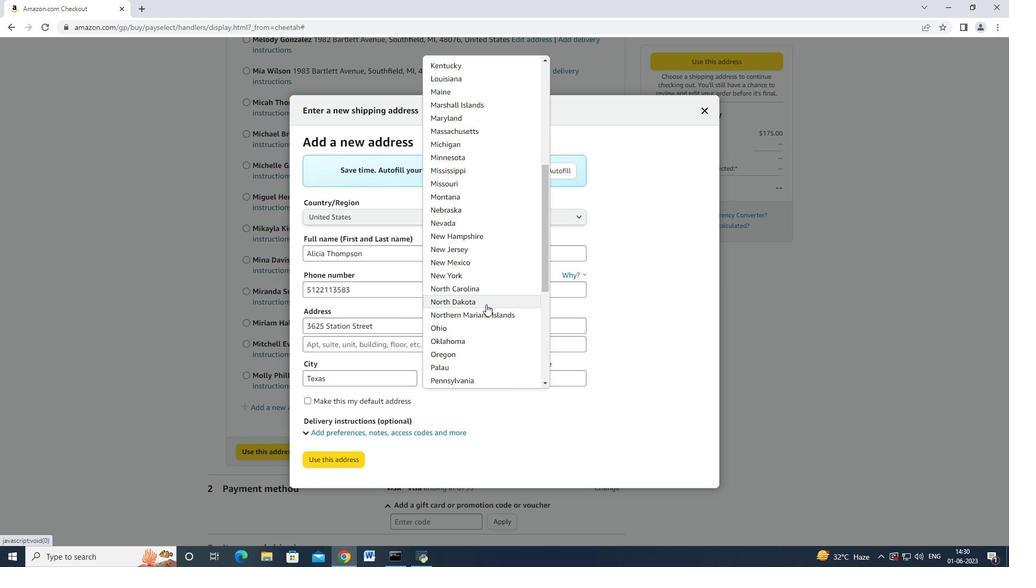 
Action: Mouse moved to (474, 227)
Screenshot: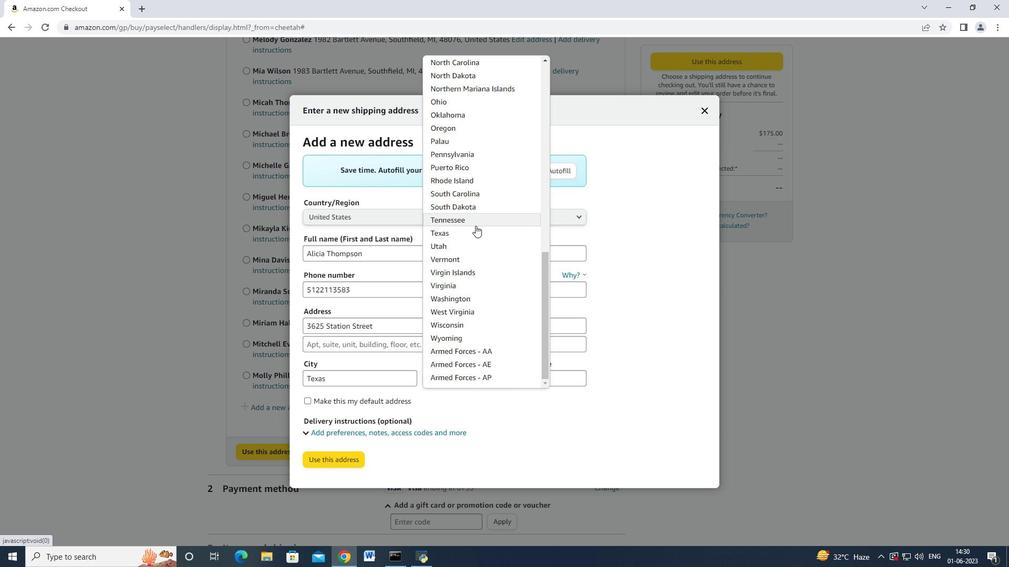 
Action: Mouse pressed left at (474, 227)
Screenshot: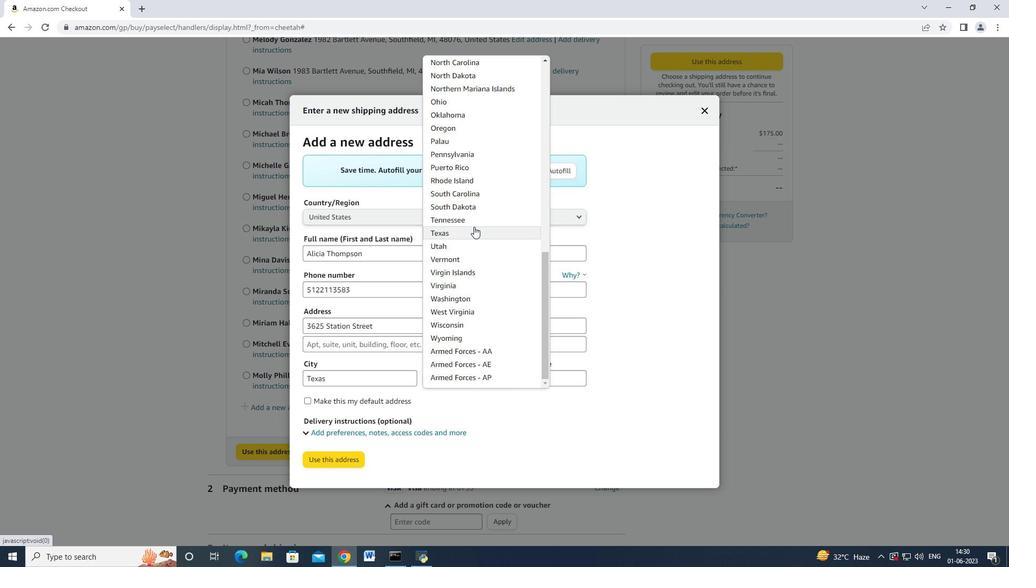 
Action: Mouse moved to (541, 378)
Screenshot: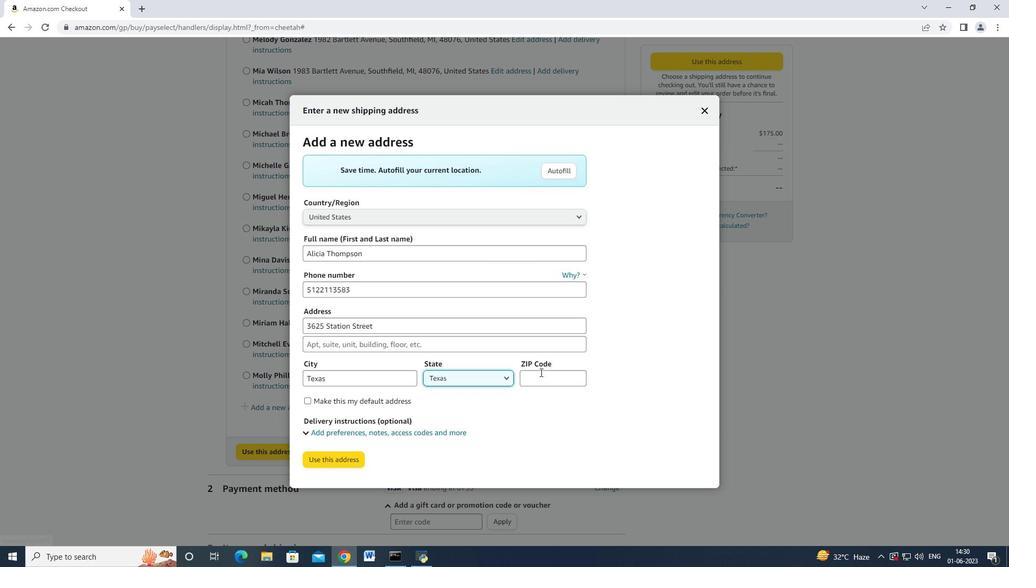 
Action: Mouse pressed left at (541, 378)
Screenshot: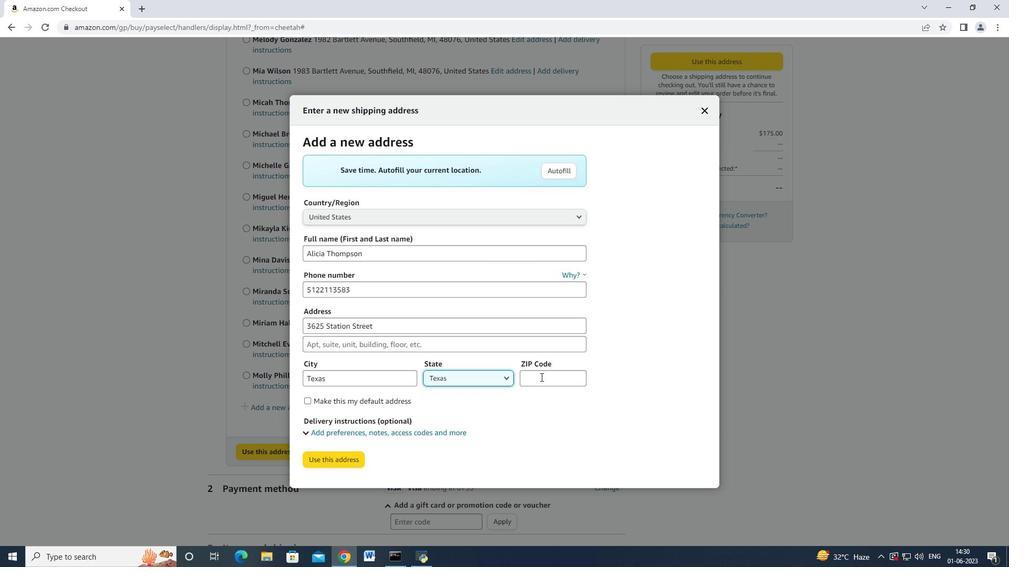 
Action: Mouse moved to (544, 378)
Screenshot: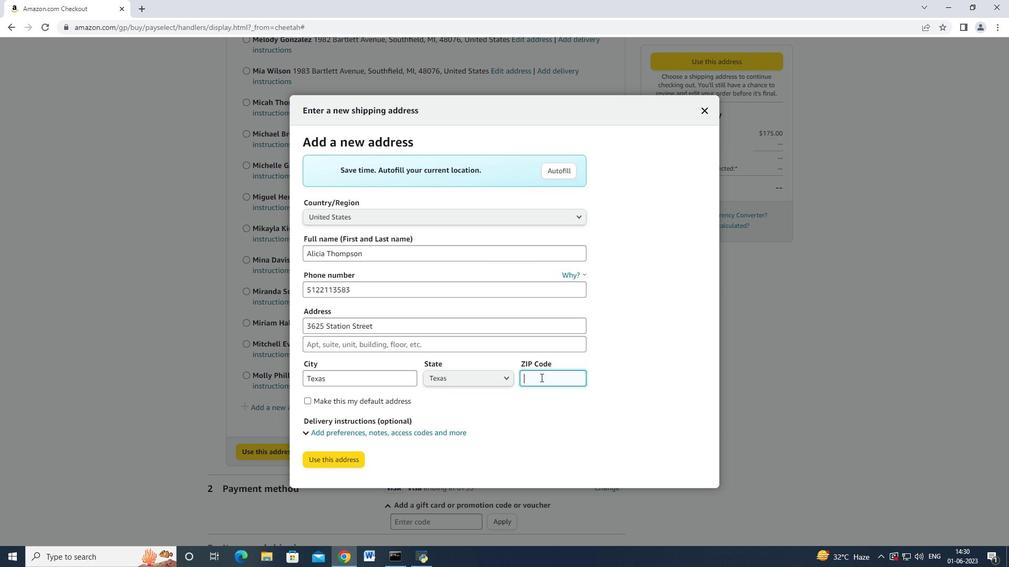 
Action: Key pressed 78702
Screenshot: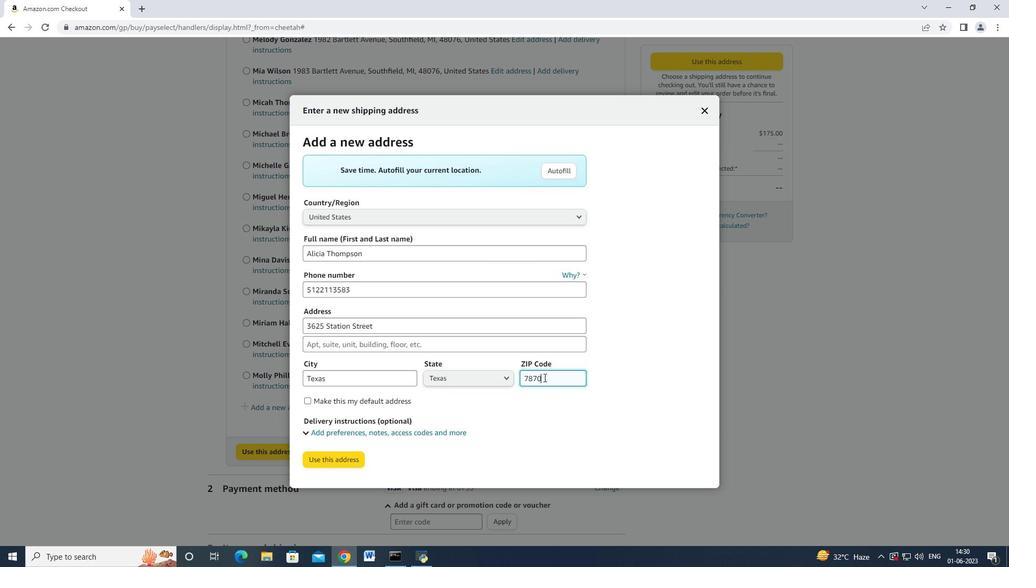 
Action: Mouse moved to (358, 455)
Screenshot: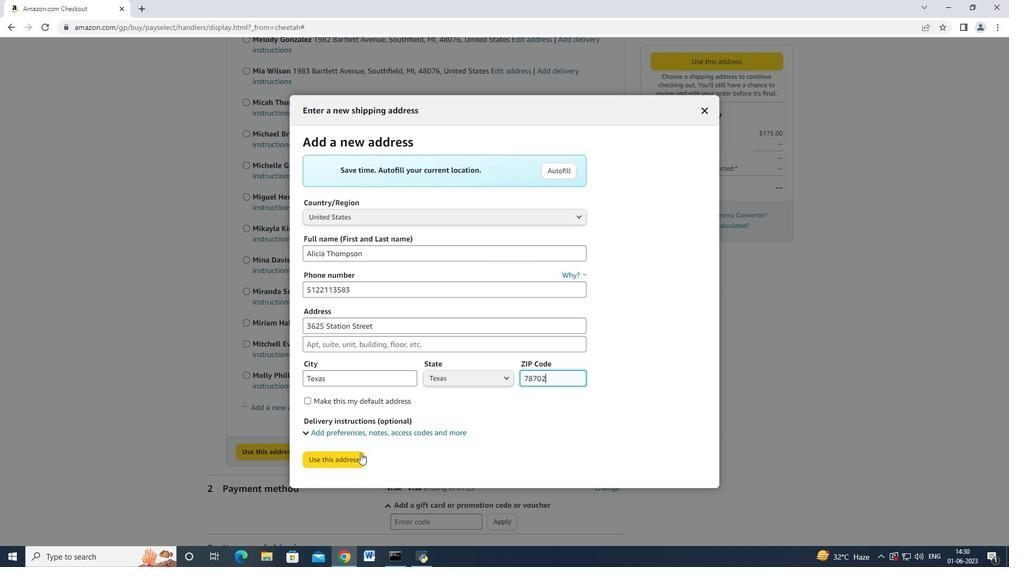 
Action: Mouse pressed left at (358, 455)
Screenshot: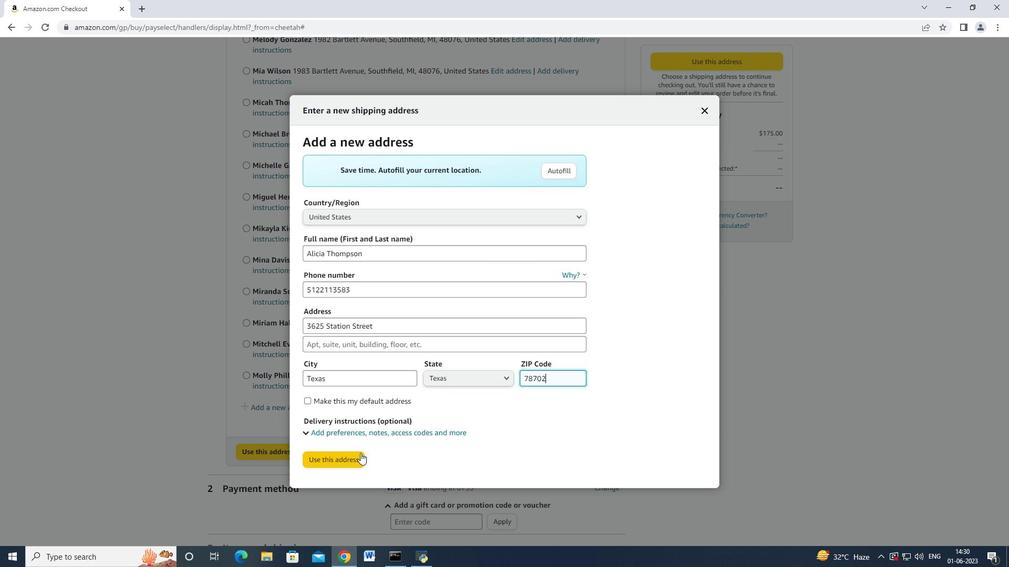 
Action: Mouse moved to (357, 449)
Screenshot: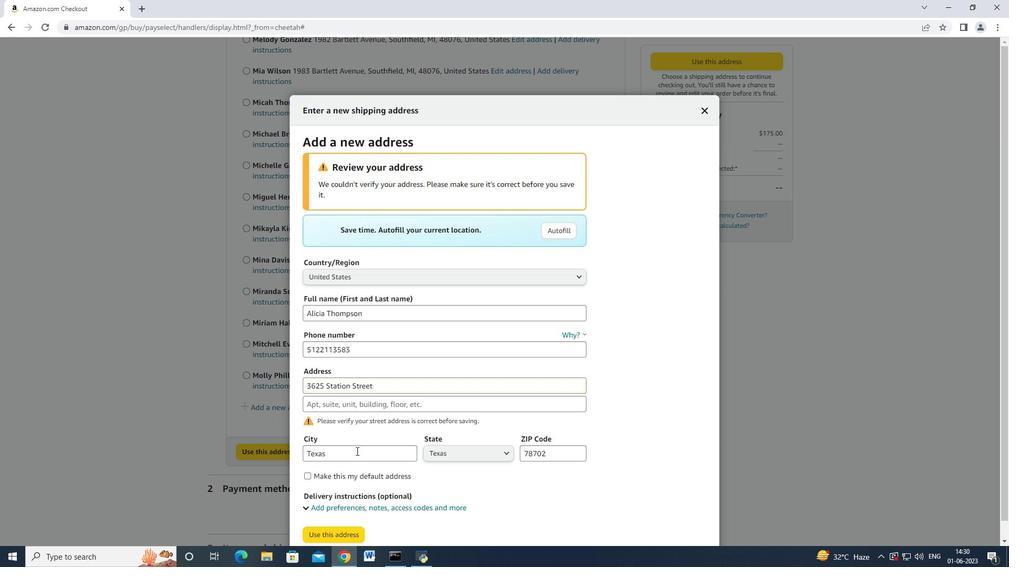 
Action: Mouse scrolled (357, 449) with delta (0, 0)
Screenshot: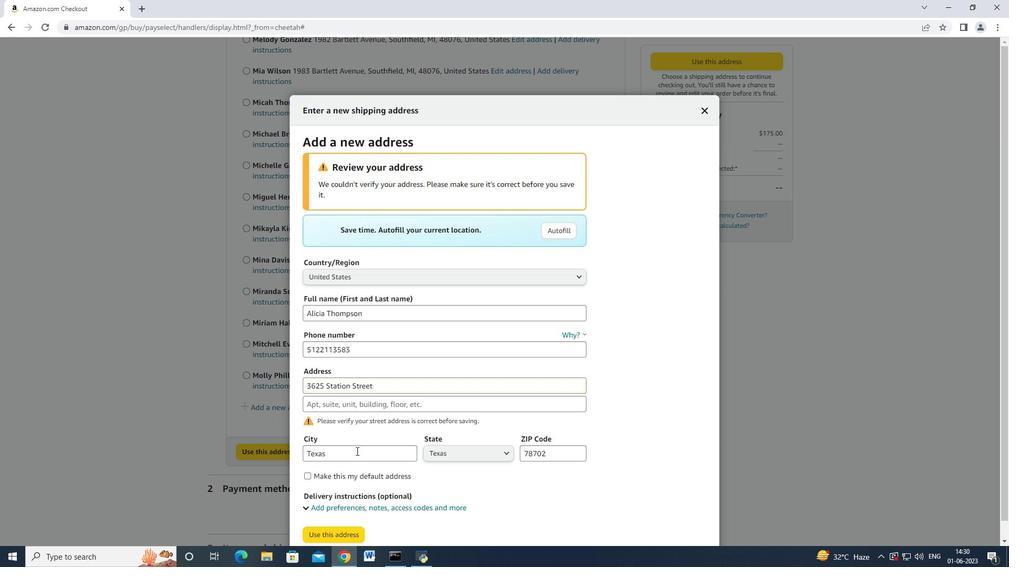 
Action: Mouse moved to (357, 450)
Screenshot: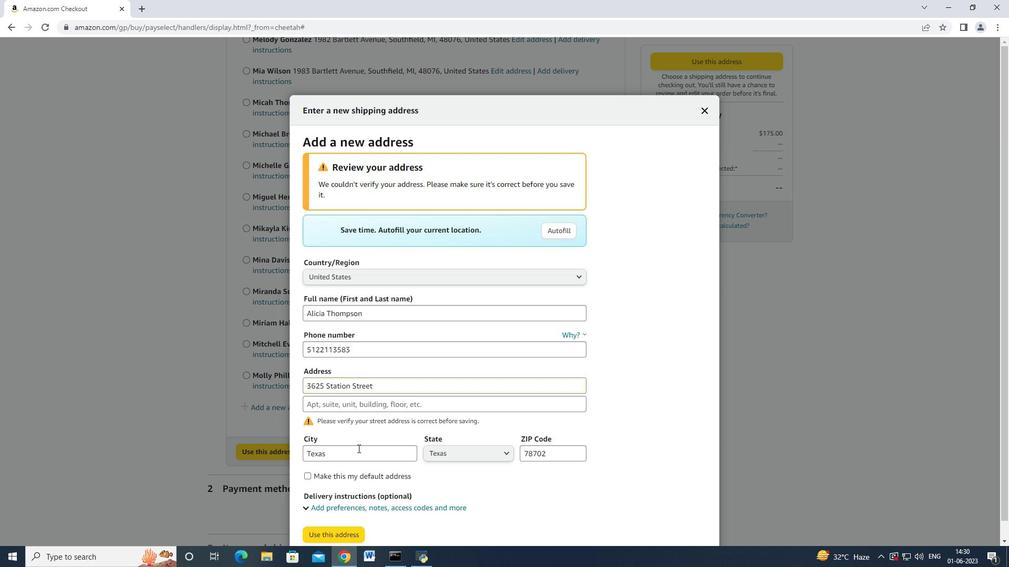 
Action: Mouse scrolled (357, 449) with delta (0, 0)
Screenshot: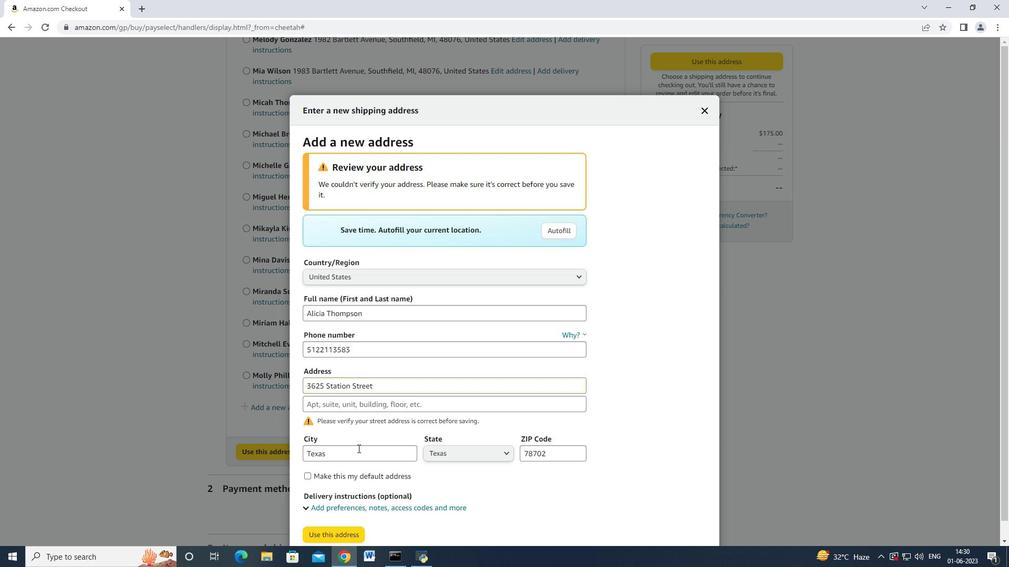
Action: Mouse scrolled (357, 449) with delta (0, 0)
Screenshot: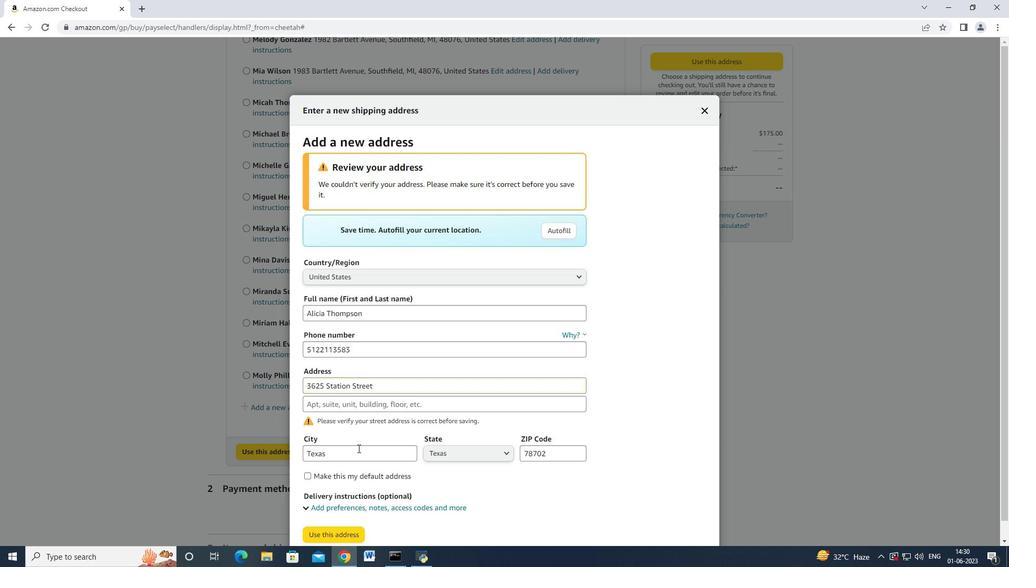 
Action: Mouse scrolled (357, 449) with delta (0, 0)
Screenshot: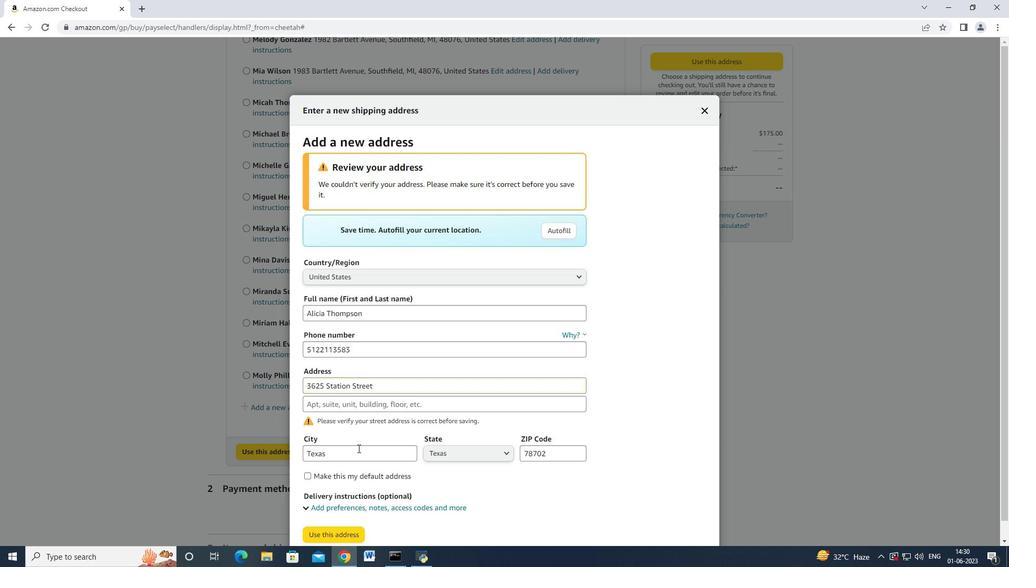 
Action: Mouse moved to (357, 450)
Screenshot: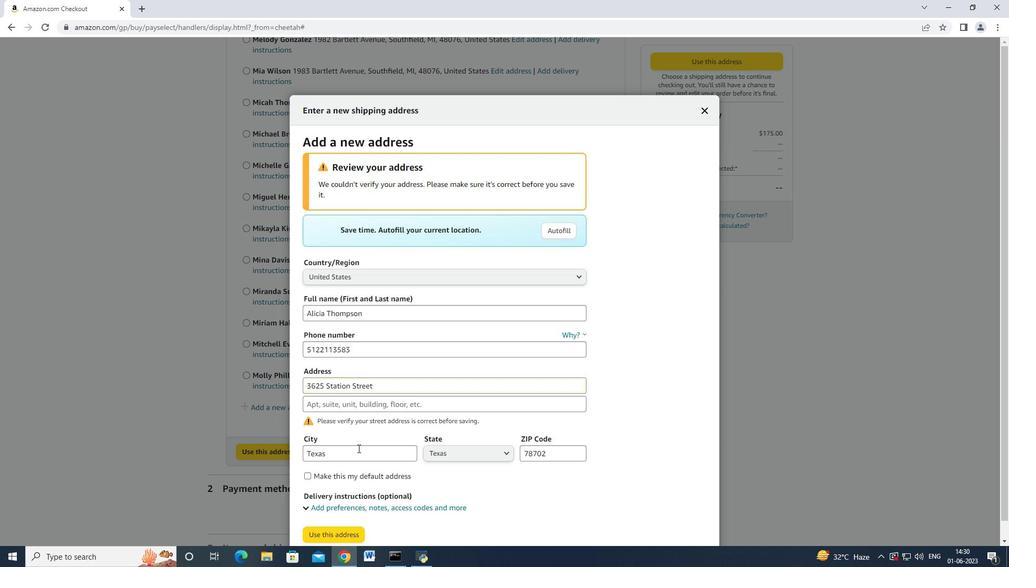 
Action: Mouse scrolled (357, 450) with delta (0, 0)
Screenshot: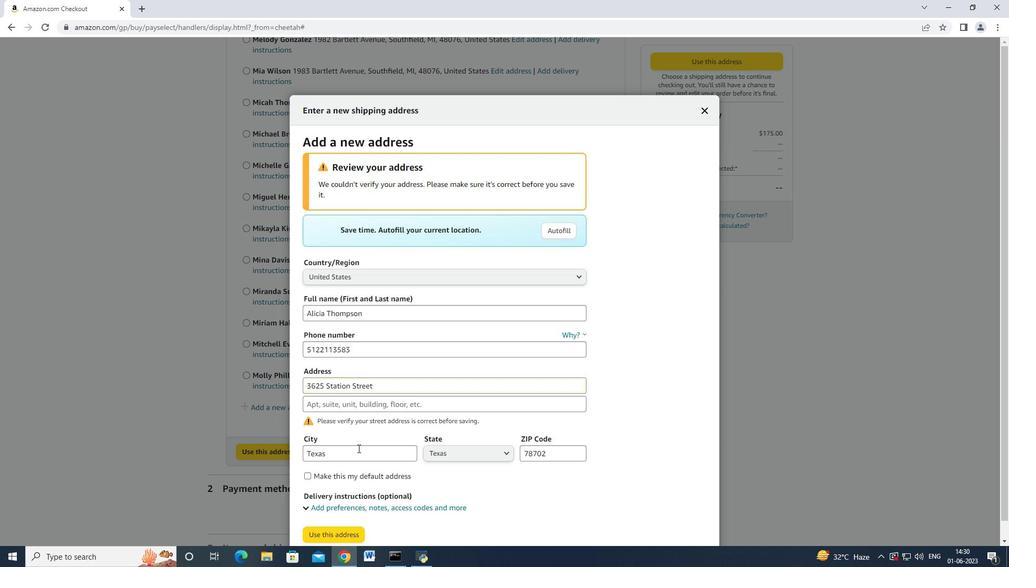 
Action: Mouse moved to (350, 516)
Screenshot: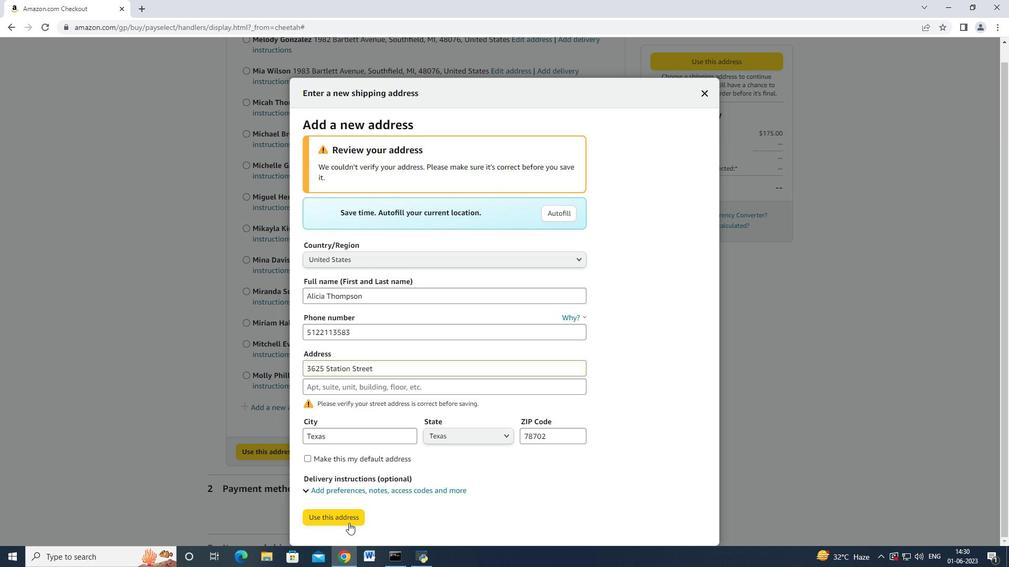 
Action: Mouse pressed left at (350, 516)
Screenshot: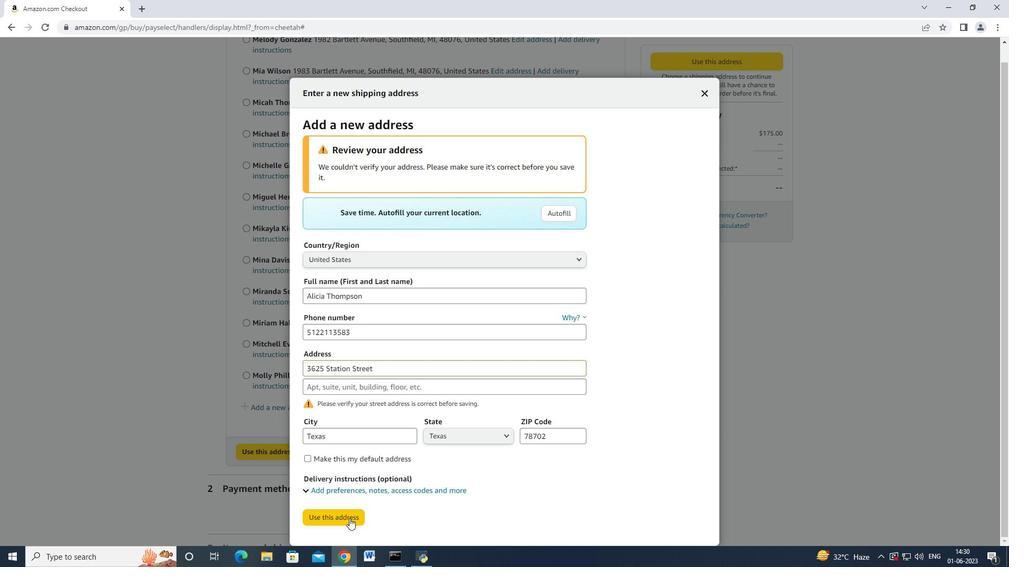 
Action: Mouse moved to (429, 309)
Screenshot: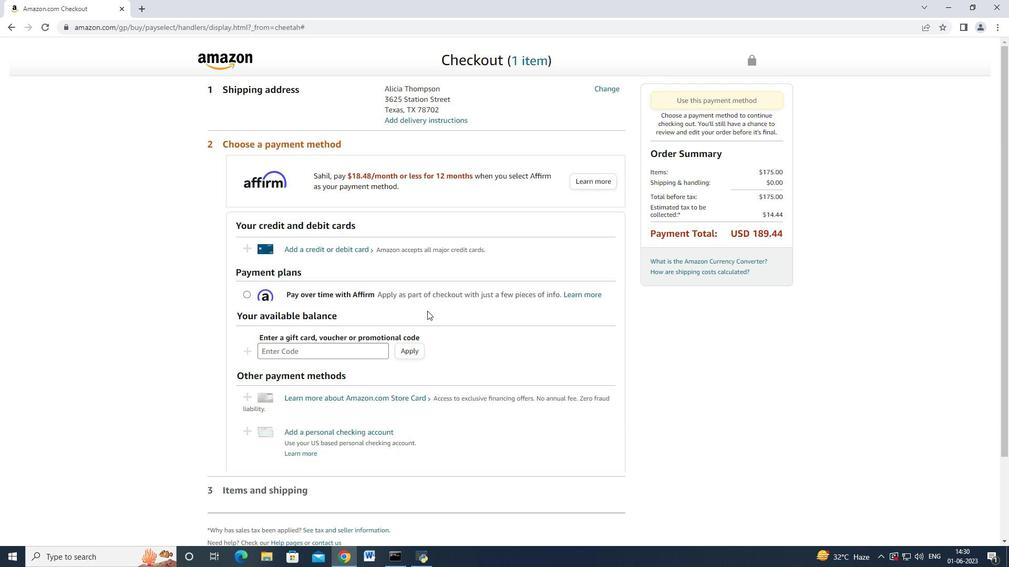
Action: Mouse scrolled (429, 309) with delta (0, 0)
Screenshot: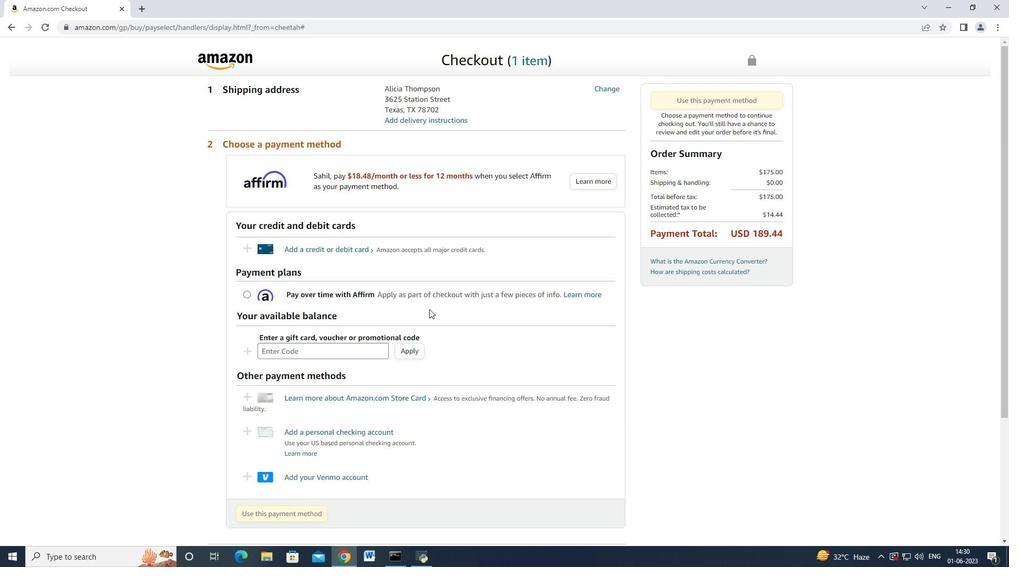 
Action: Mouse moved to (407, 267)
Screenshot: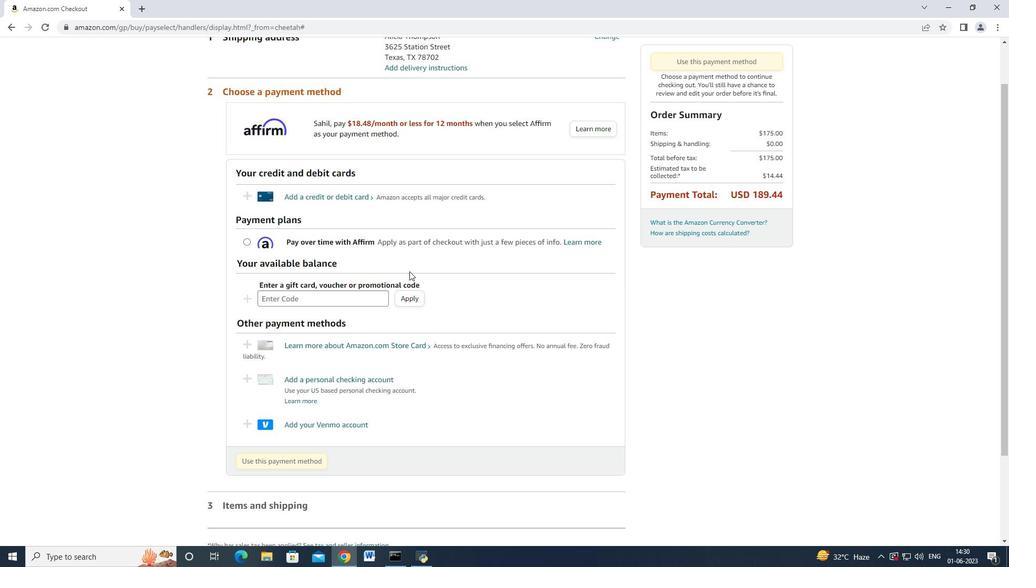 
Action: Mouse scrolled (407, 268) with delta (0, 0)
Screenshot: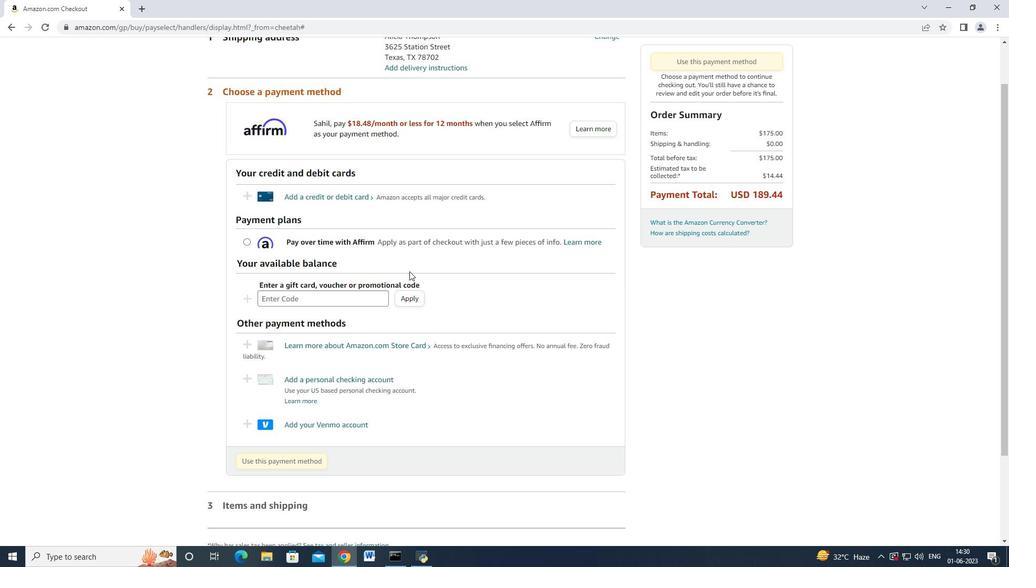 
Action: Mouse moved to (331, 249)
Screenshot: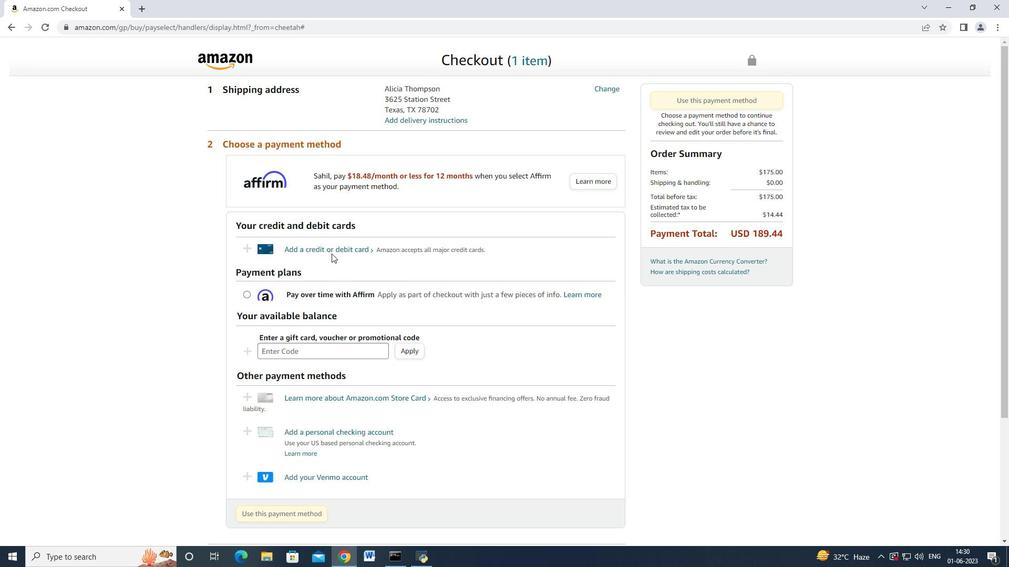 
Action: Mouse pressed left at (331, 249)
Screenshot: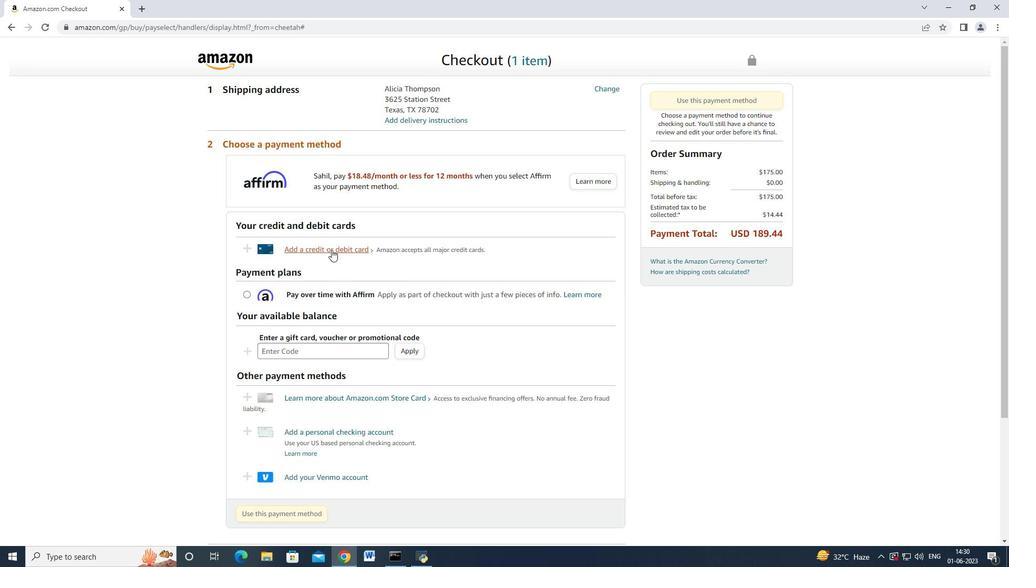 
Action: Mouse moved to (469, 242)
Screenshot: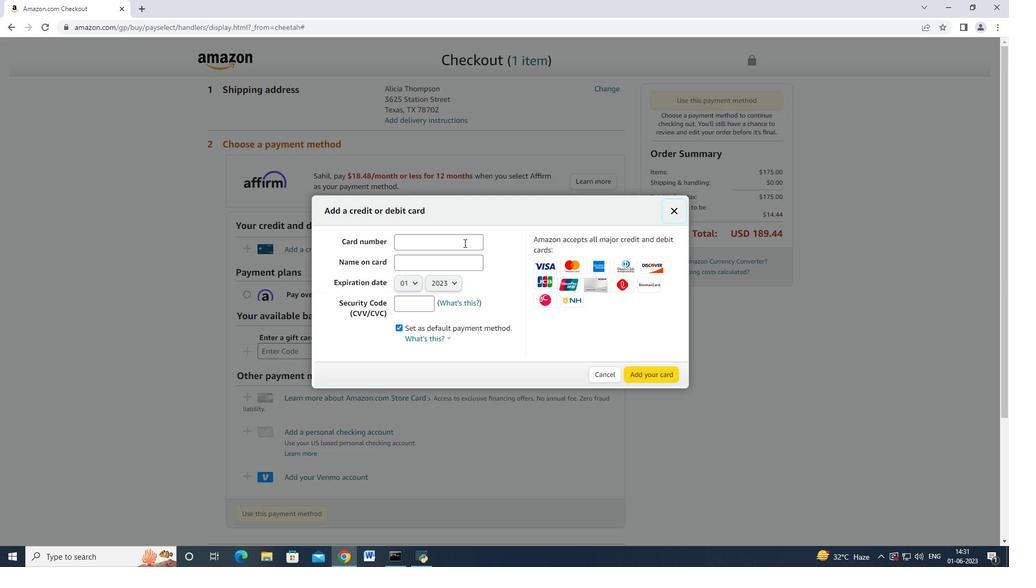 
Action: Mouse pressed left at (469, 242)
Screenshot: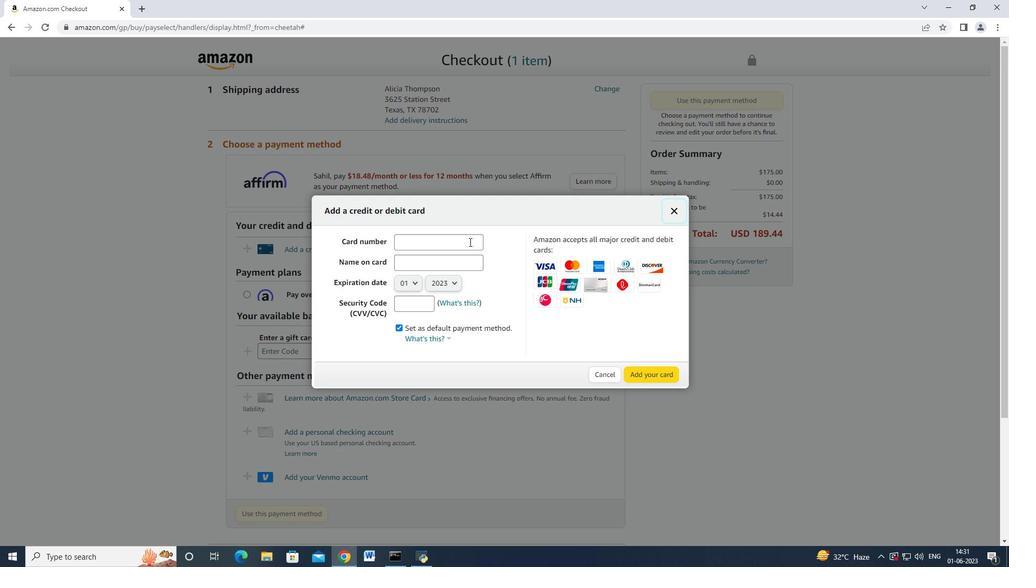 
Action: Key pressed 4983754559855759<Key.tab><Key.shift>JOhn<Key.backspace><Key.backspace><Key.backspace>oho<Key.backspace>n<Key.space><Key.shift>Baker
Screenshot: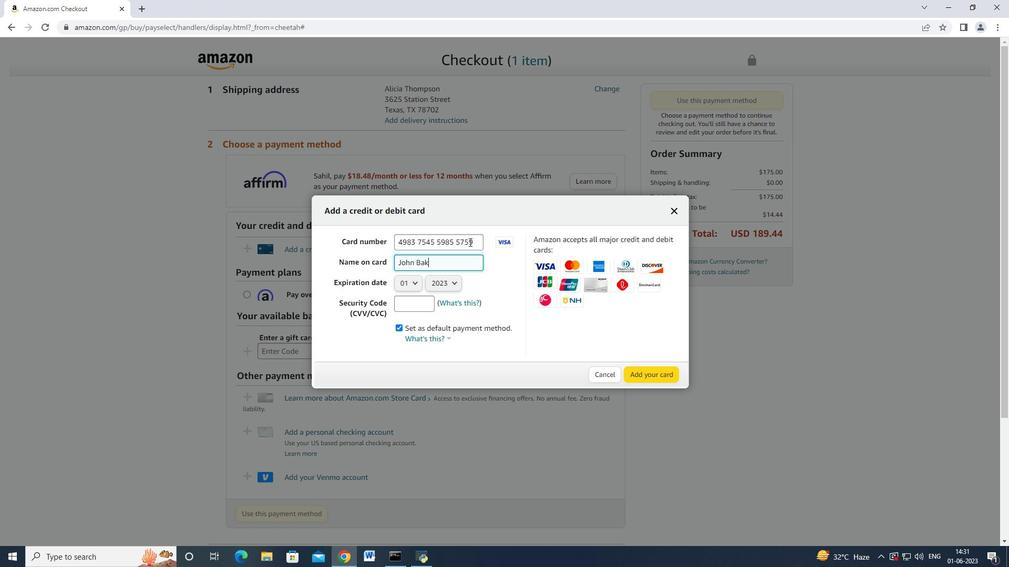 
Action: Mouse scrolled (469, 242) with delta (0, 0)
Screenshot: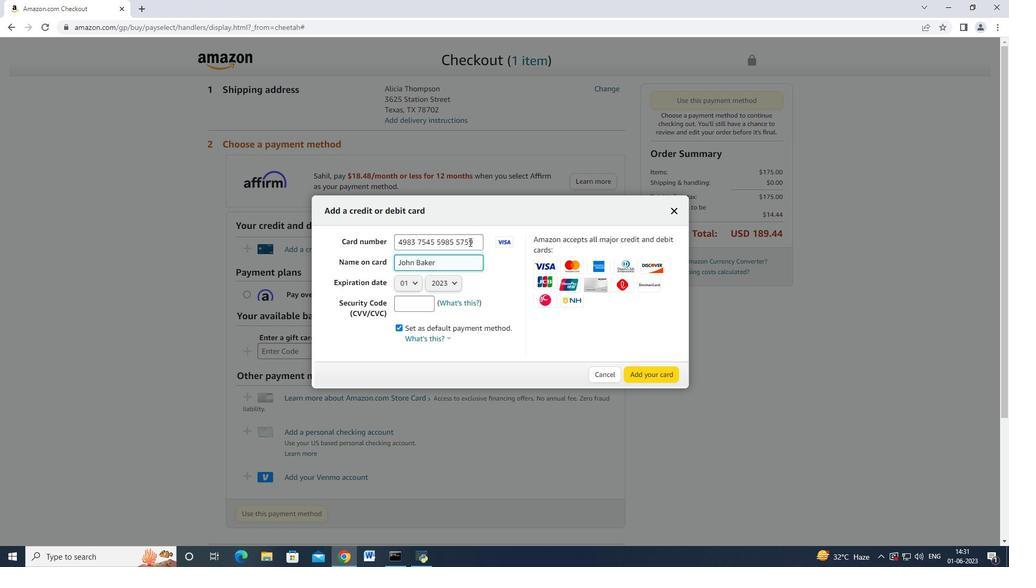 
Action: Mouse moved to (409, 290)
Screenshot: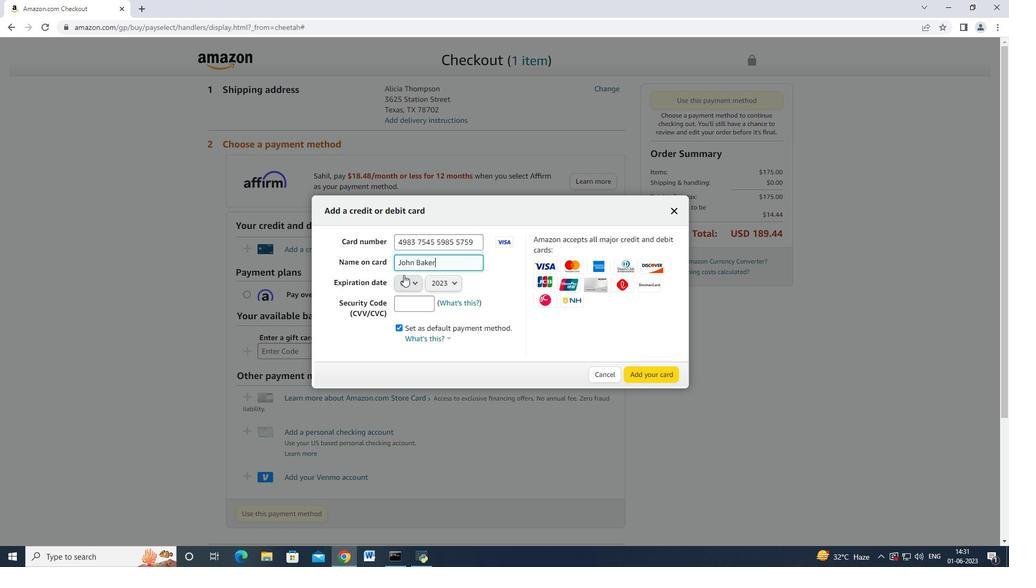 
Action: Mouse pressed left at (409, 290)
Screenshot: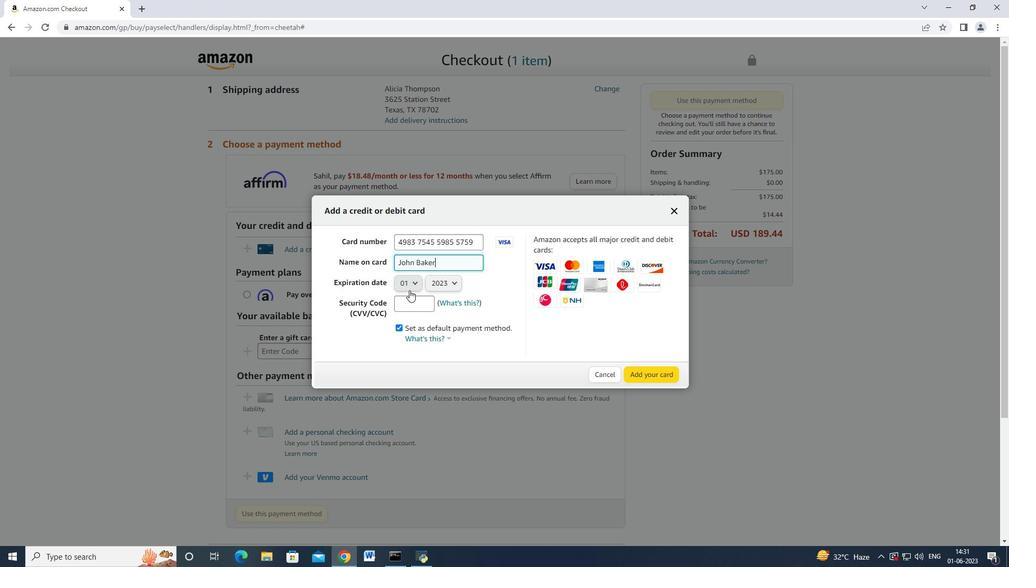 
Action: Mouse moved to (409, 340)
Screenshot: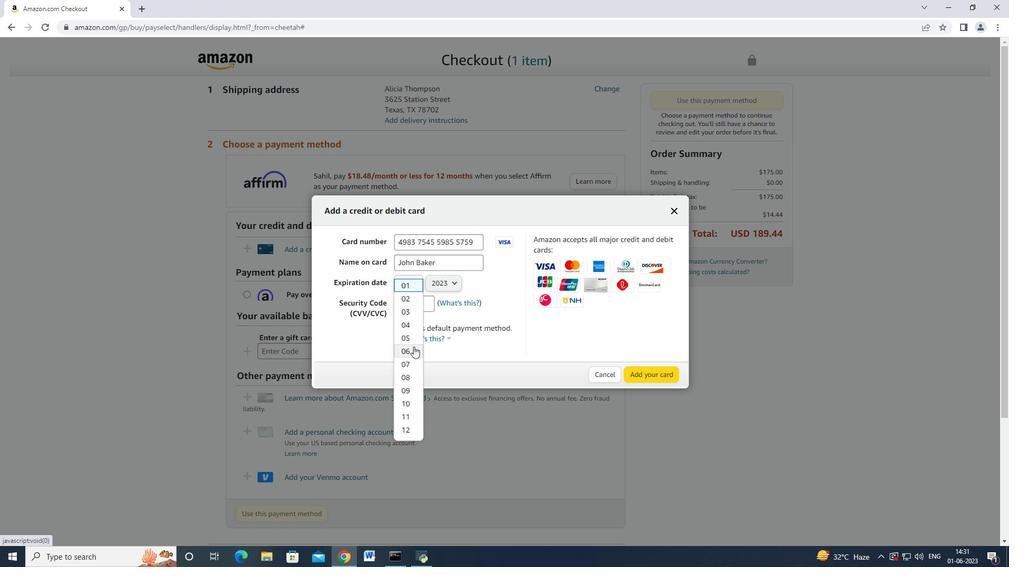 
Action: Mouse pressed left at (409, 340)
Screenshot: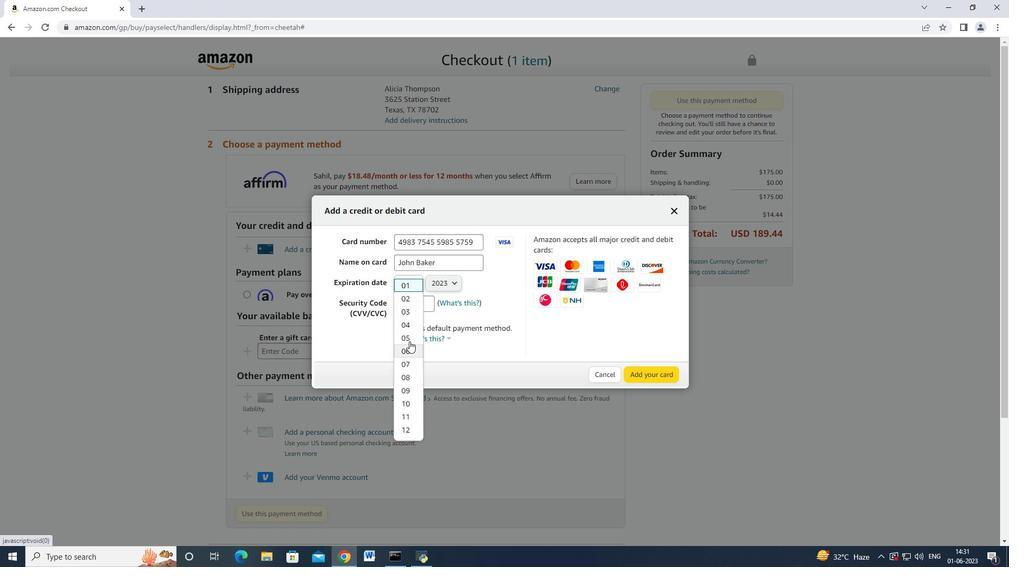 
Action: Mouse moved to (443, 285)
Screenshot: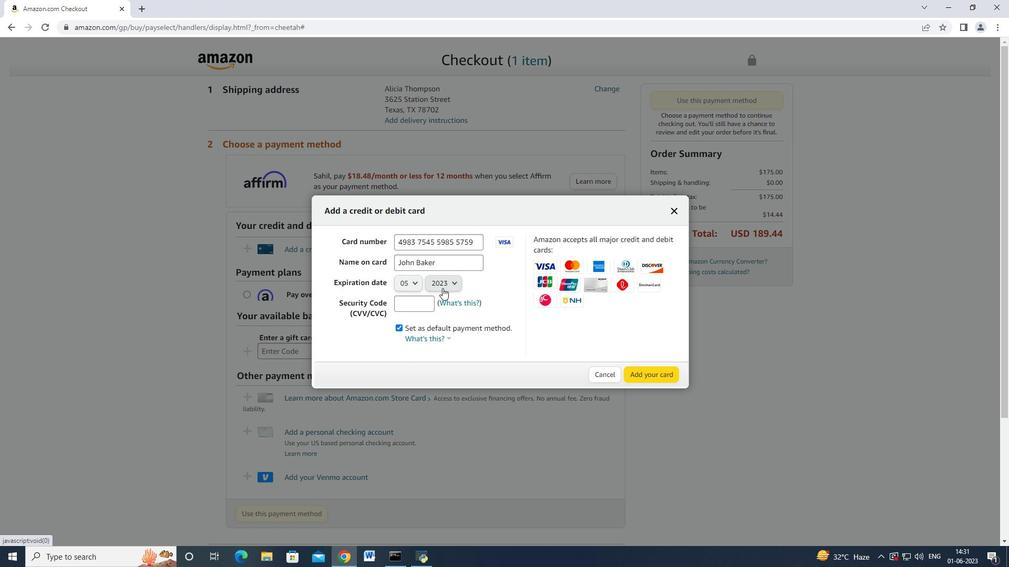 
Action: Mouse pressed left at (443, 285)
Screenshot: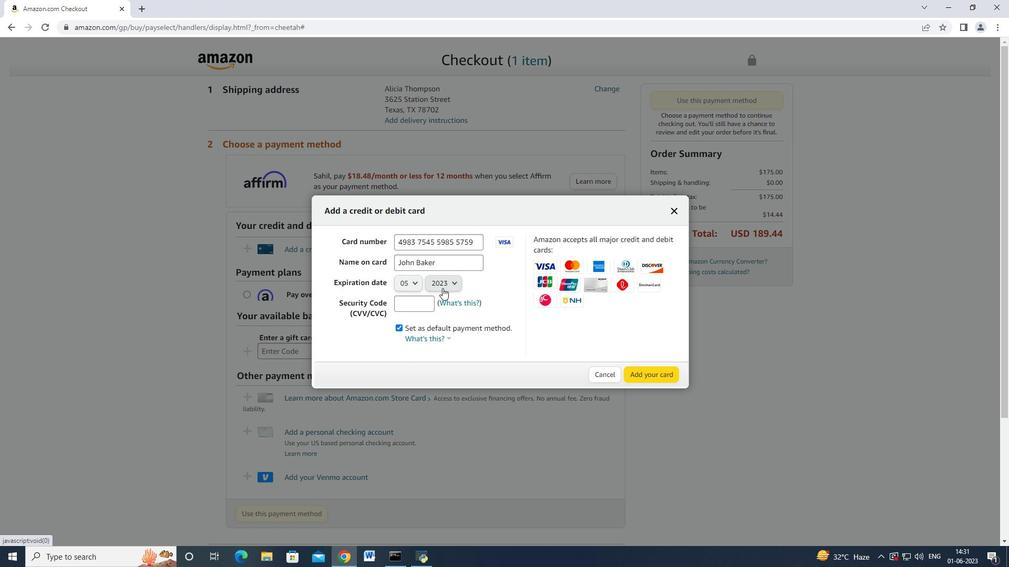 
Action: Mouse moved to (447, 313)
Screenshot: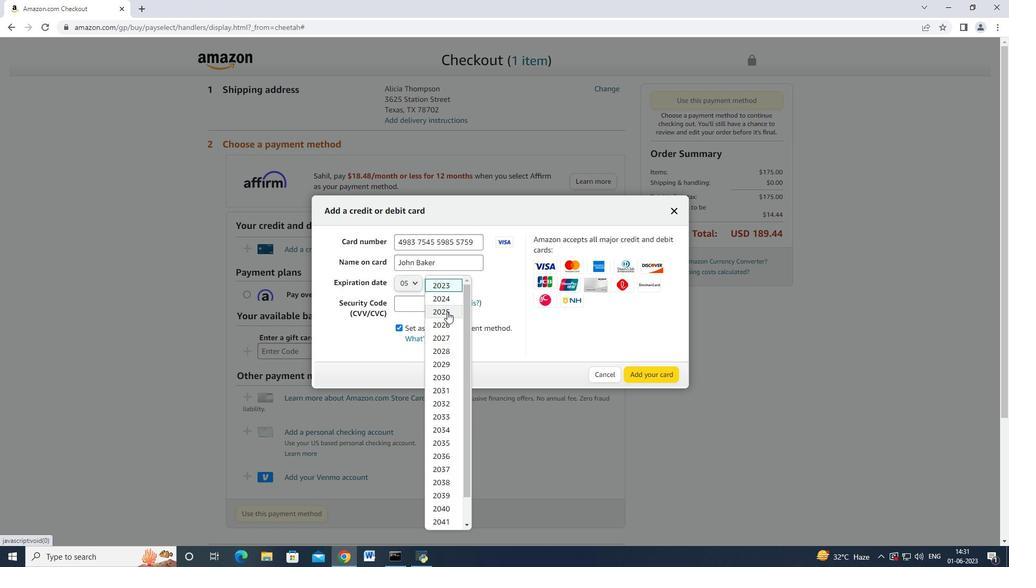 
Action: Mouse pressed left at (447, 313)
Screenshot: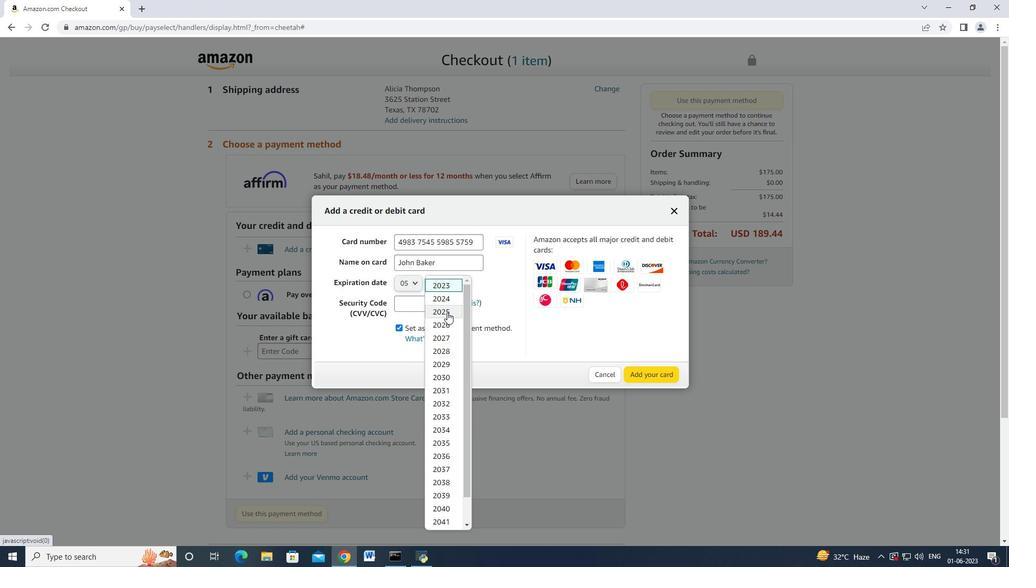 
Action: Mouse moved to (425, 307)
Screenshot: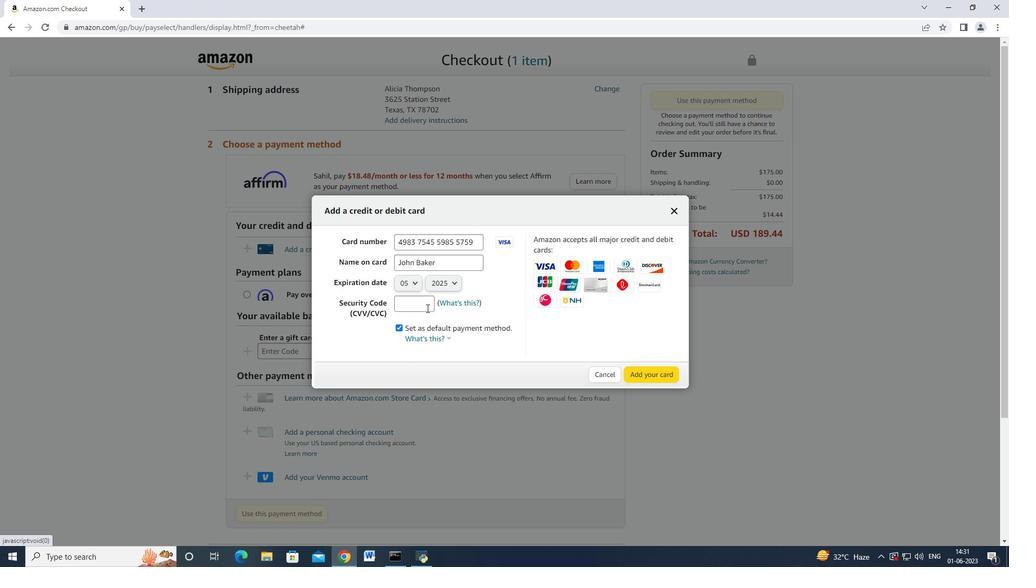 
Action: Mouse pressed left at (425, 307)
Screenshot: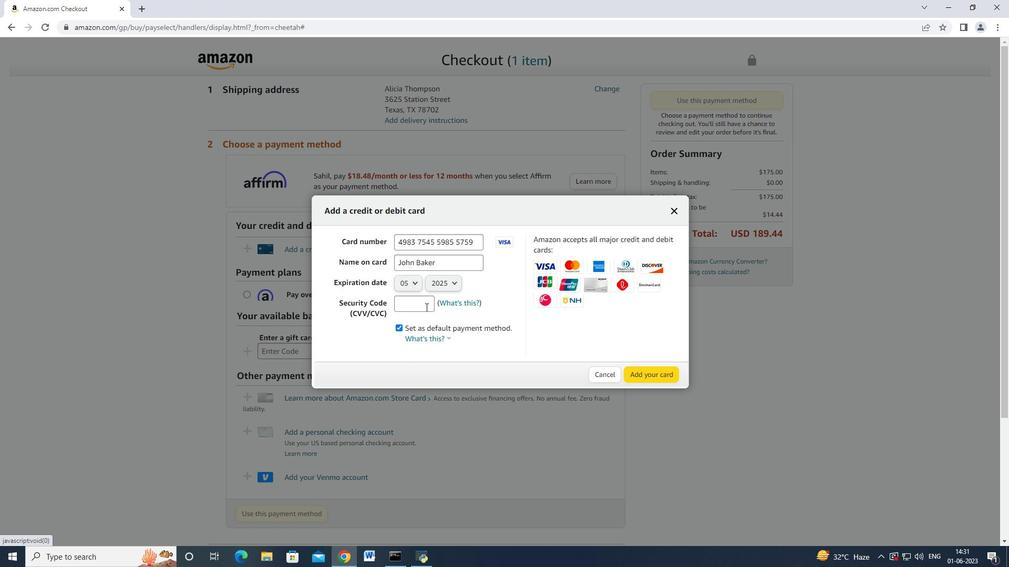 
Action: Mouse moved to (425, 307)
Screenshot: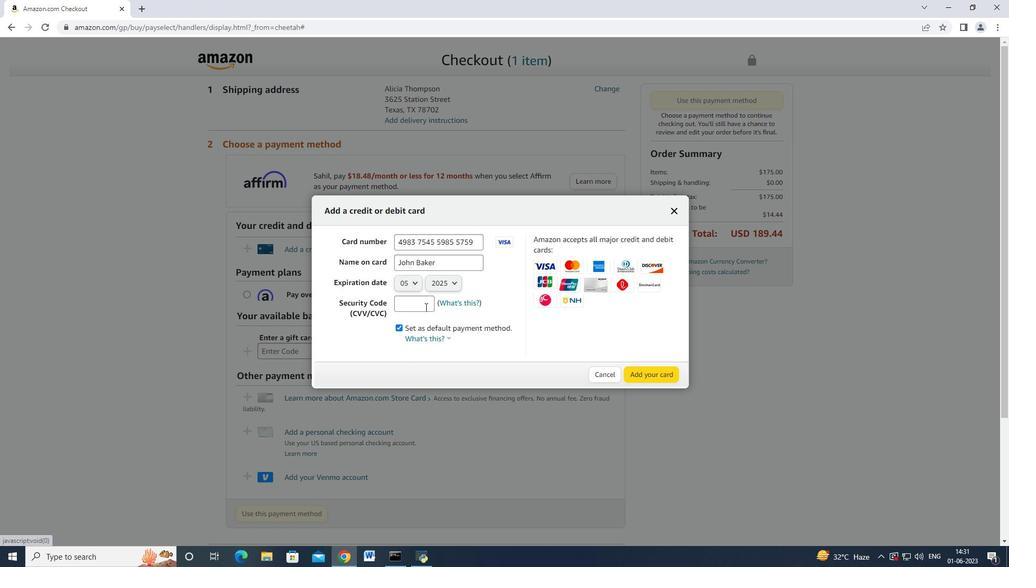 
Action: Mouse pressed left at (425, 307)
Screenshot: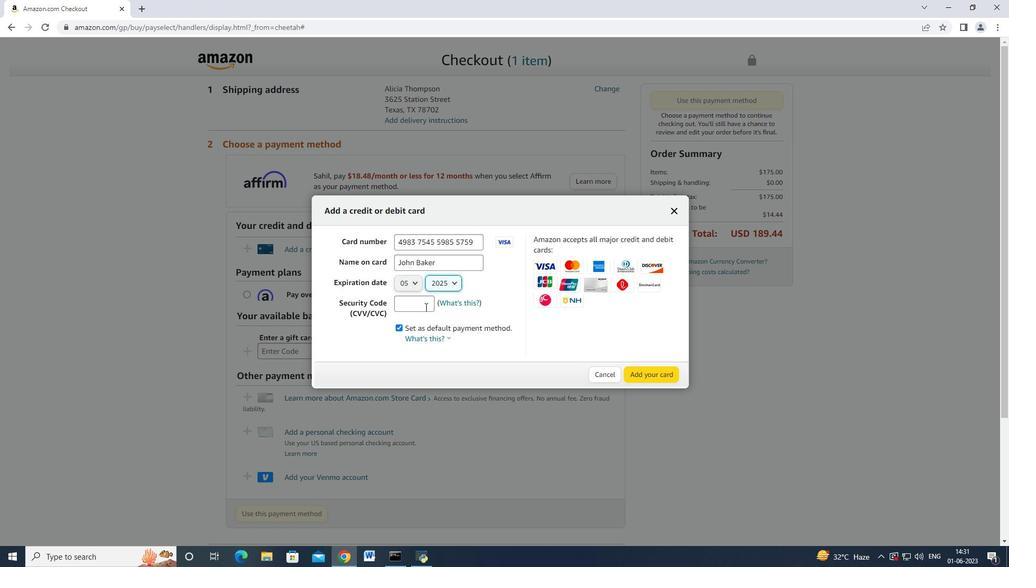 
Action: Mouse moved to (425, 307)
Screenshot: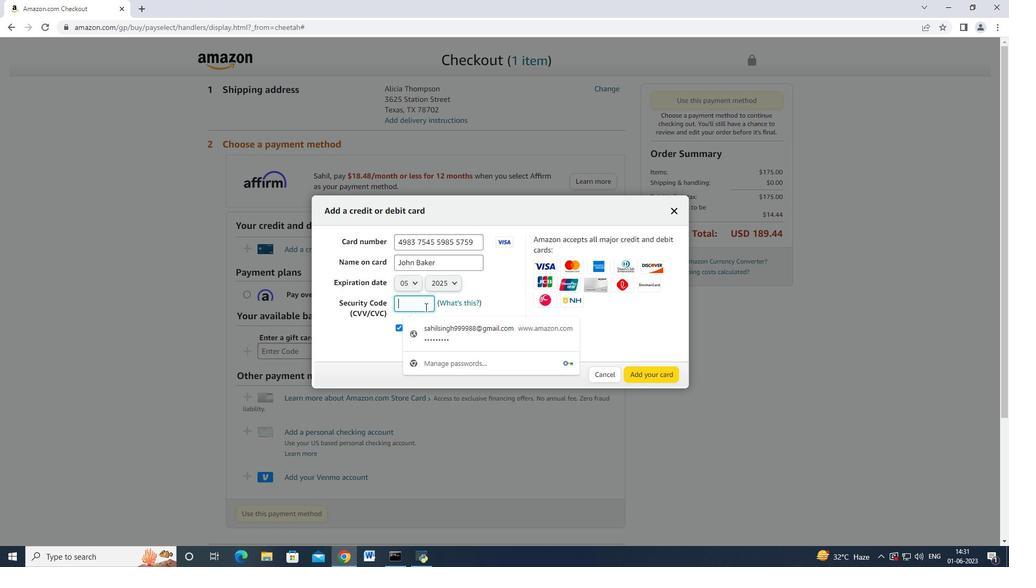 
Action: Key pressed 5<Key.backspace>953
Screenshot: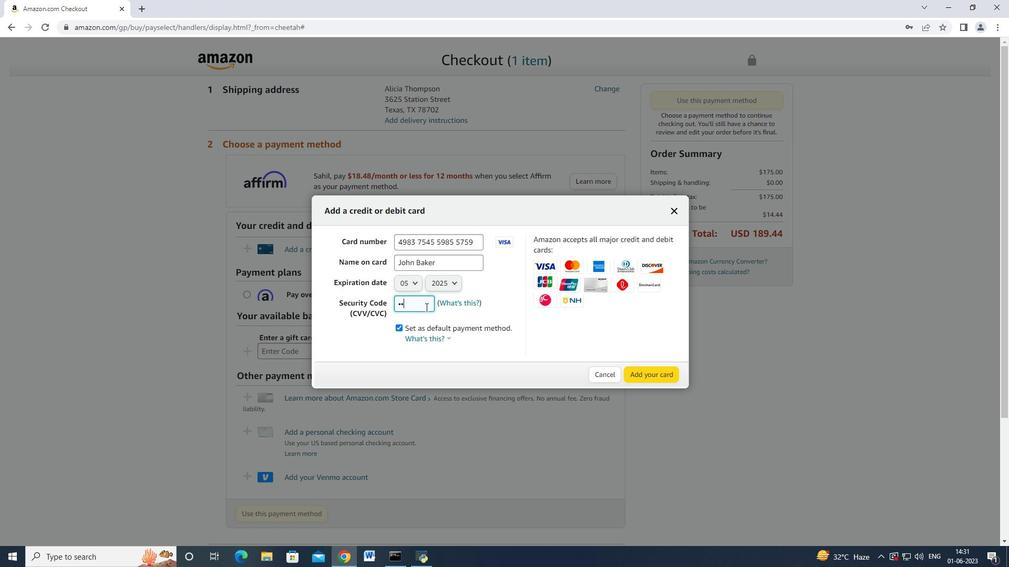 
Action: Mouse moved to (672, 372)
Screenshot: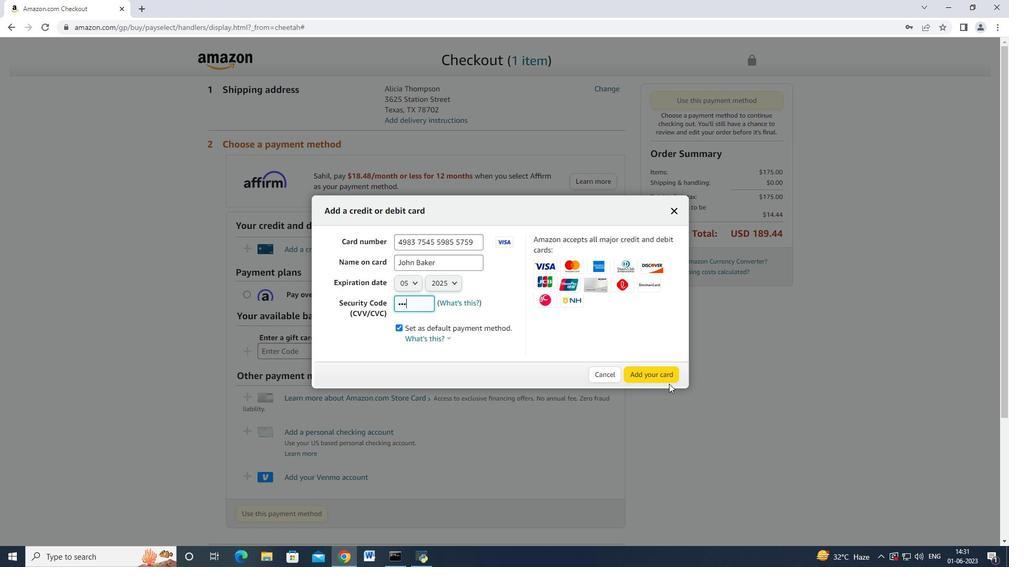 
